 Task: Search one way flight ticket for 3 adults, 3 children in business from New York: John F. Kennedy International Airport (was New York International Airport) to Rock Springs: Southwest Wyoming Regional Airport (rock Springs Sweetwater County Airport) on 8-5-2023. Choice of flights is Emirates. Number of bags: 1 checked bag. Price is upto 74000. Outbound departure time preference is 6:00.
Action: Mouse moved to (408, 366)
Screenshot: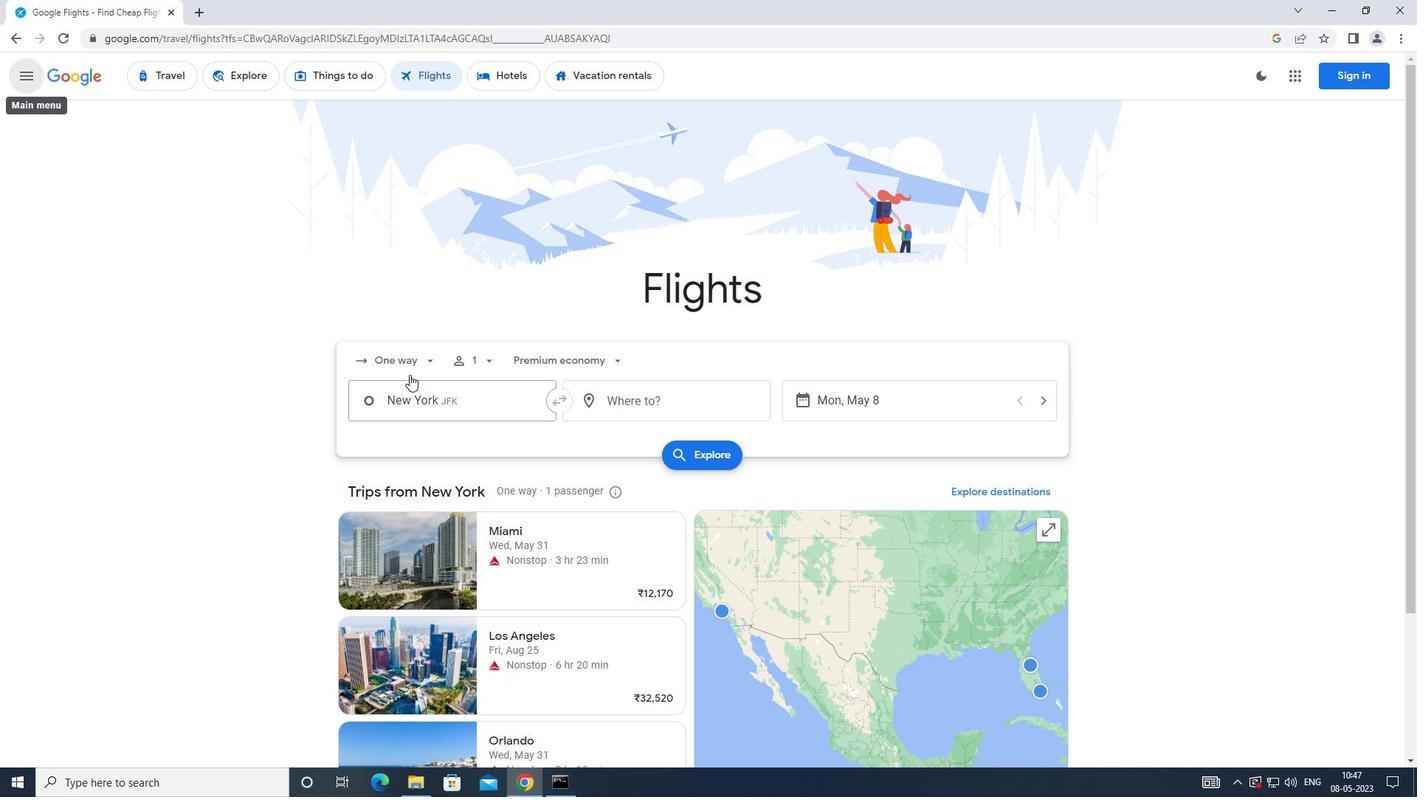 
Action: Mouse pressed left at (408, 366)
Screenshot: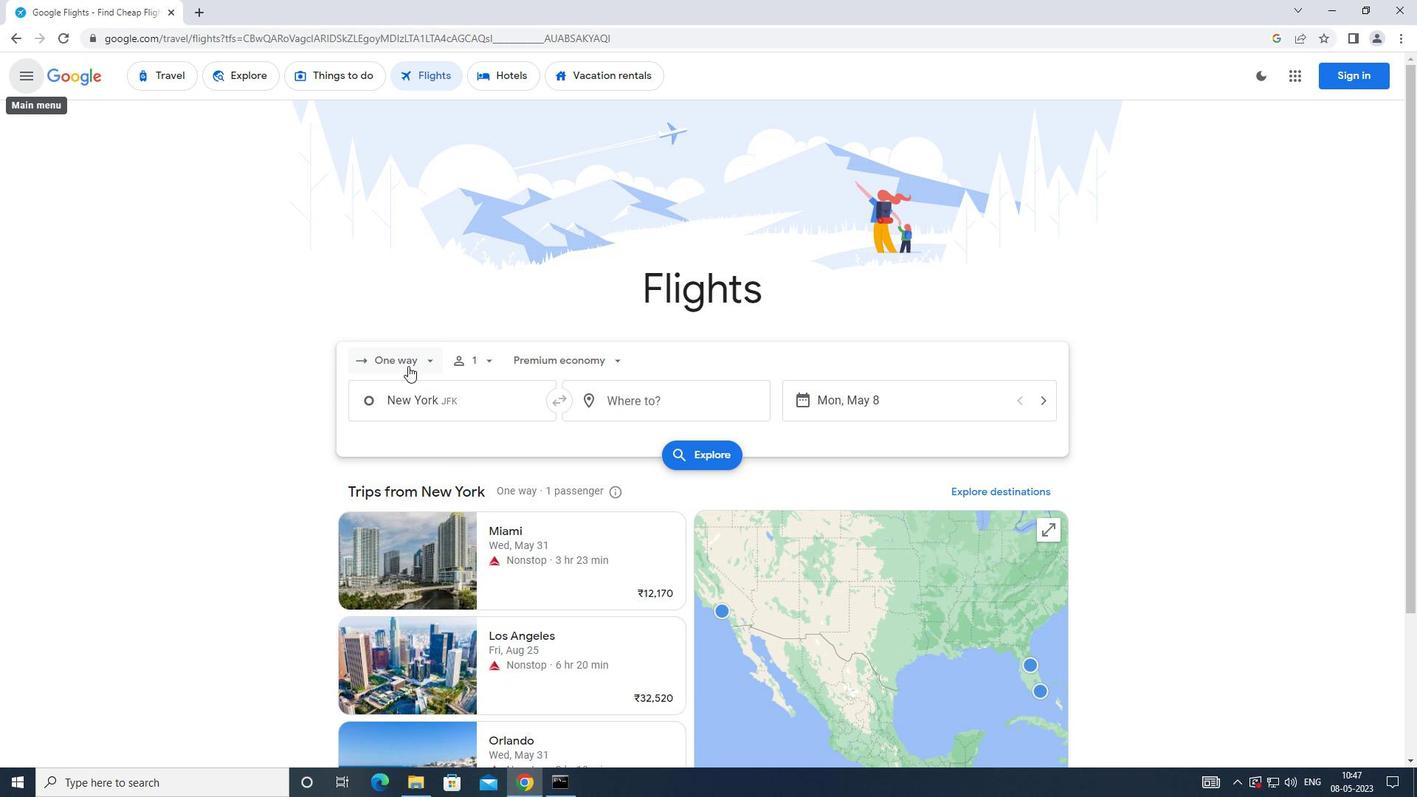 
Action: Mouse moved to (411, 420)
Screenshot: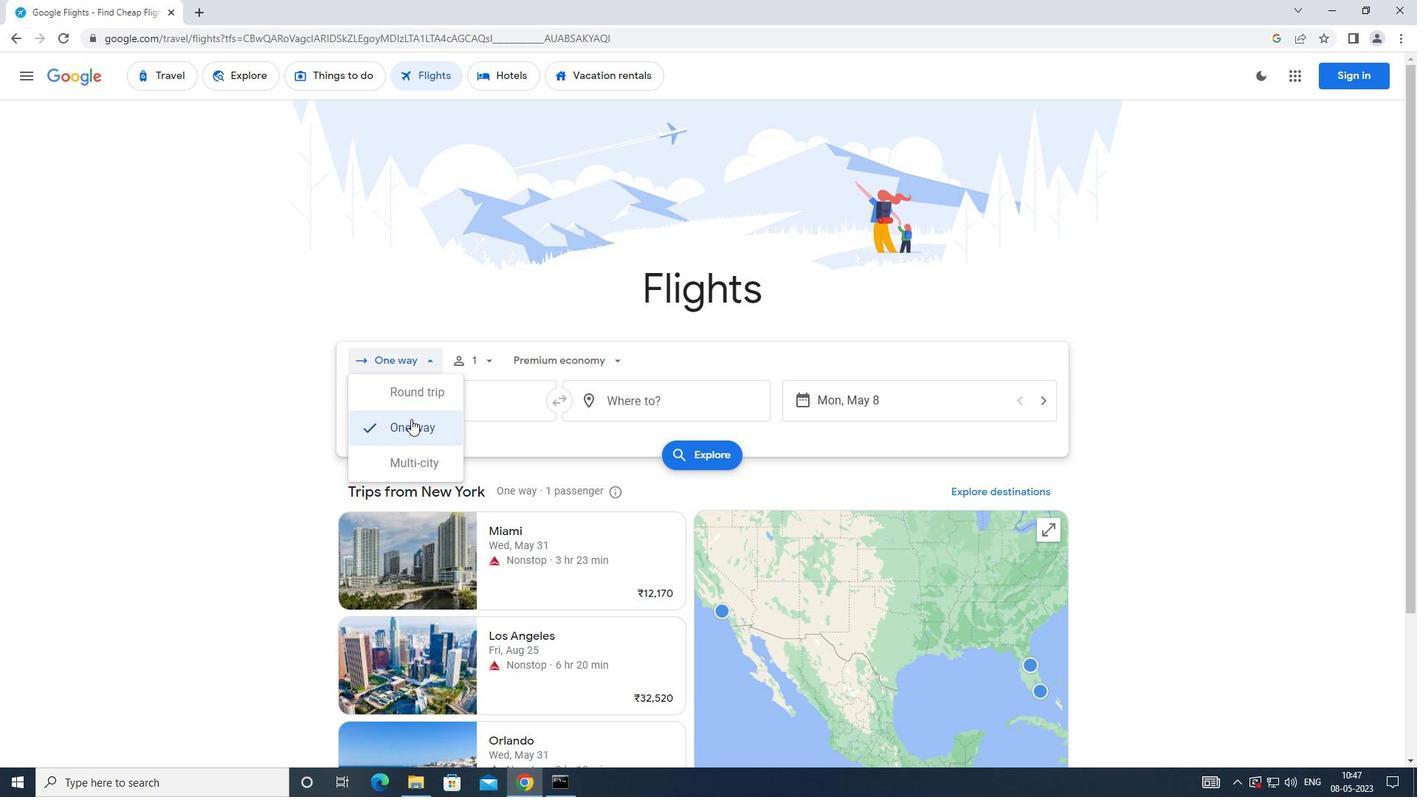 
Action: Mouse pressed left at (411, 420)
Screenshot: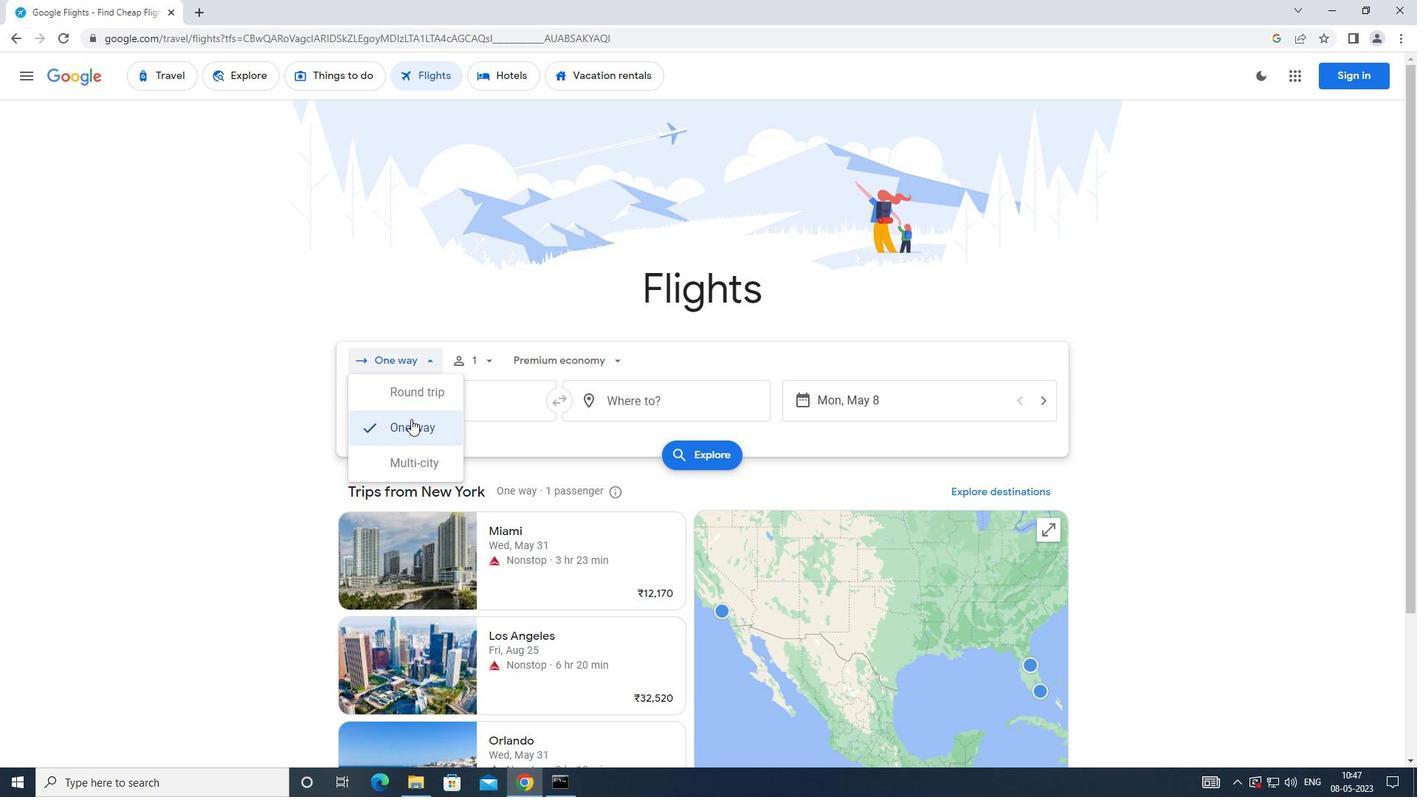
Action: Mouse moved to (497, 366)
Screenshot: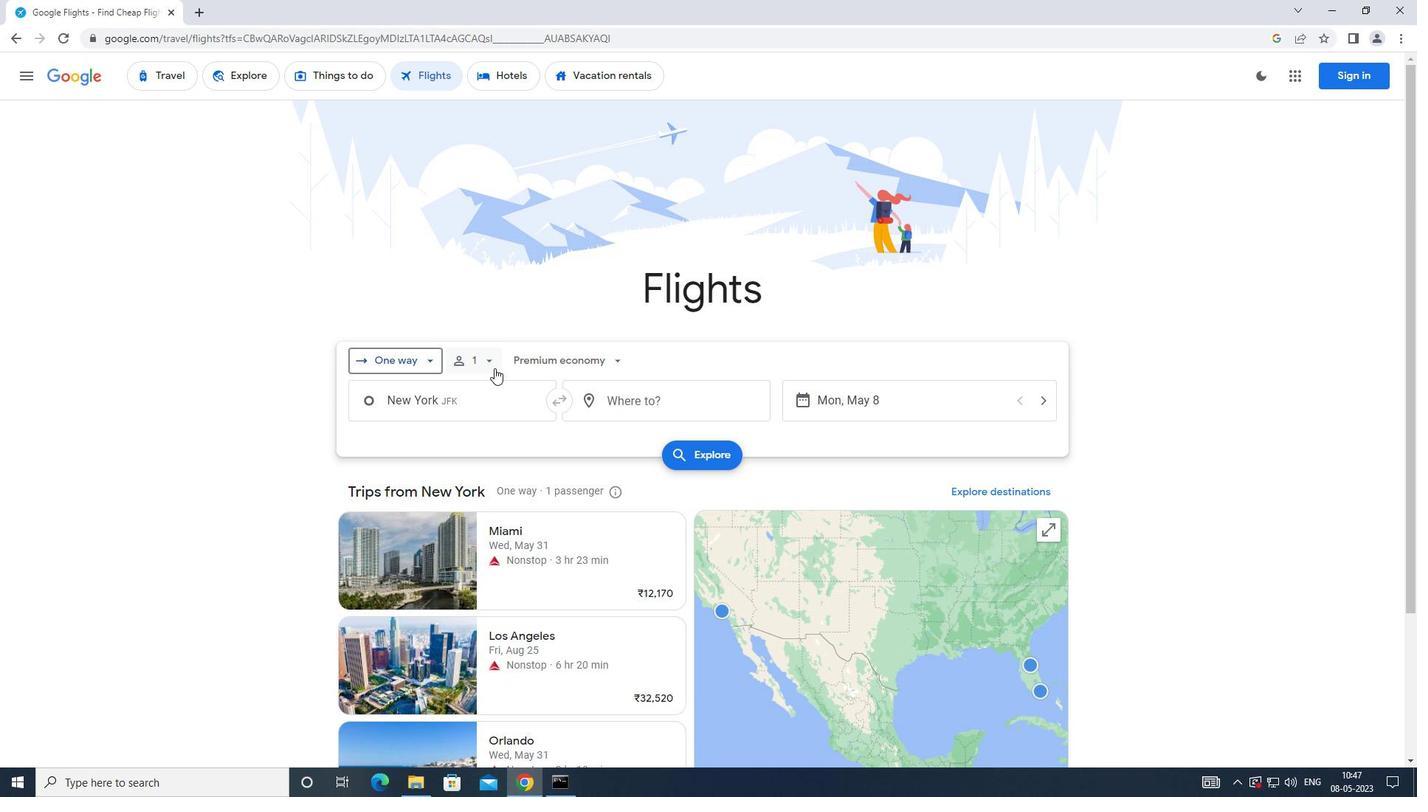 
Action: Mouse pressed left at (497, 366)
Screenshot: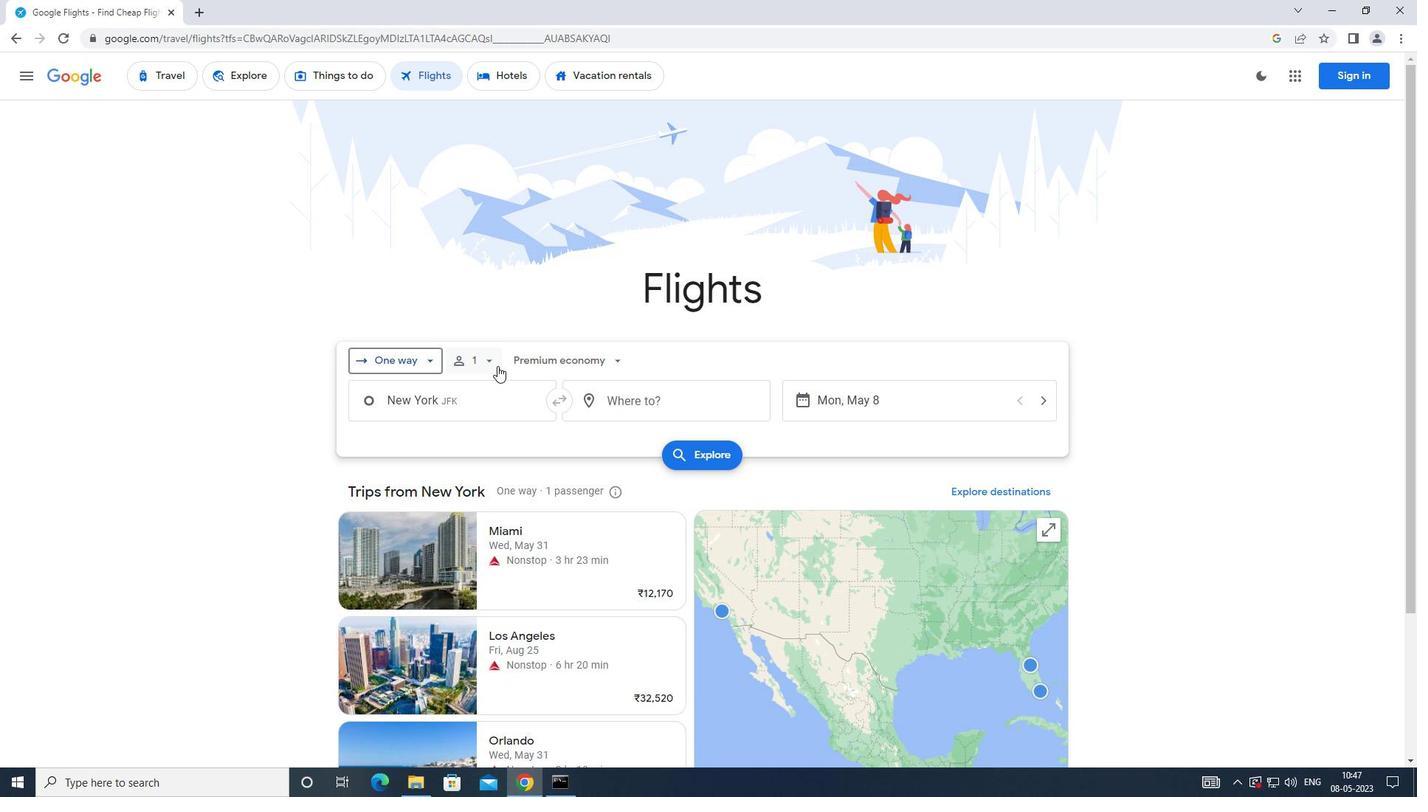 
Action: Mouse moved to (604, 398)
Screenshot: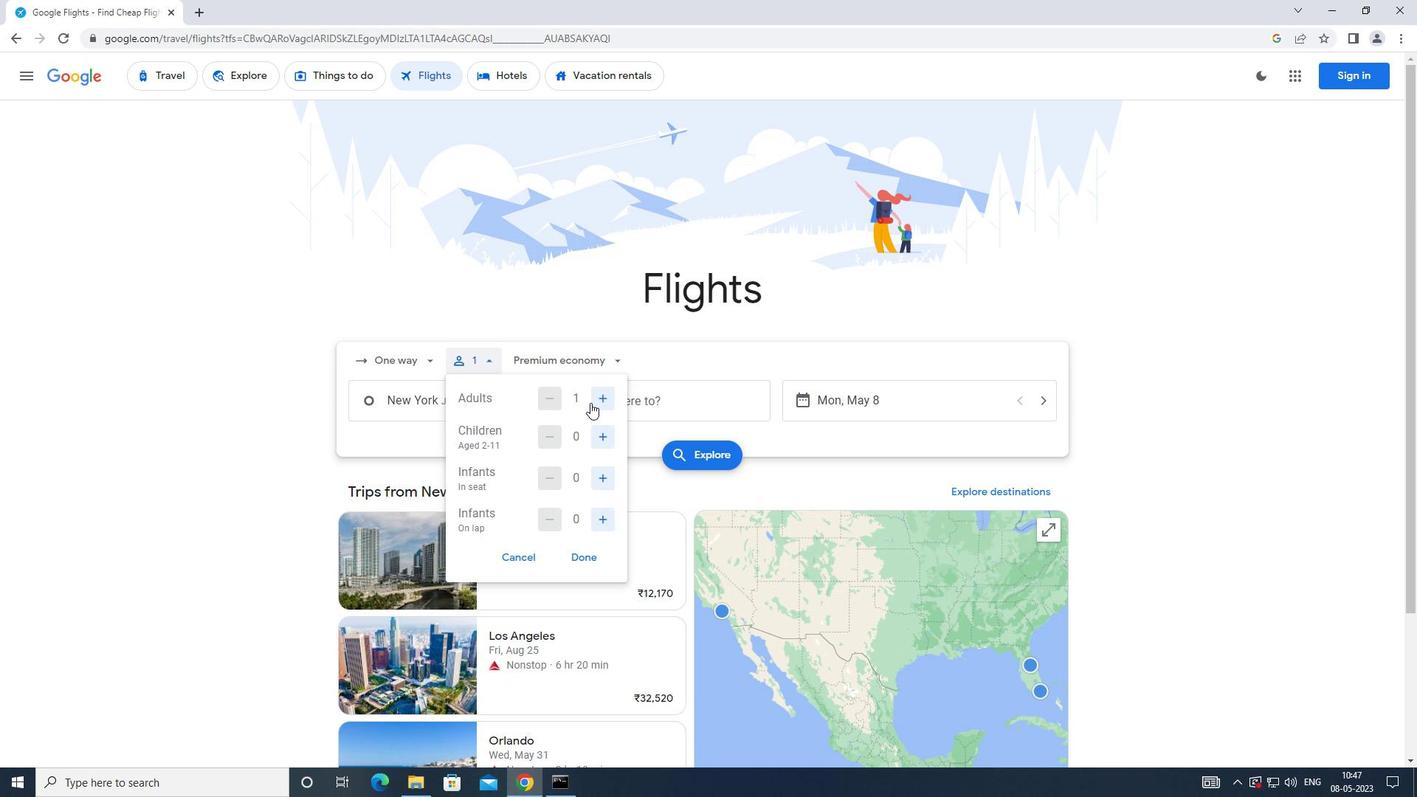 
Action: Mouse pressed left at (604, 398)
Screenshot: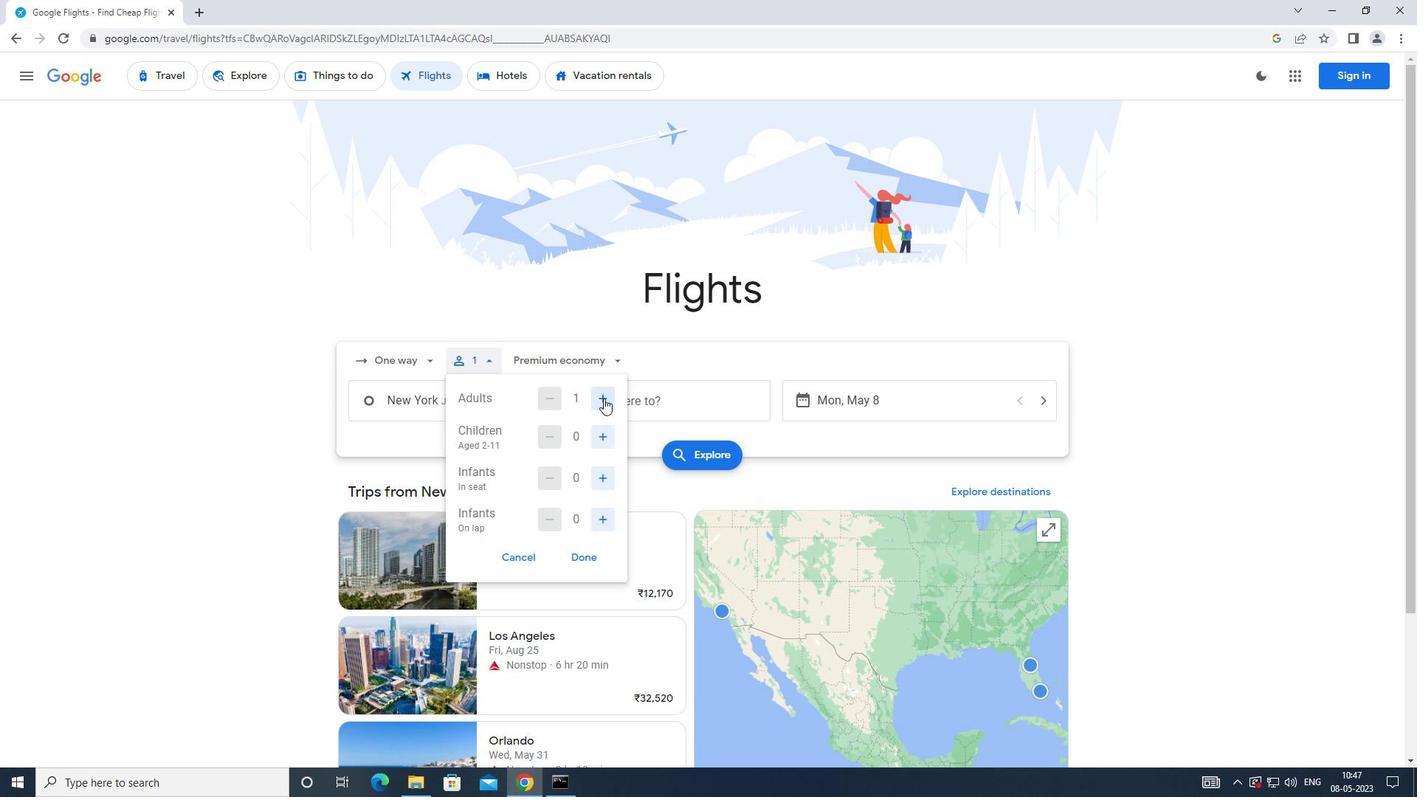 
Action: Mouse pressed left at (604, 398)
Screenshot: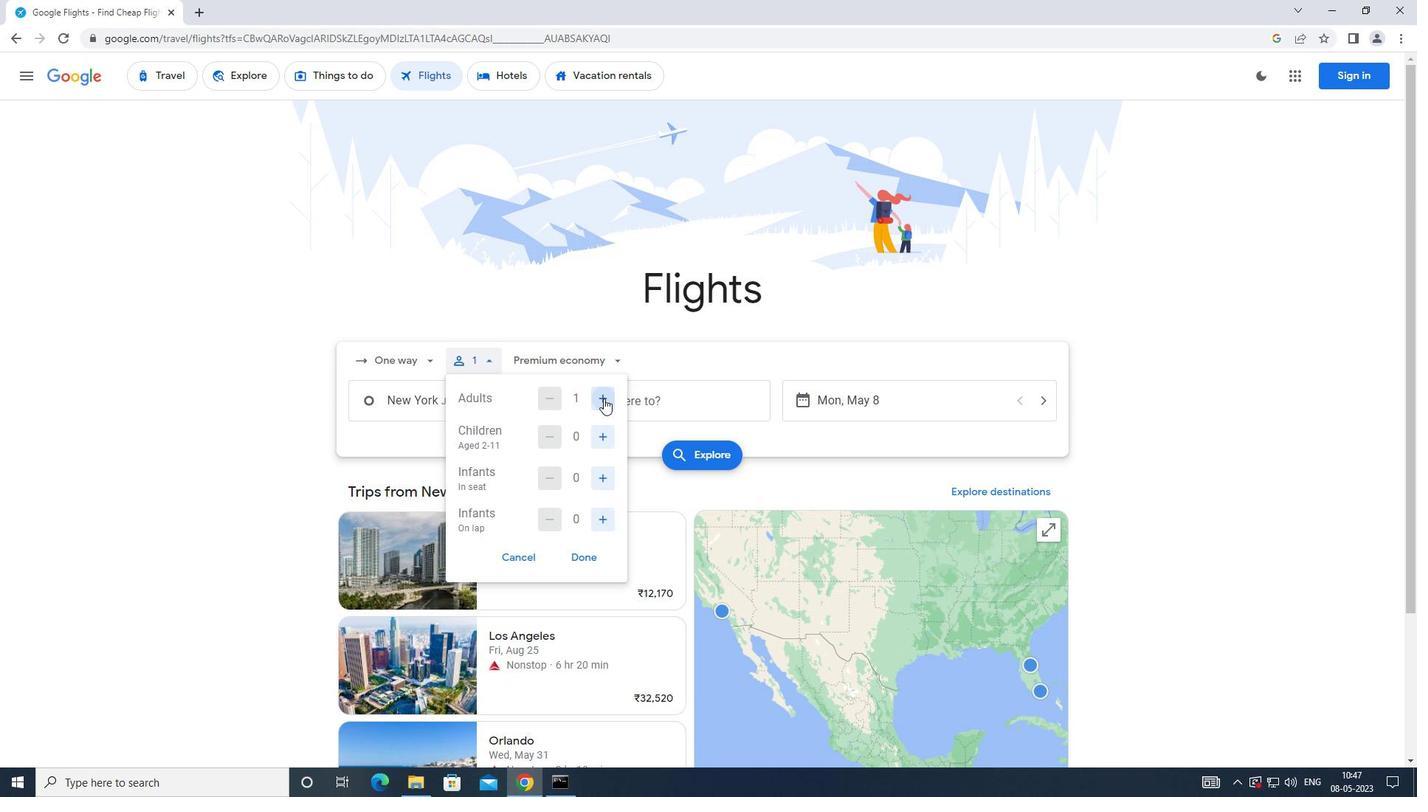 
Action: Mouse moved to (607, 430)
Screenshot: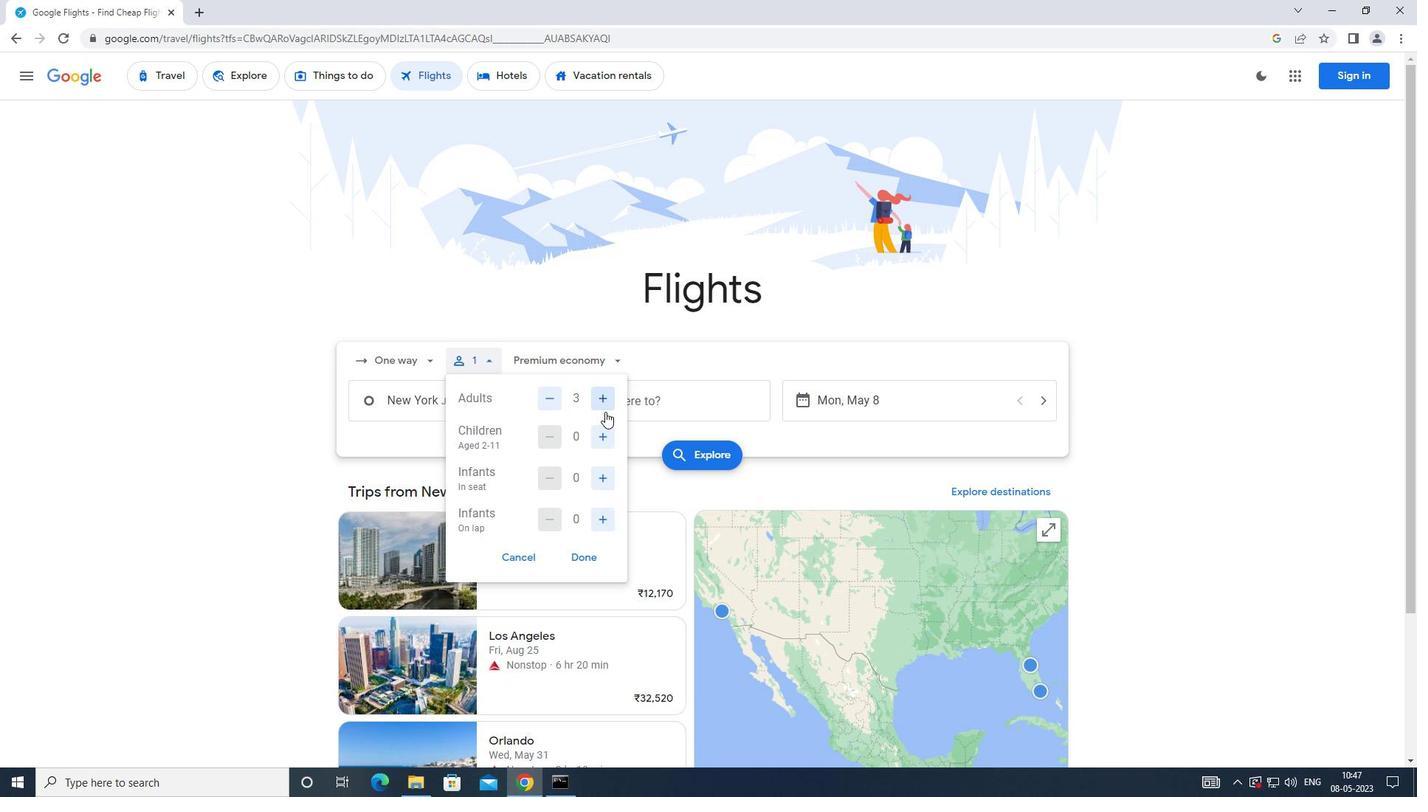 
Action: Mouse pressed left at (607, 430)
Screenshot: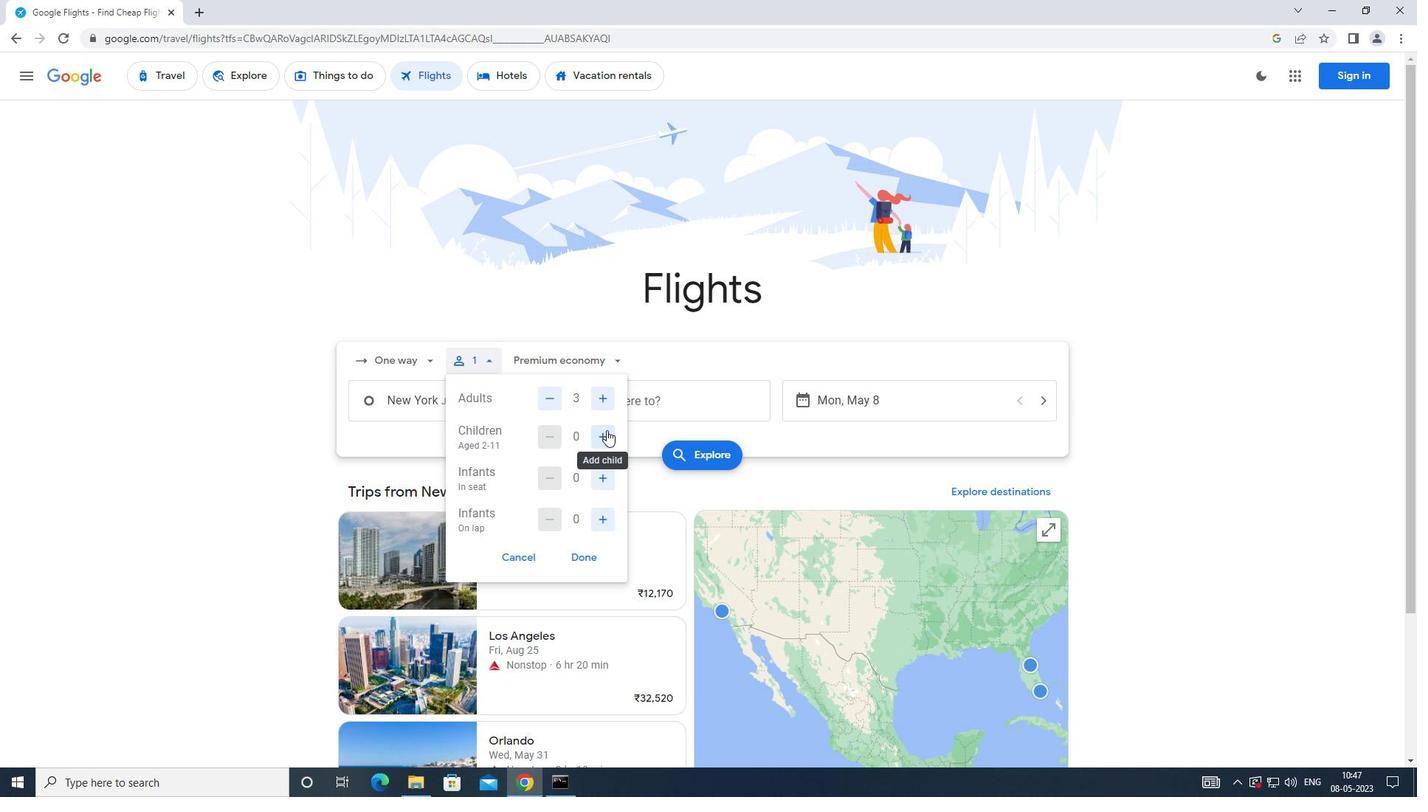 
Action: Mouse pressed left at (607, 430)
Screenshot: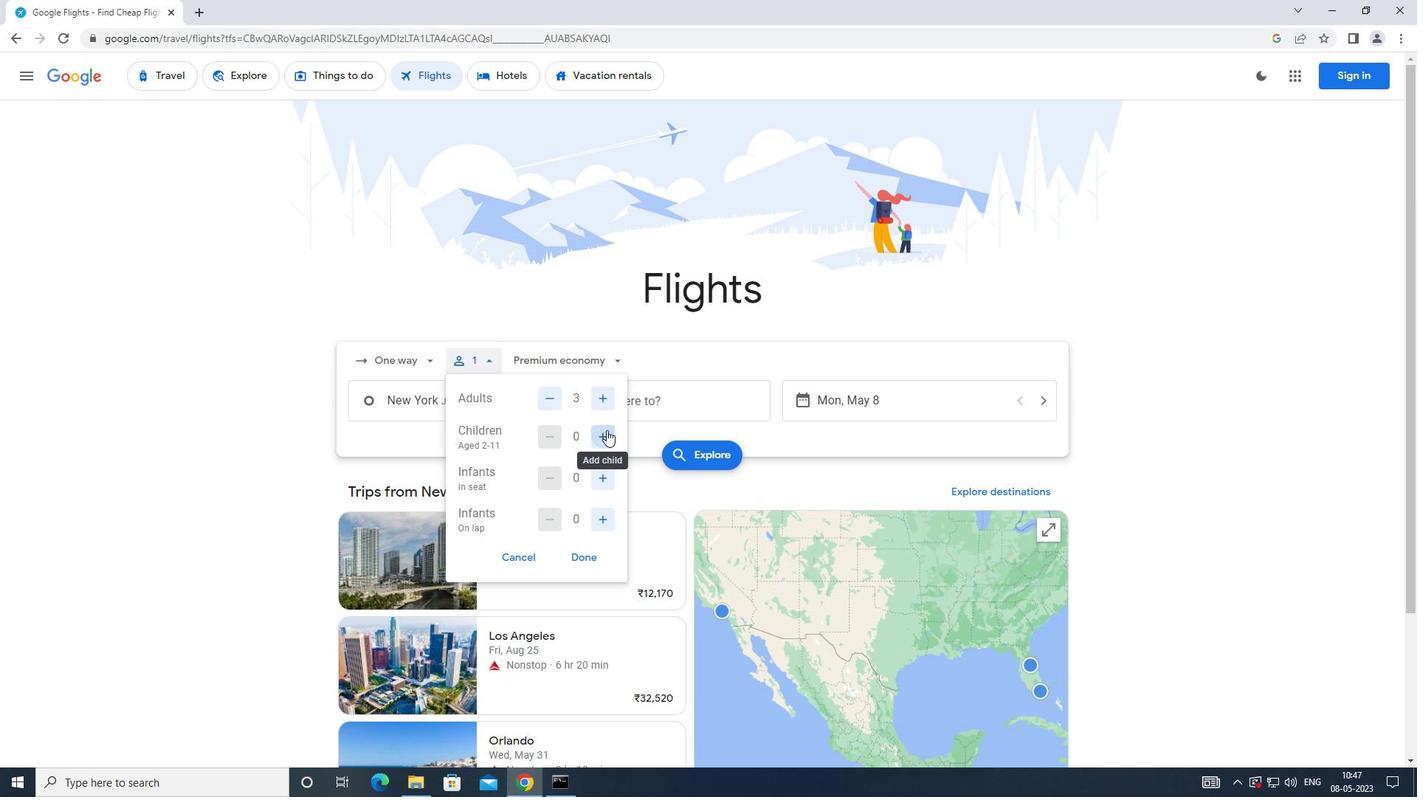 
Action: Mouse pressed left at (607, 430)
Screenshot: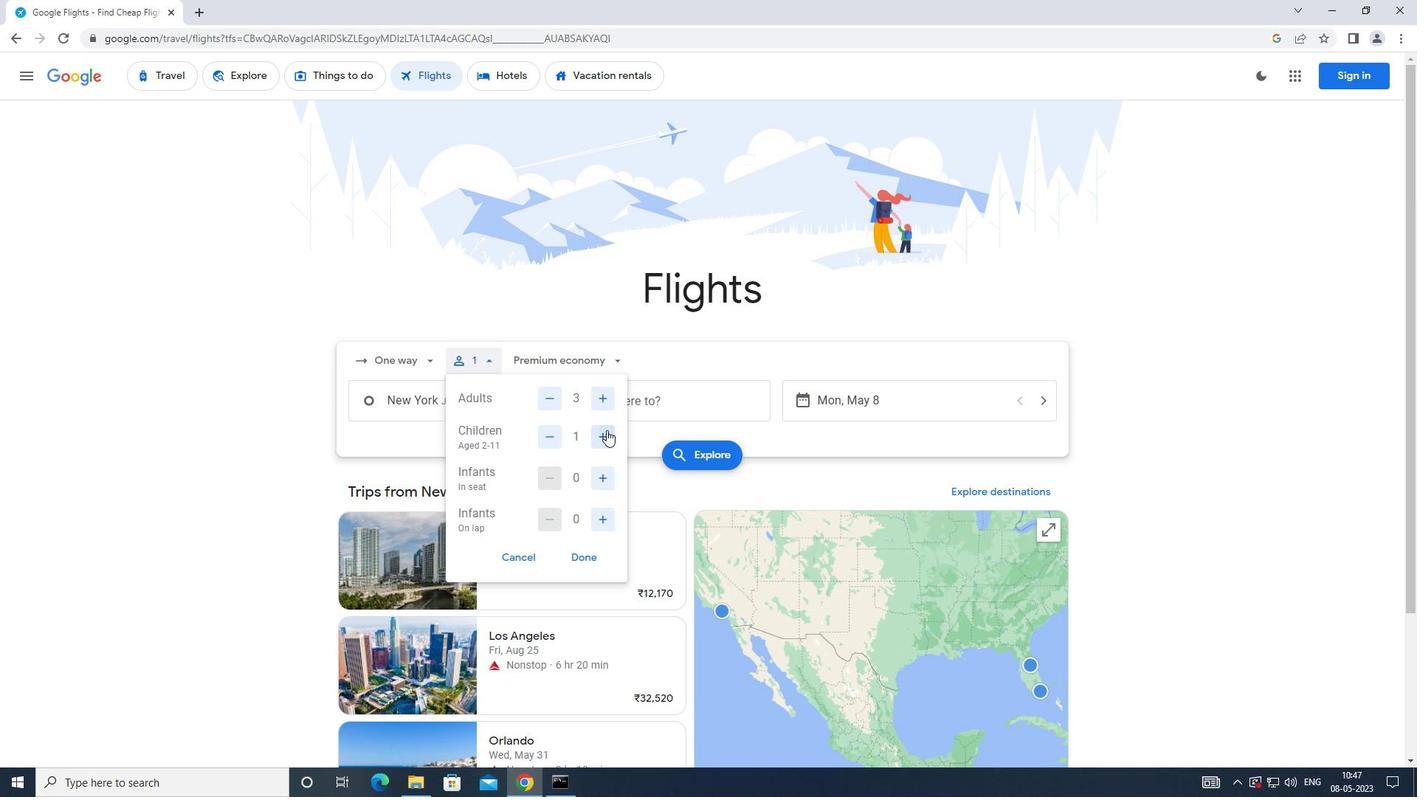 
Action: Mouse moved to (587, 554)
Screenshot: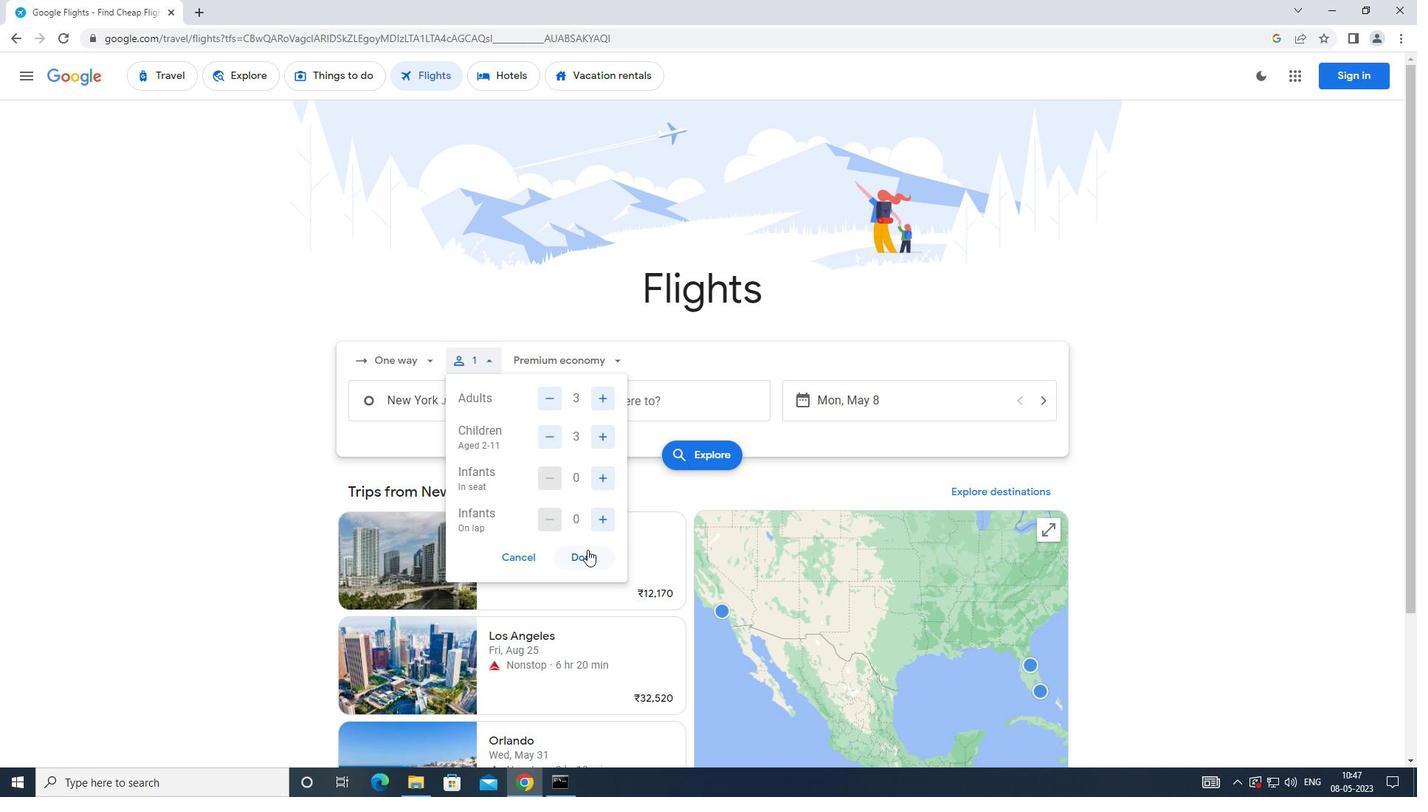 
Action: Mouse pressed left at (587, 554)
Screenshot: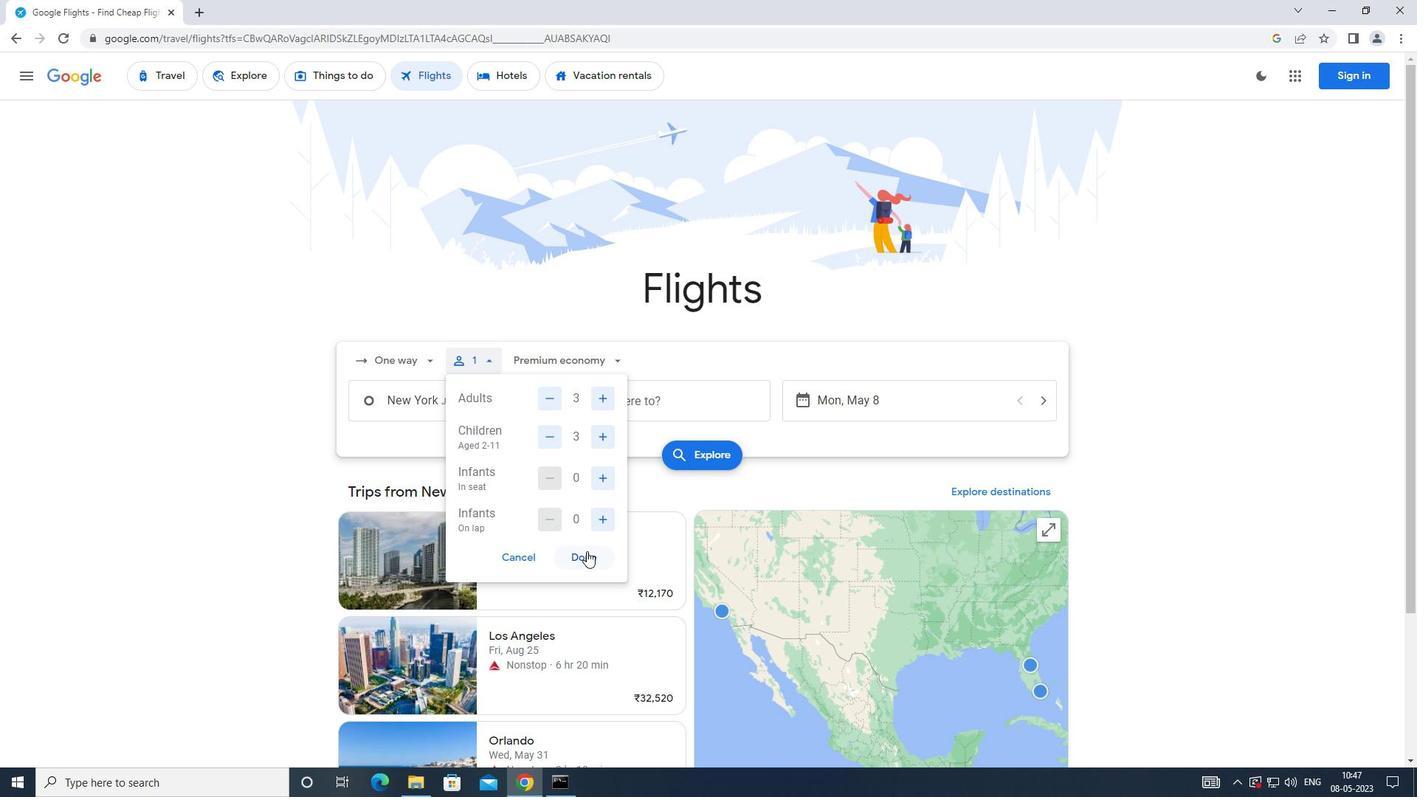 
Action: Mouse moved to (567, 367)
Screenshot: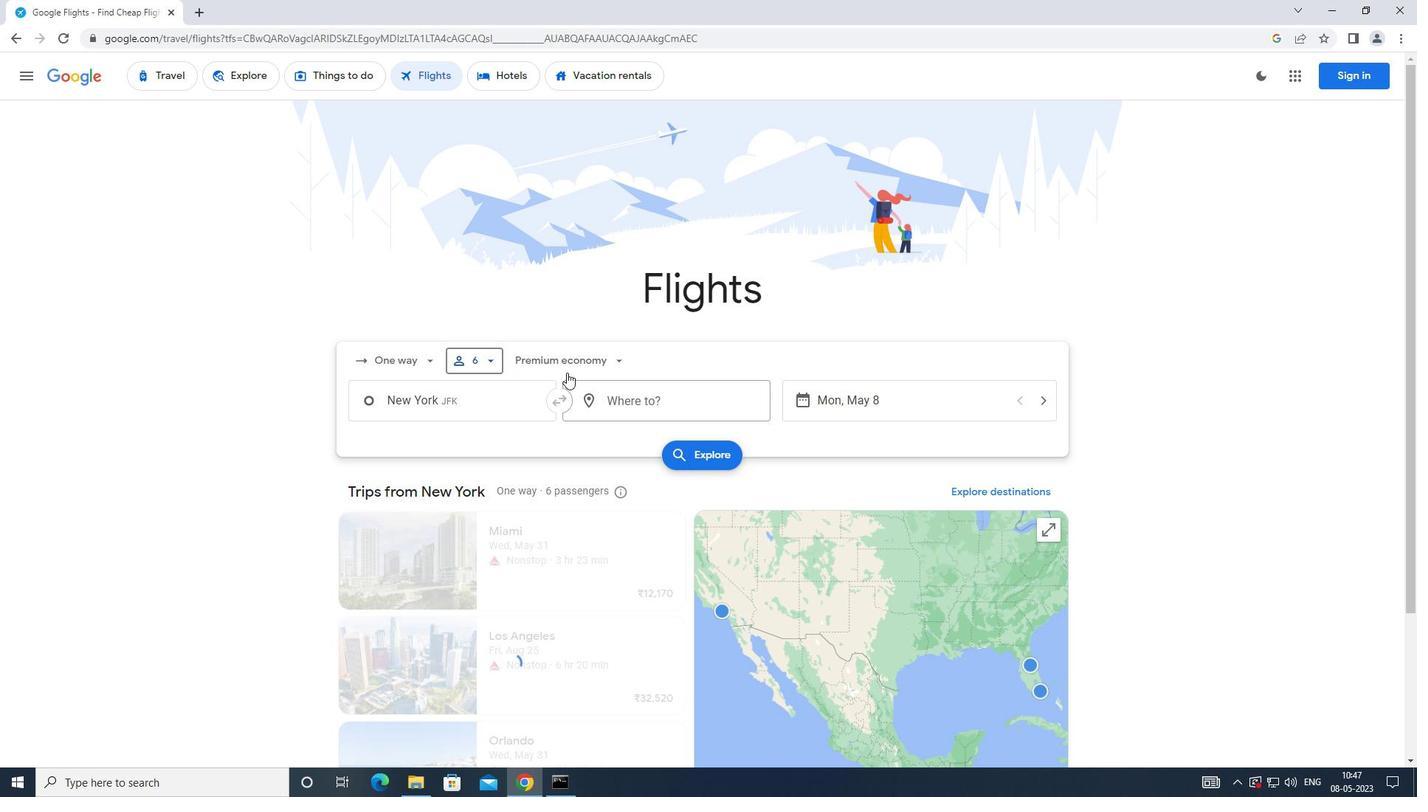 
Action: Mouse pressed left at (567, 367)
Screenshot: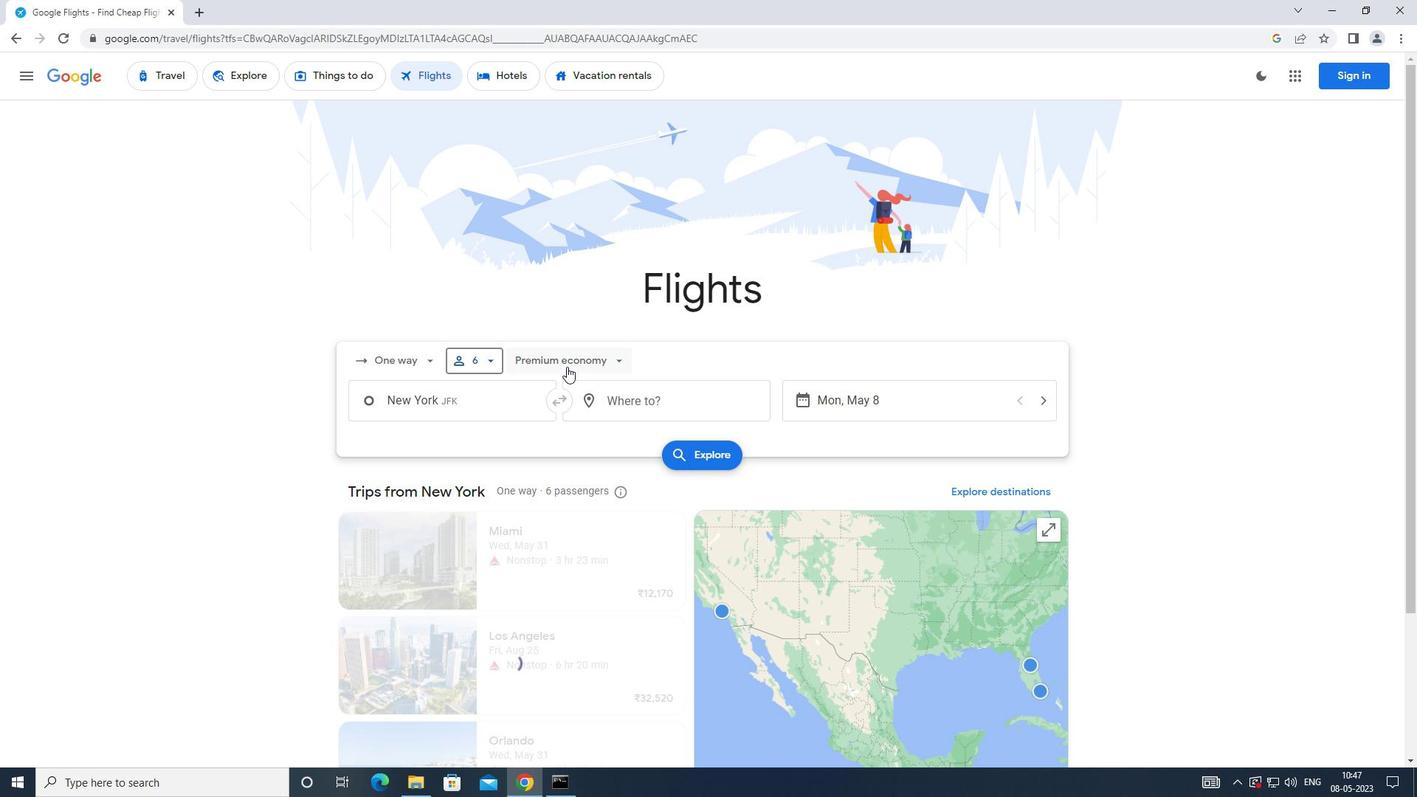 
Action: Mouse moved to (596, 457)
Screenshot: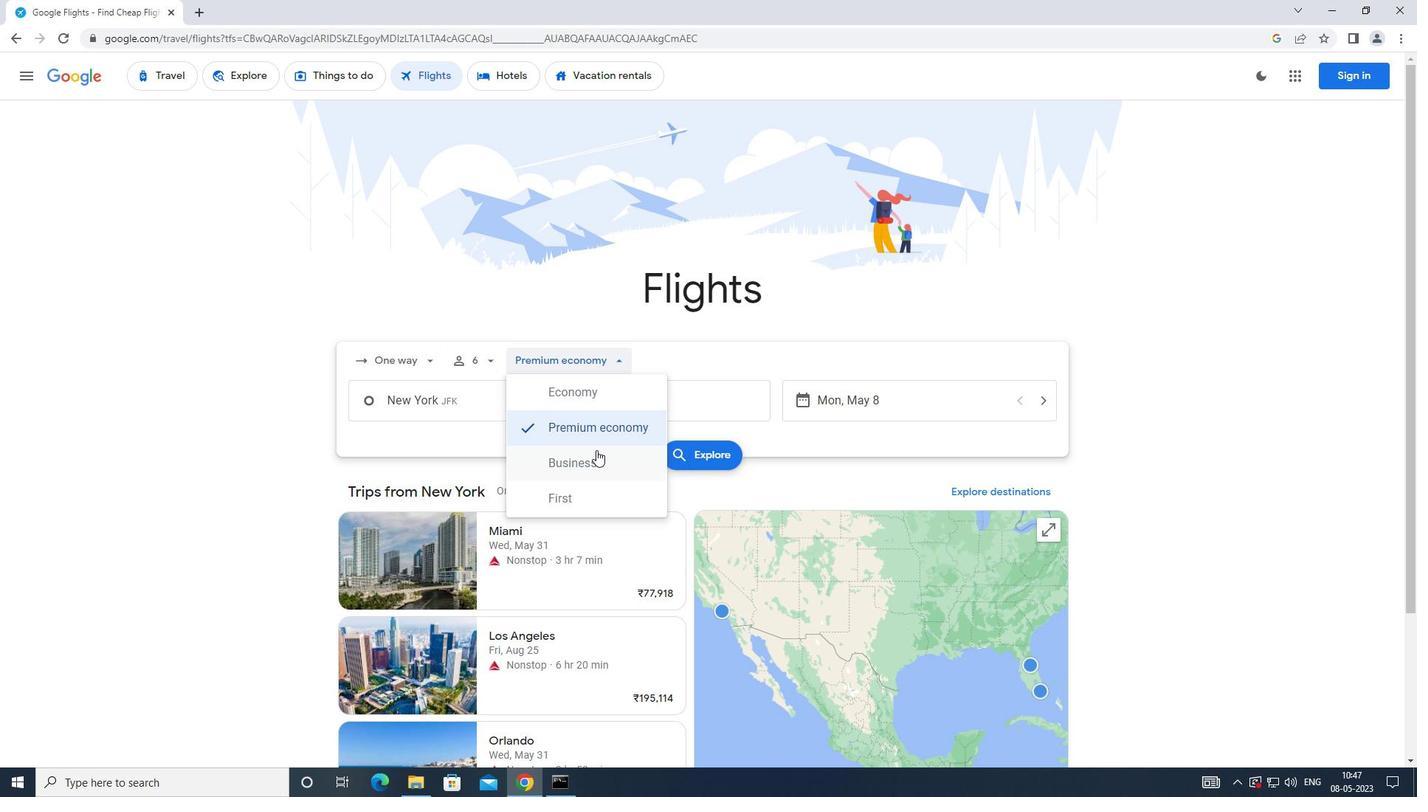 
Action: Mouse pressed left at (596, 457)
Screenshot: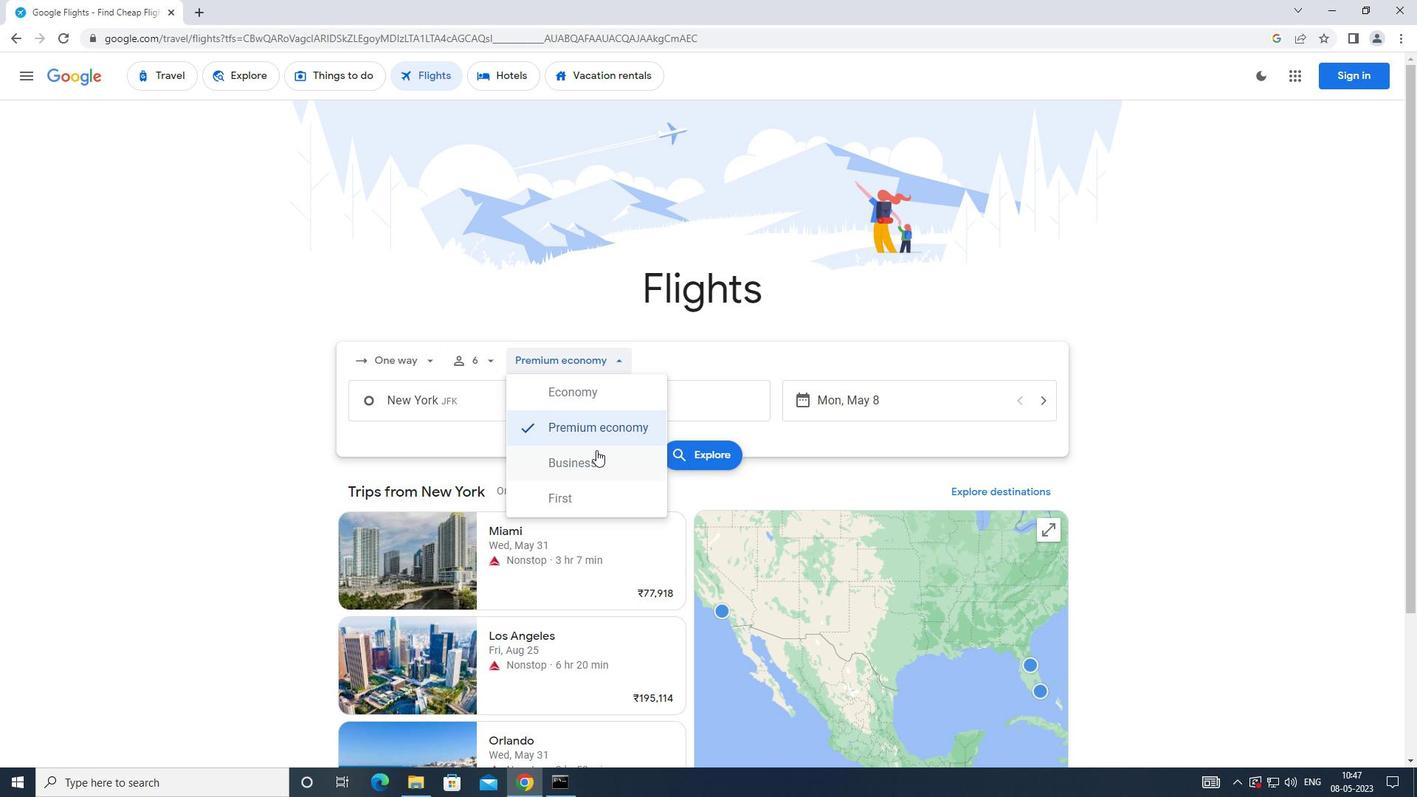
Action: Mouse moved to (455, 409)
Screenshot: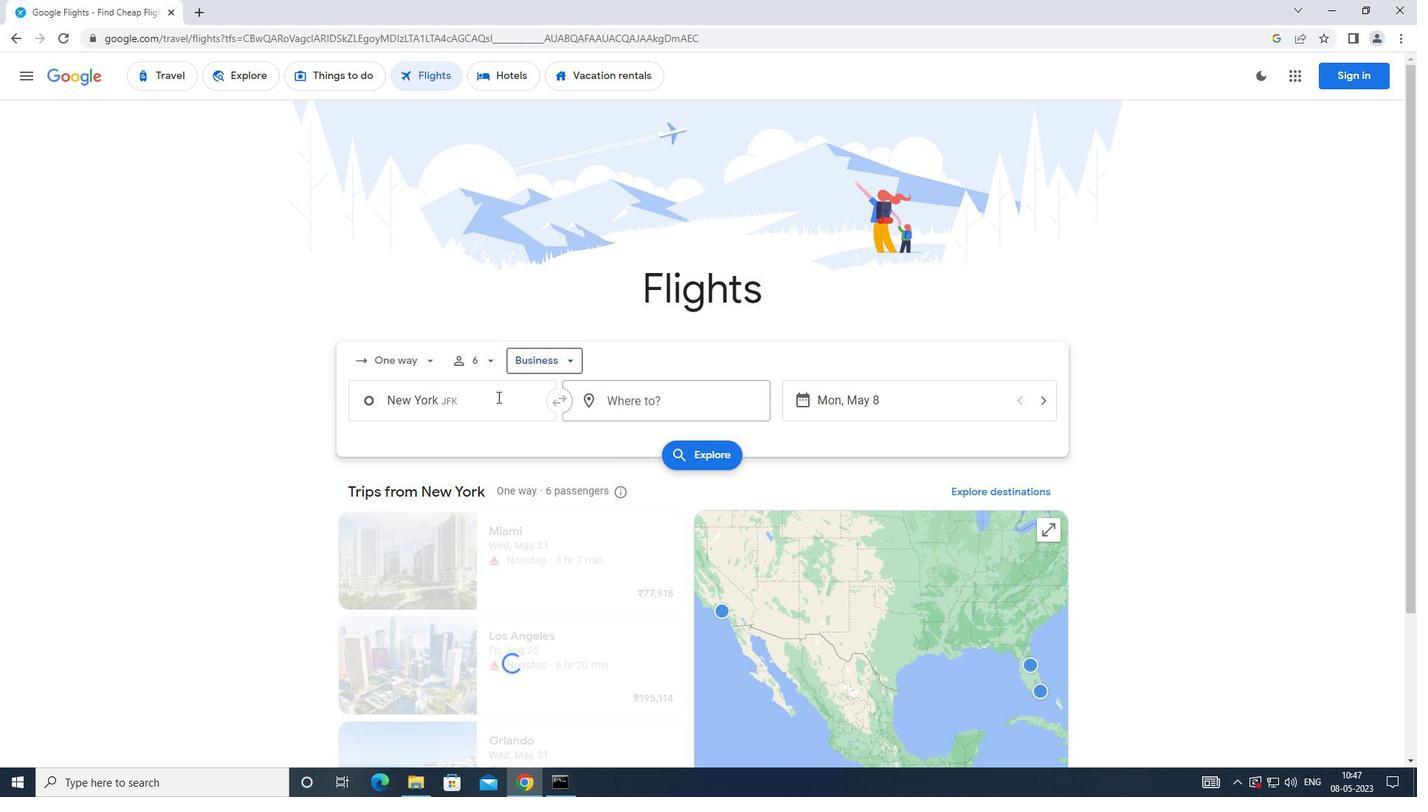 
Action: Mouse pressed left at (455, 409)
Screenshot: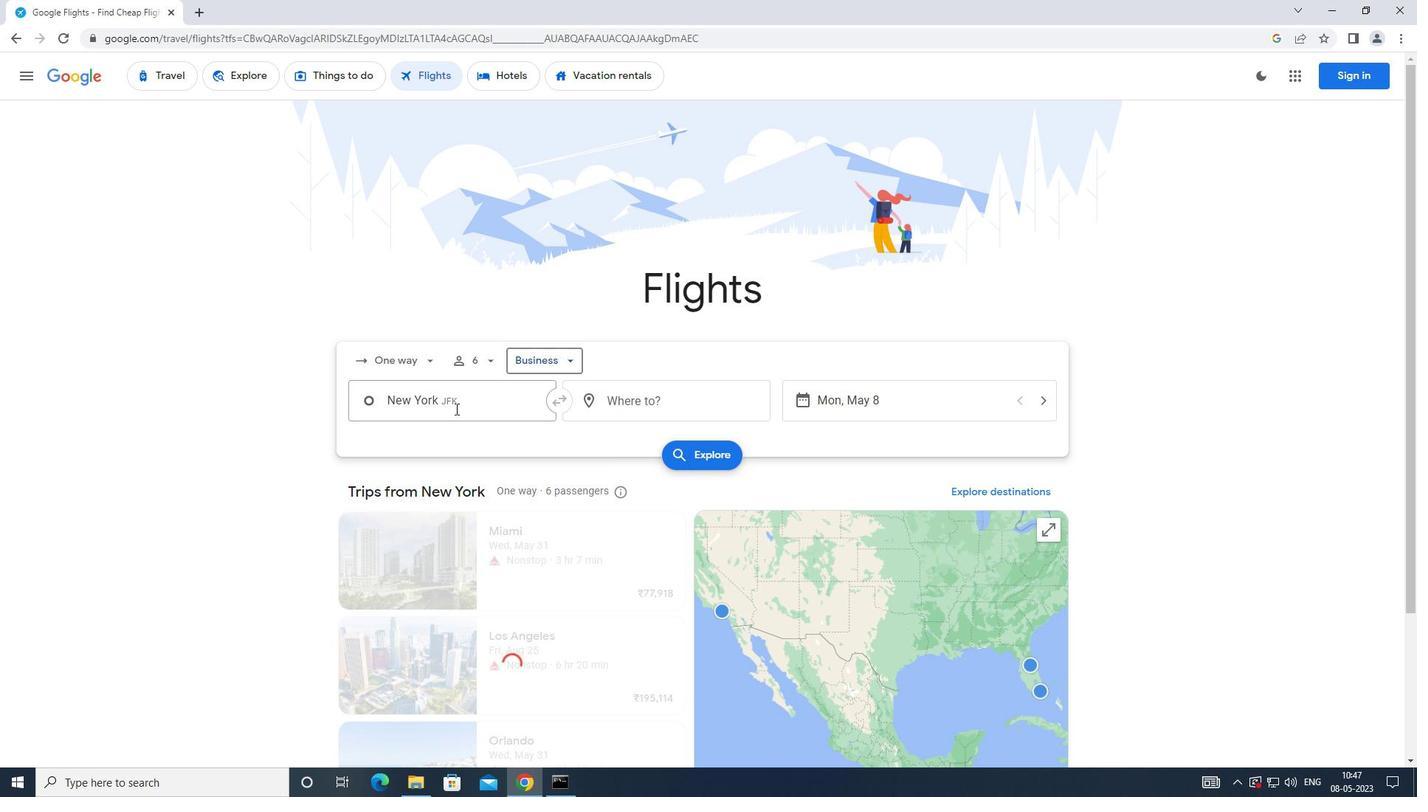 
Action: Mouse moved to (455, 473)
Screenshot: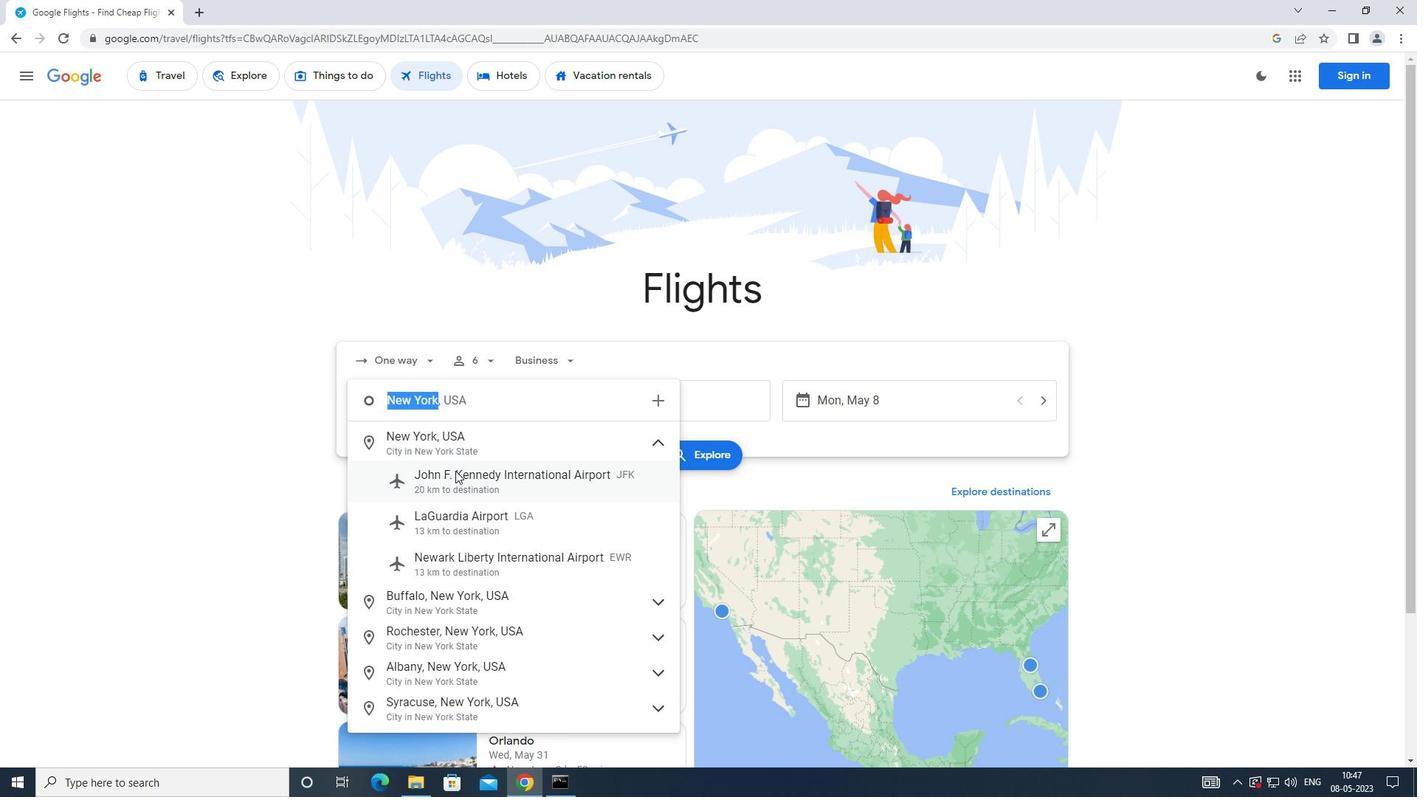 
Action: Mouse pressed left at (455, 473)
Screenshot: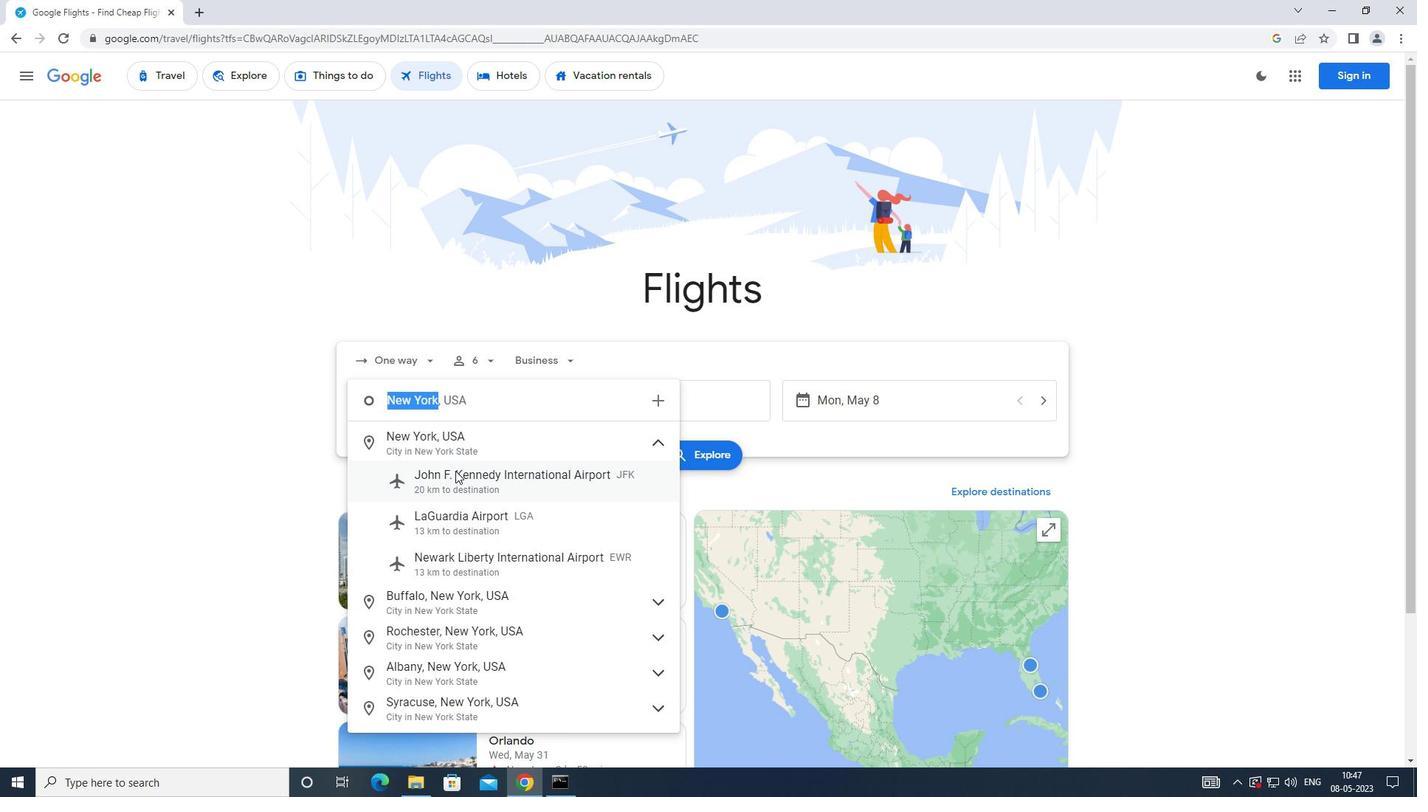 
Action: Mouse moved to (590, 395)
Screenshot: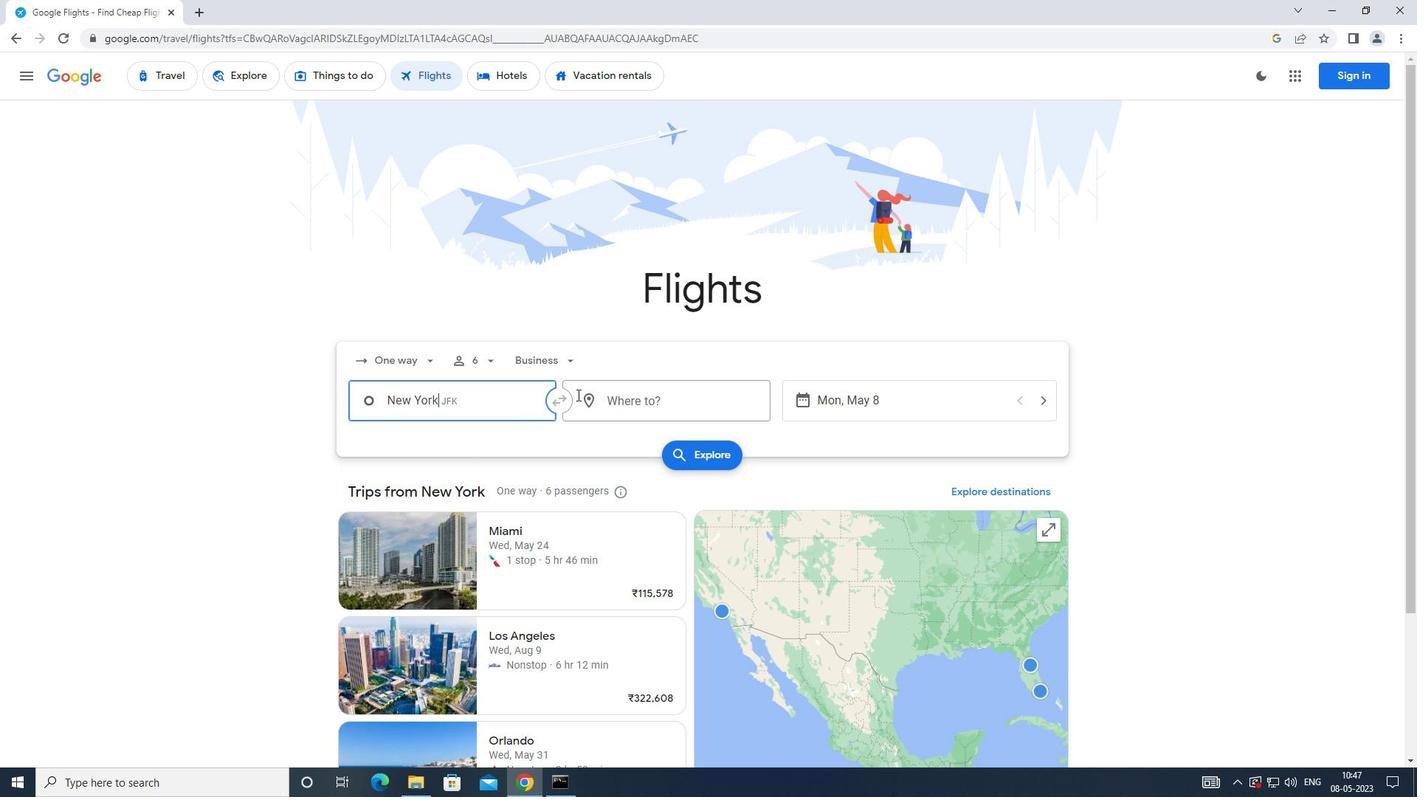
Action: Mouse pressed left at (590, 395)
Screenshot: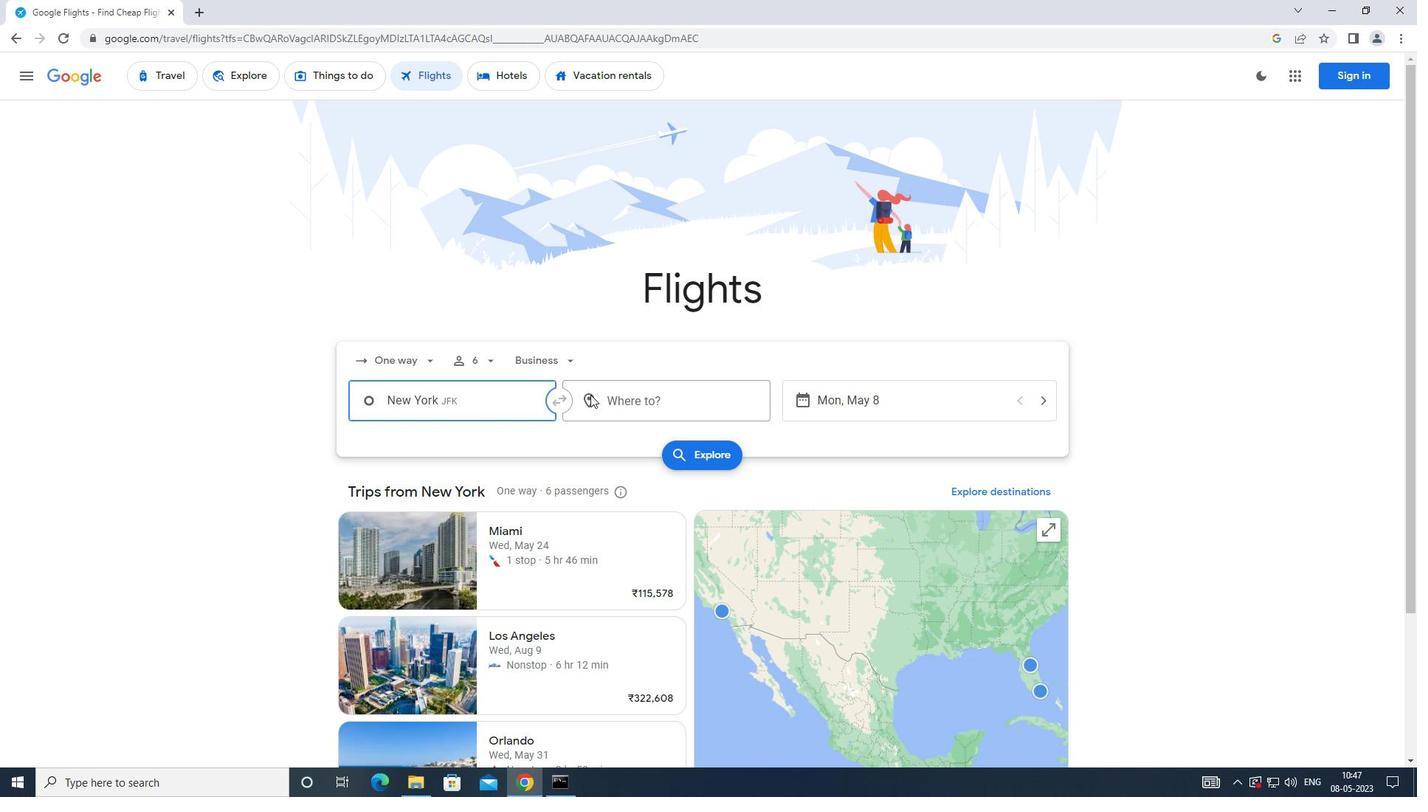 
Action: Mouse moved to (587, 399)
Screenshot: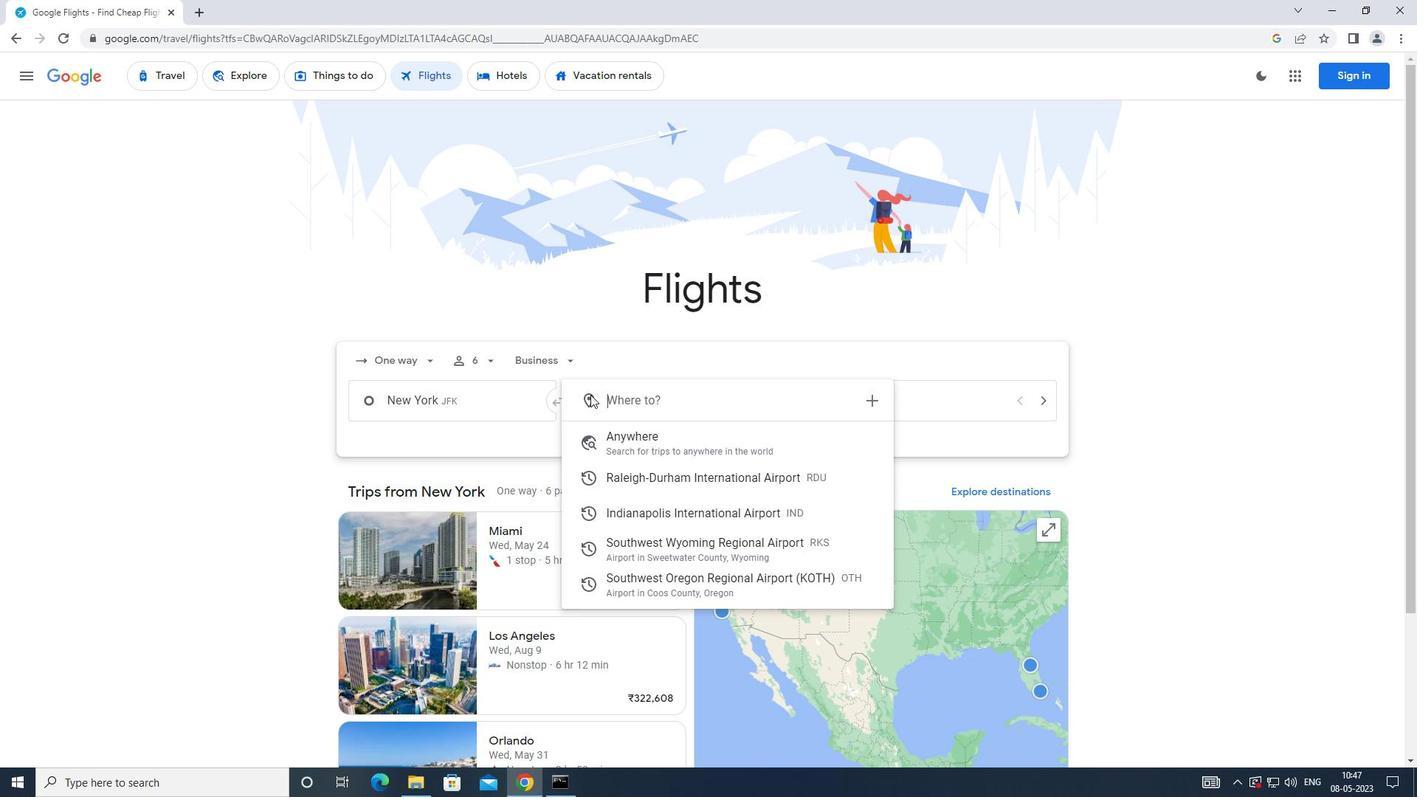 
Action: Key pressed <Key.caps_lock>s<Key.caps_lock>outhwest
Screenshot: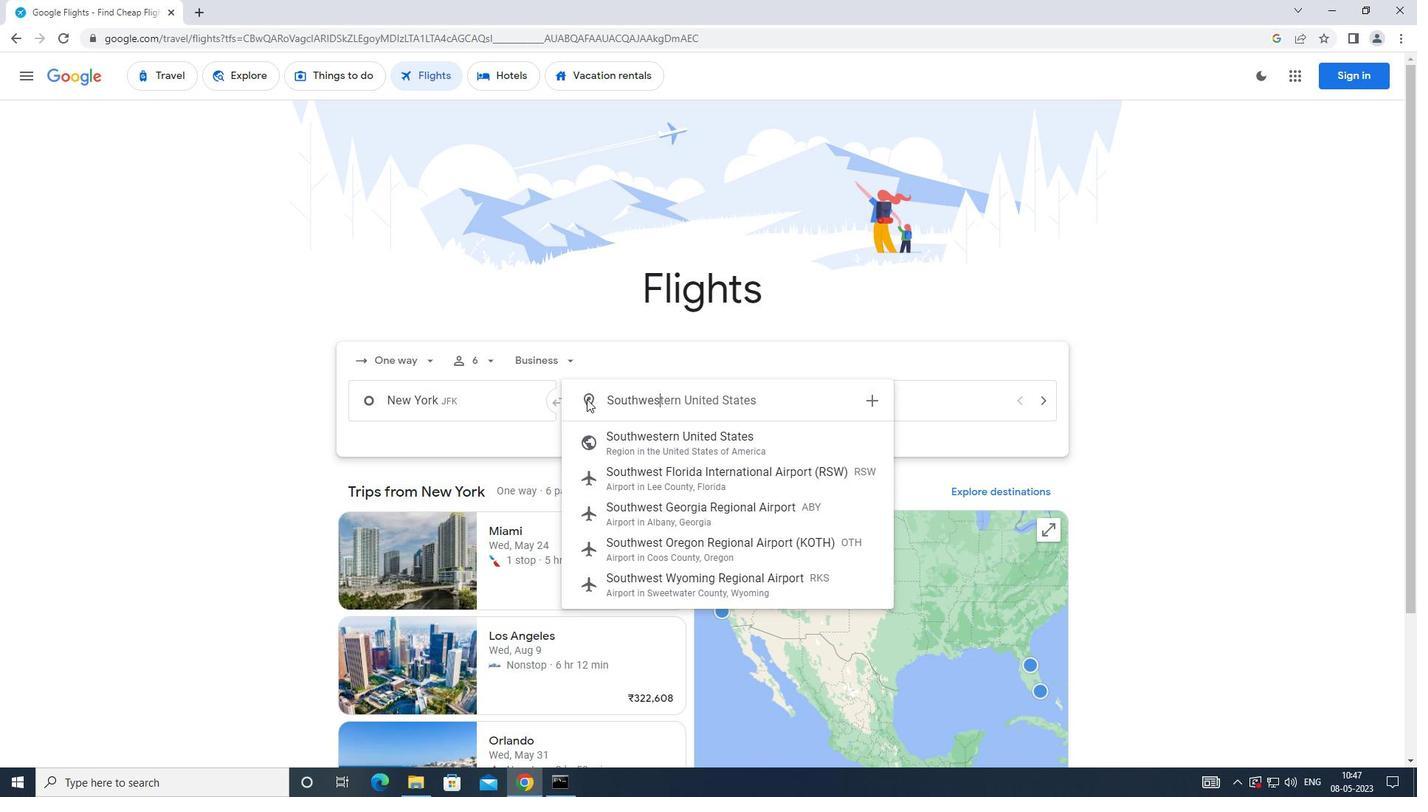 
Action: Mouse moved to (619, 576)
Screenshot: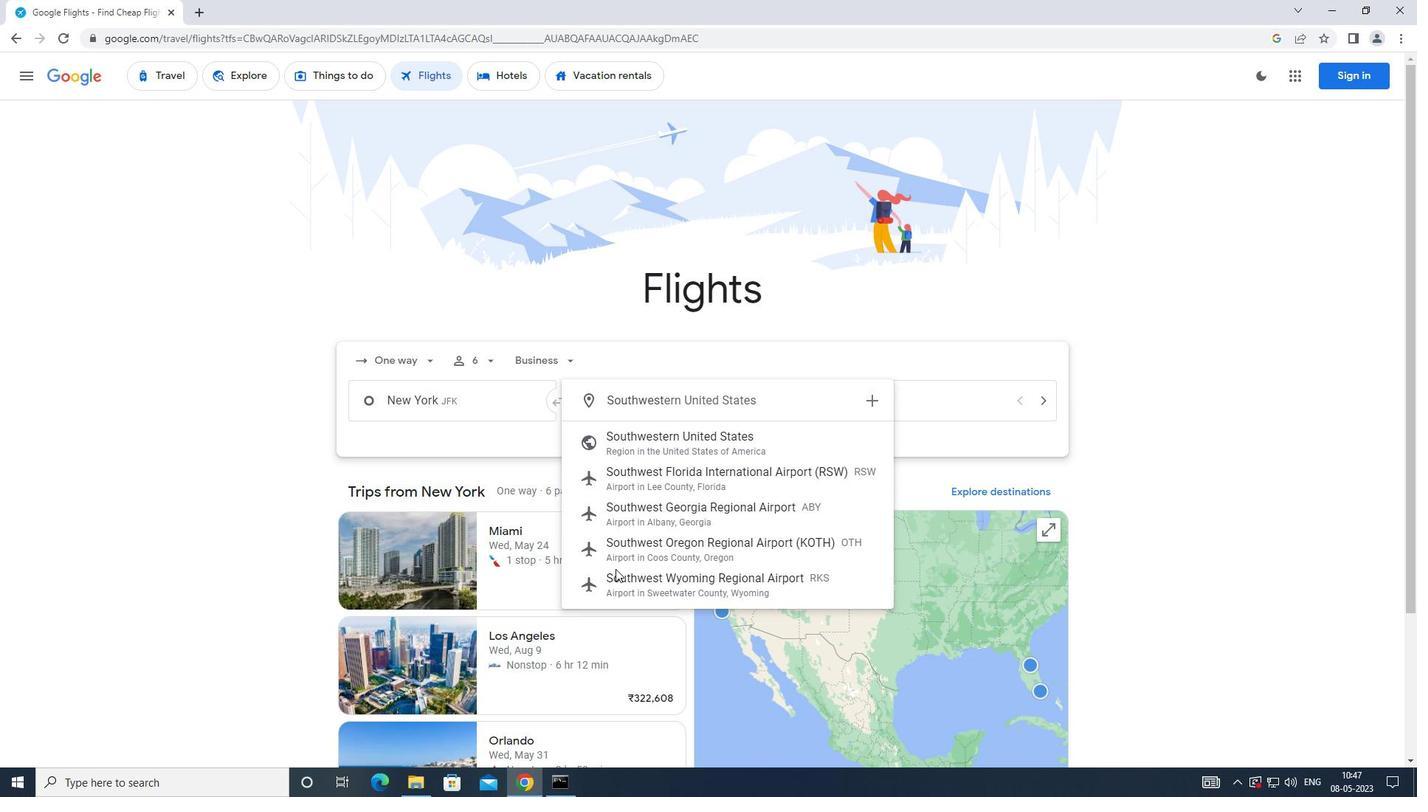 
Action: Mouse pressed left at (619, 576)
Screenshot: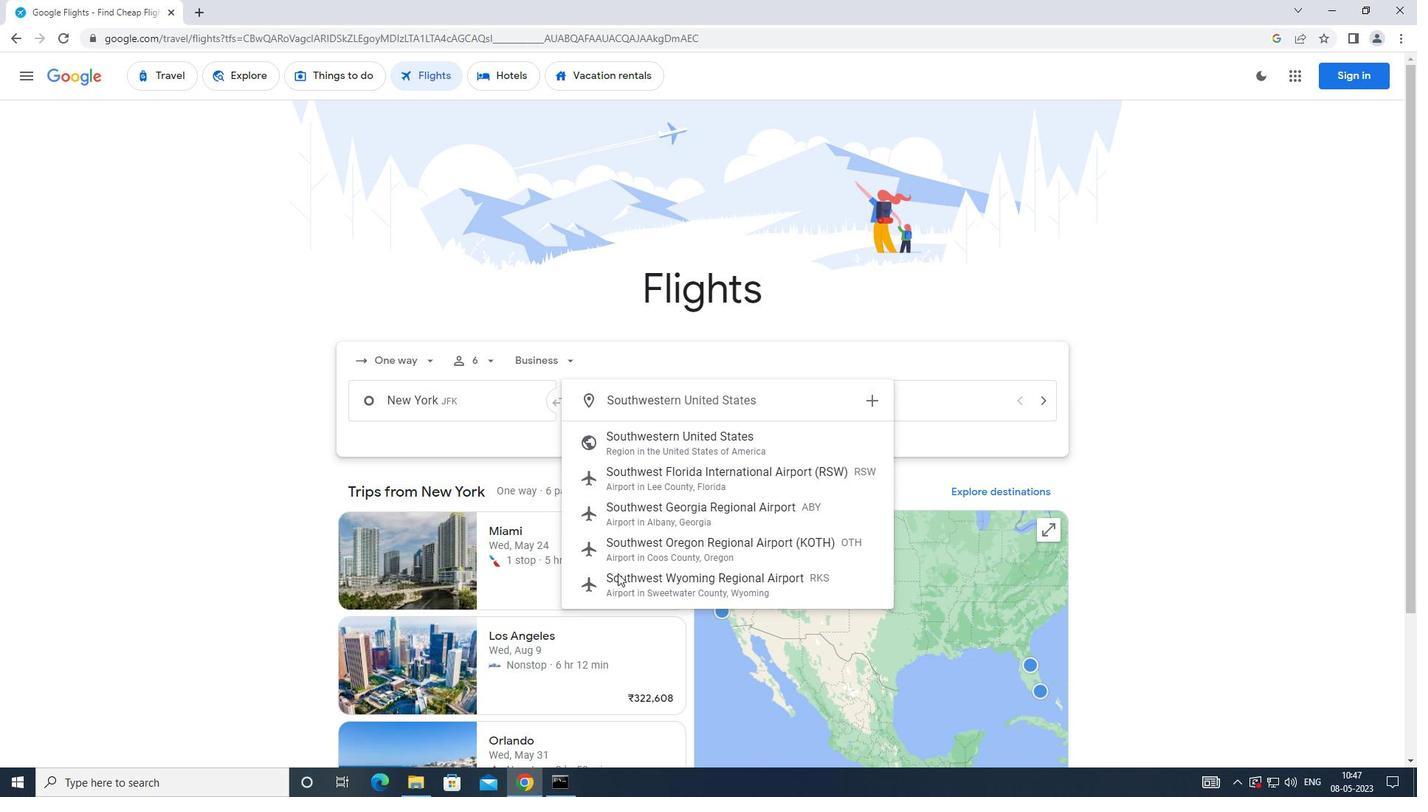 
Action: Mouse moved to (850, 408)
Screenshot: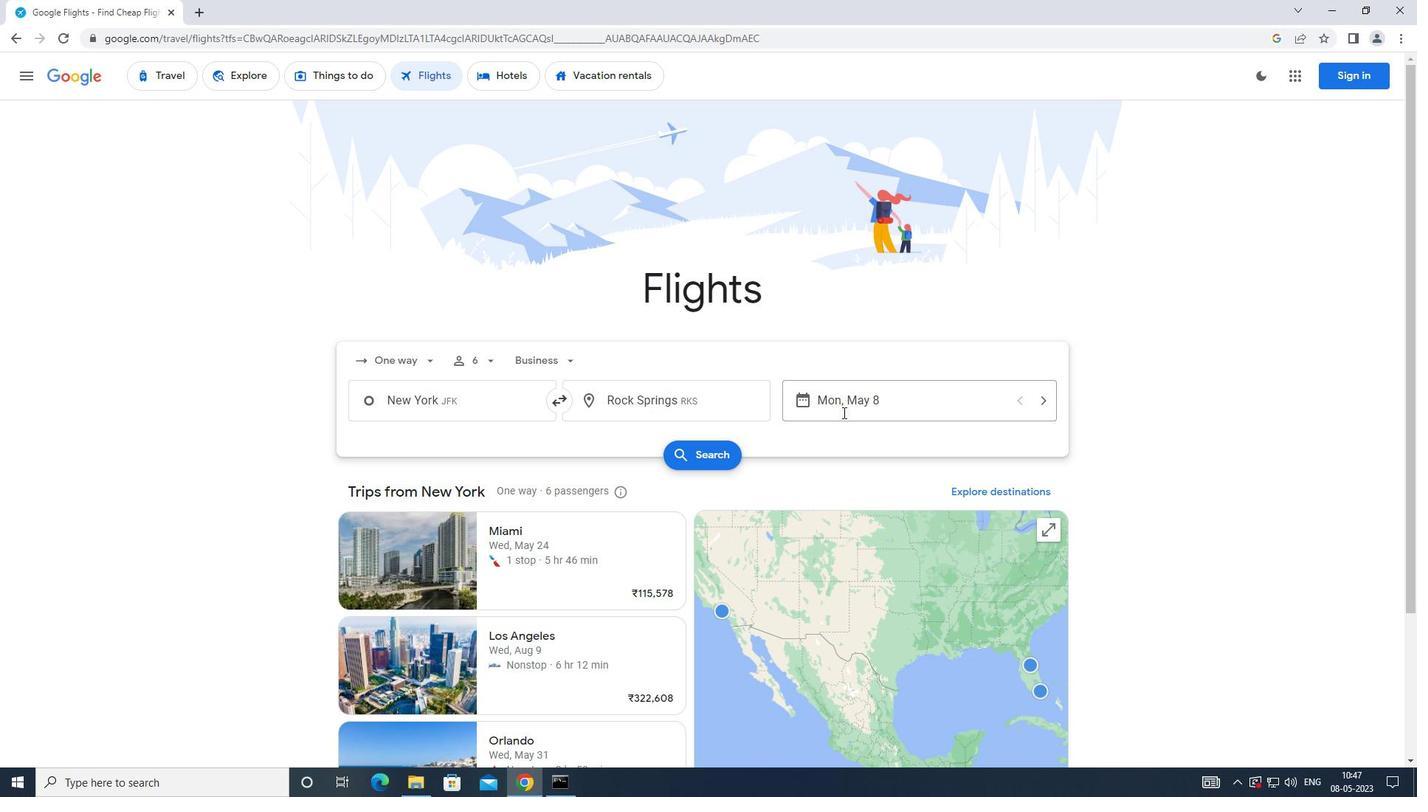 
Action: Mouse pressed left at (850, 408)
Screenshot: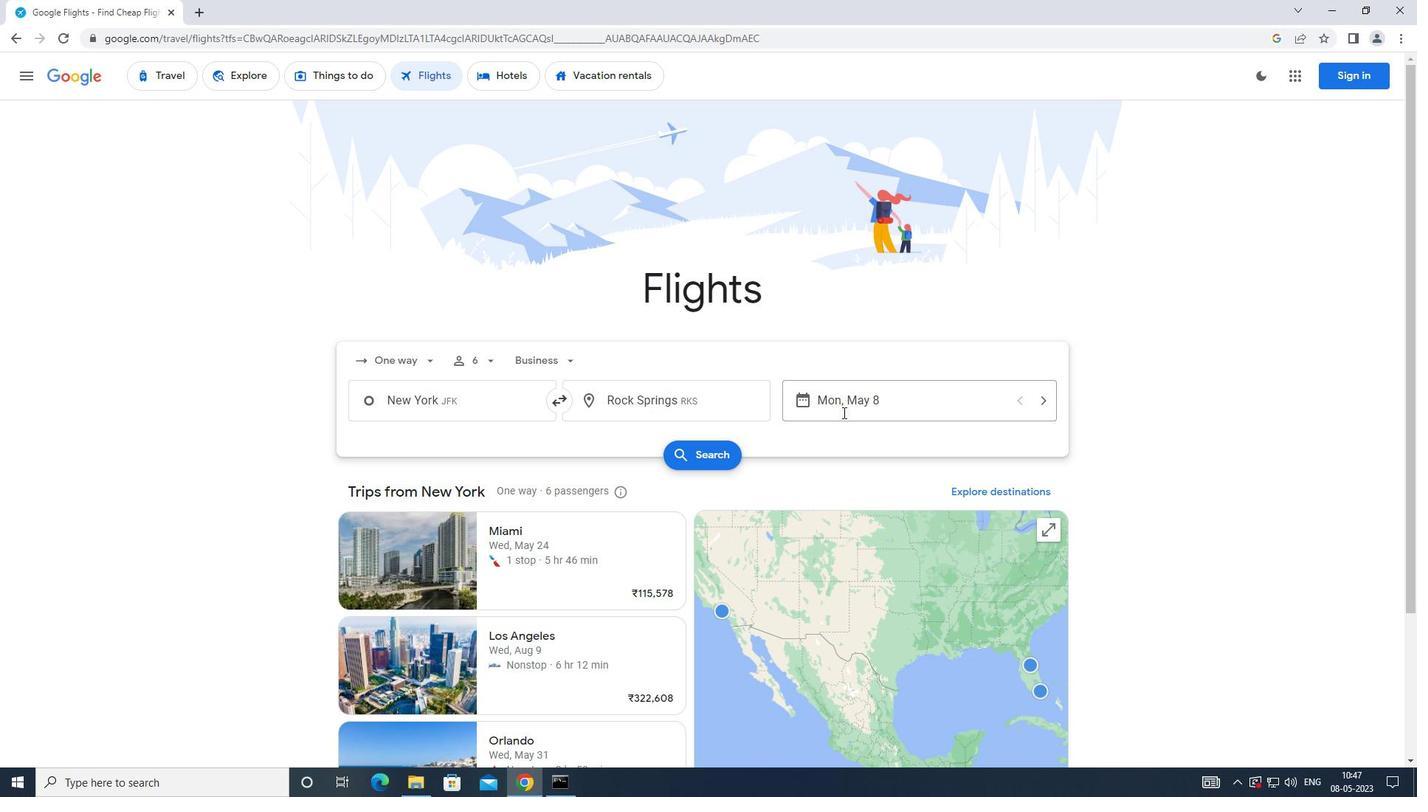 
Action: Mouse moved to (562, 528)
Screenshot: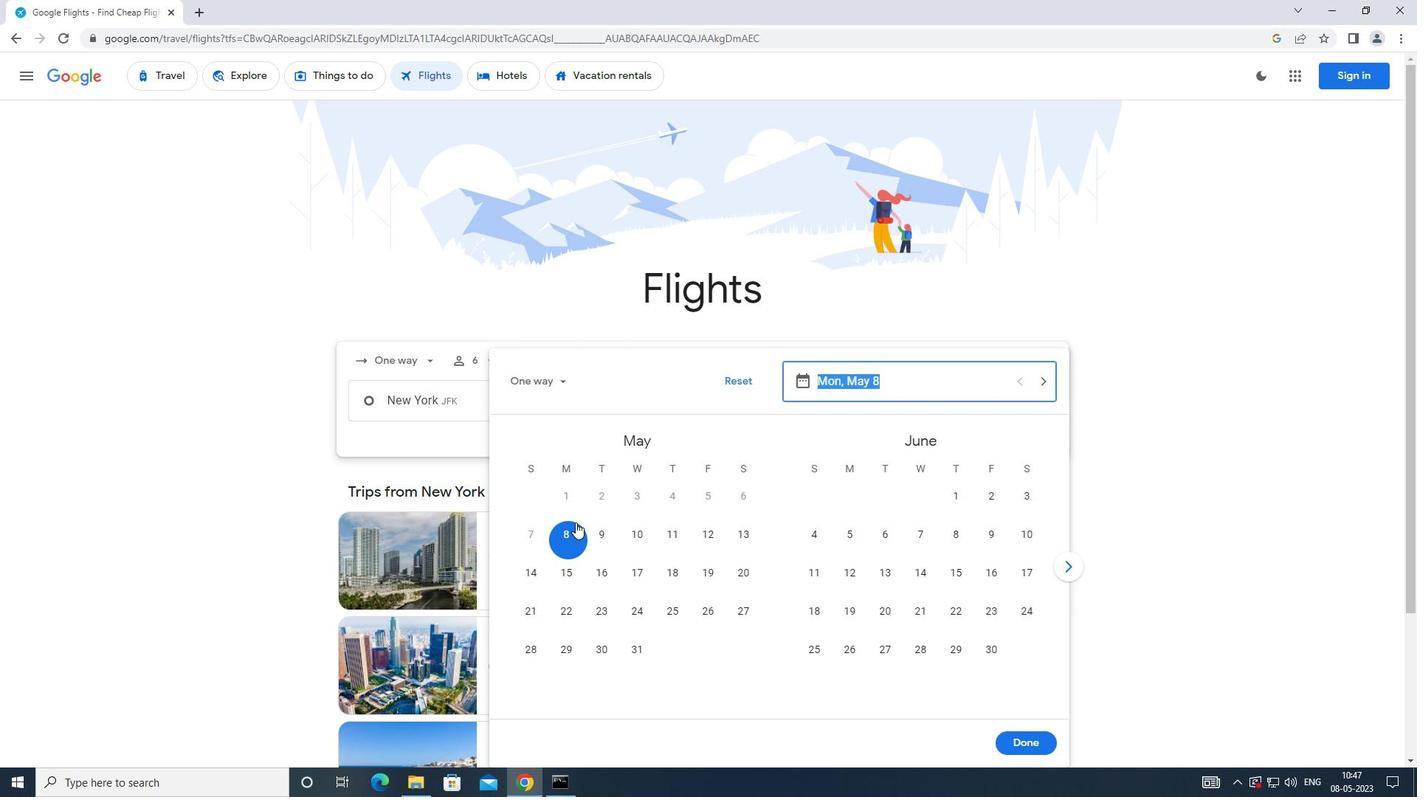 
Action: Mouse pressed left at (562, 528)
Screenshot: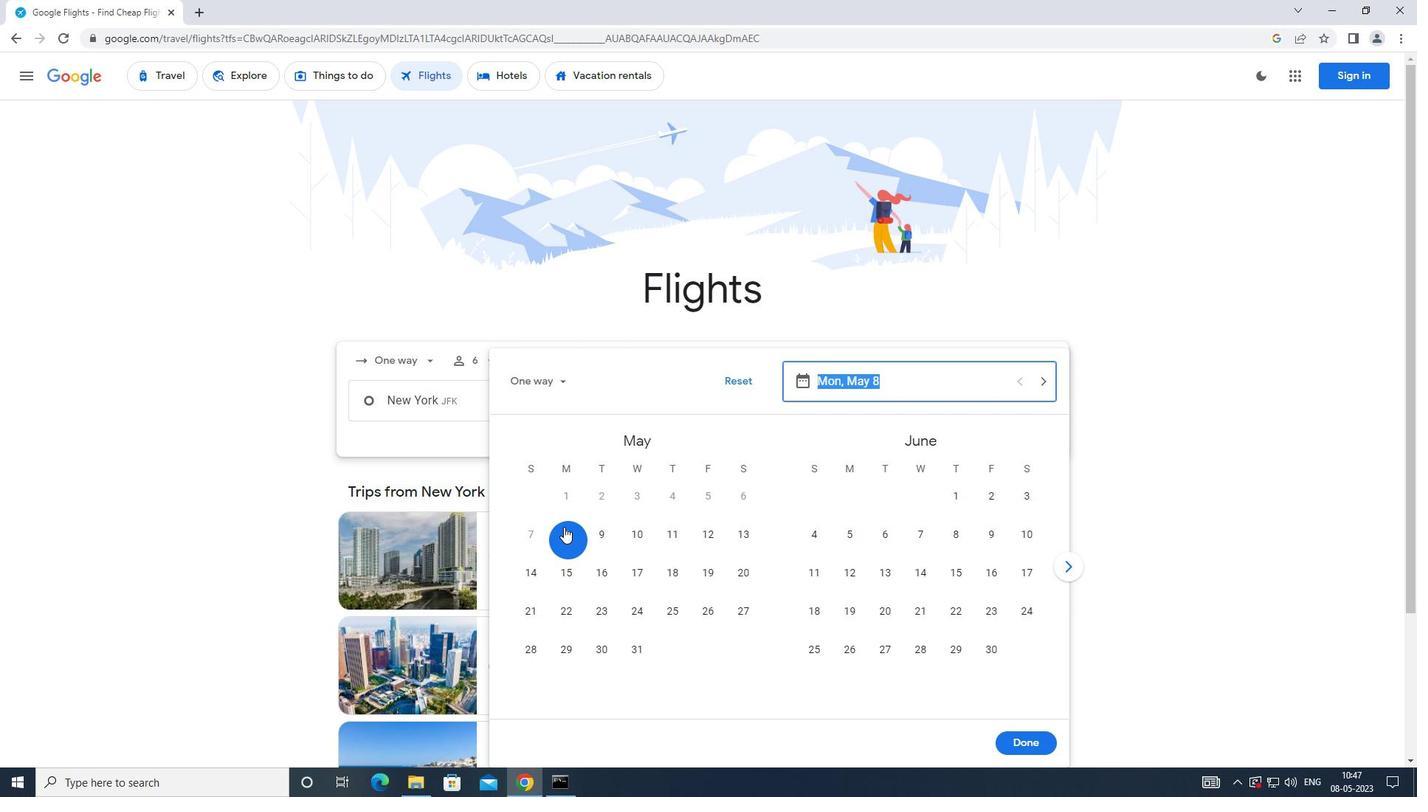 
Action: Mouse moved to (1039, 747)
Screenshot: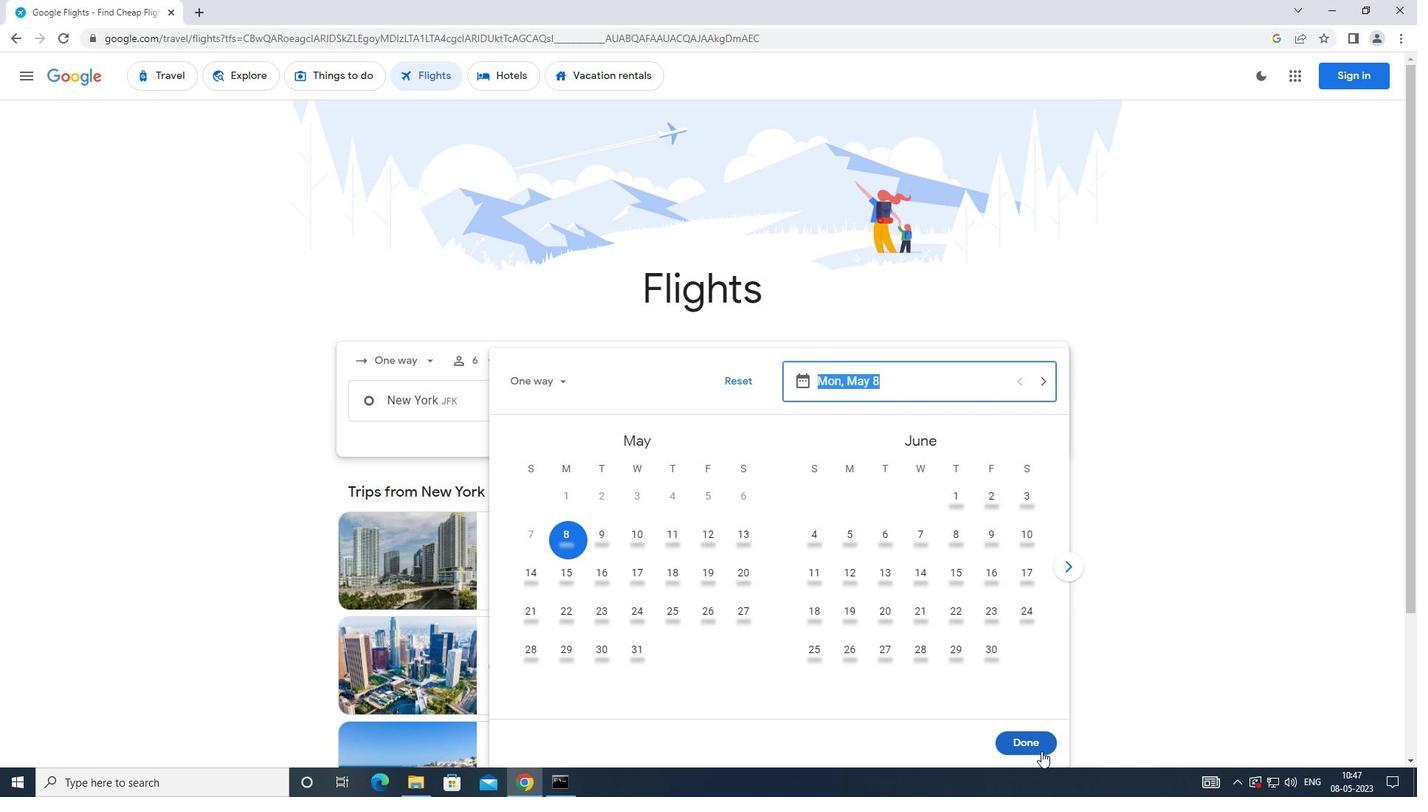
Action: Mouse pressed left at (1039, 747)
Screenshot: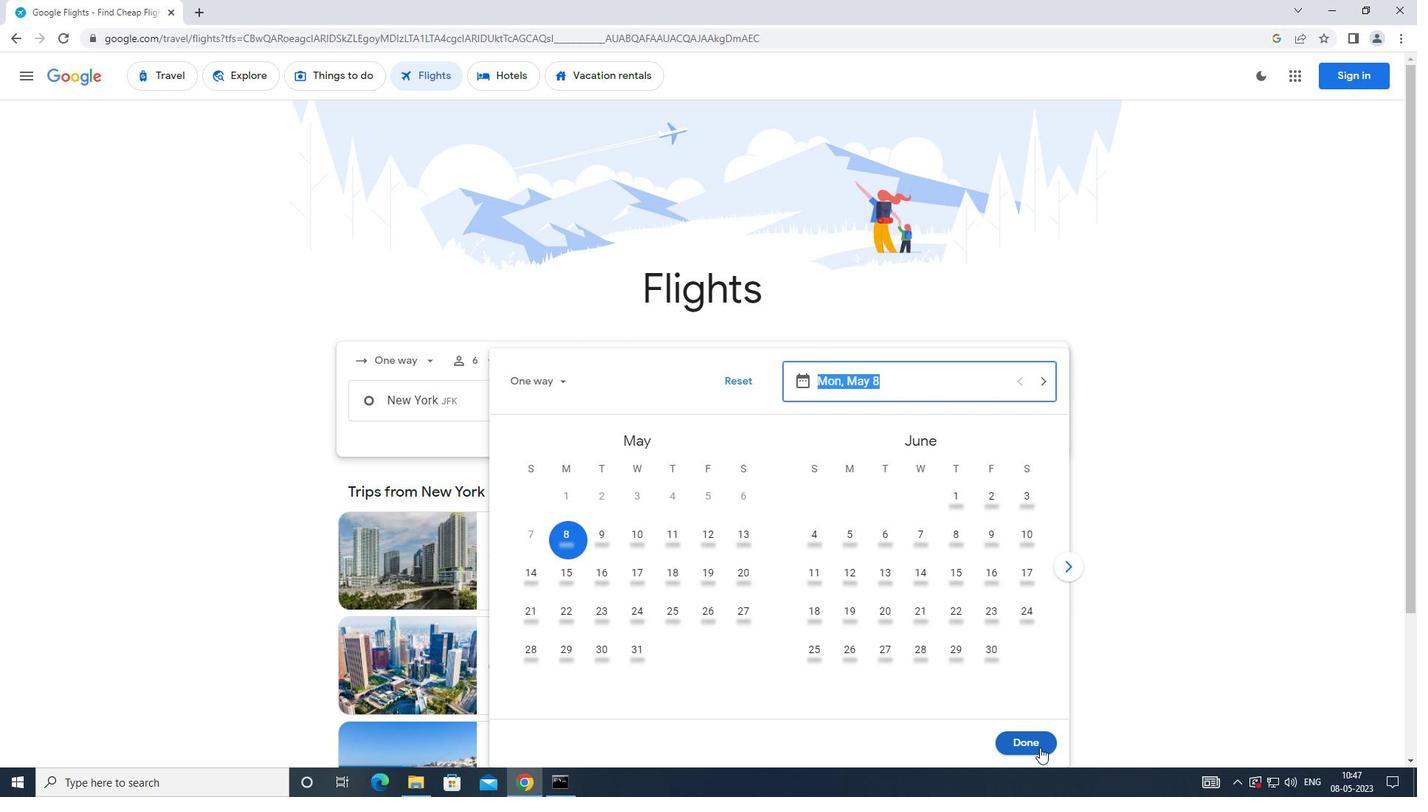 
Action: Mouse moved to (694, 465)
Screenshot: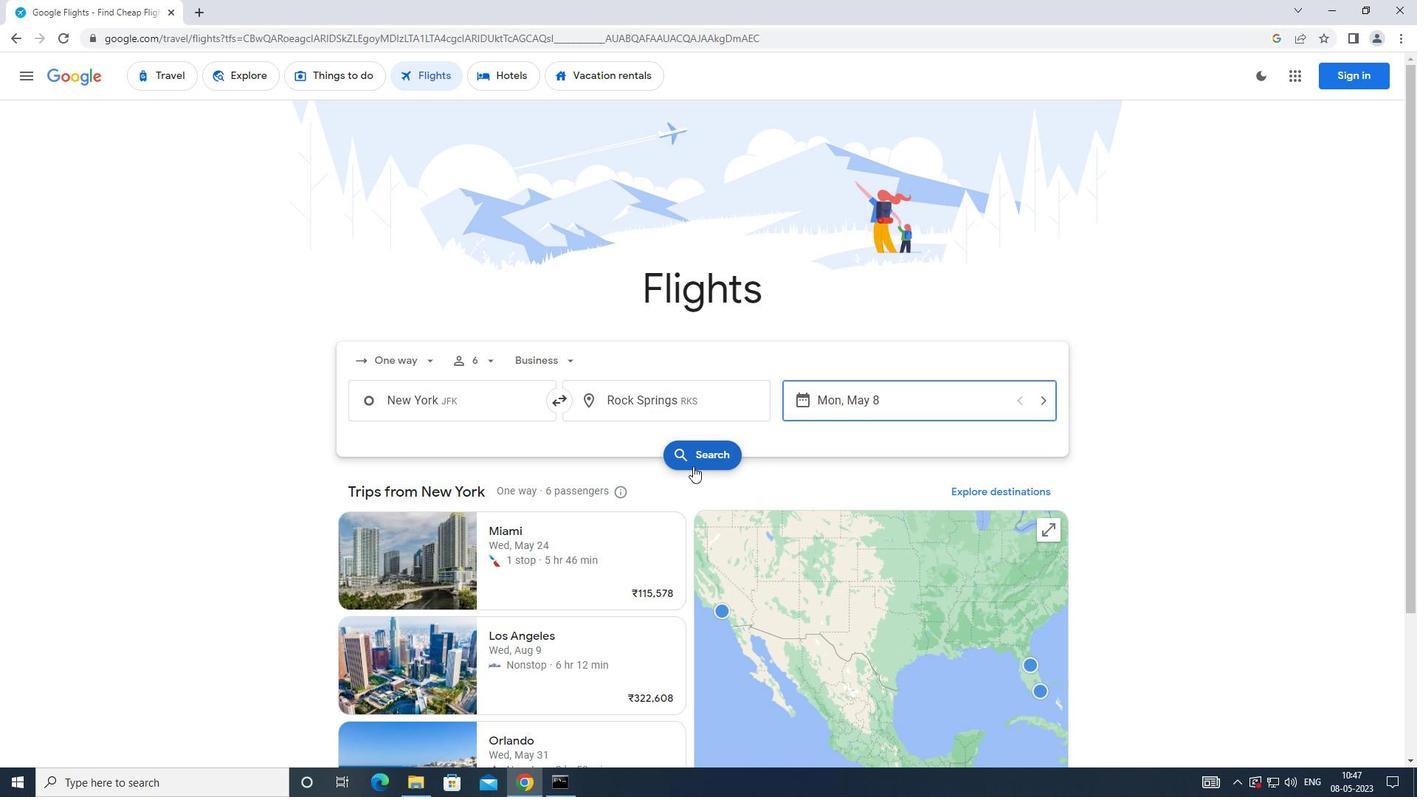 
Action: Mouse pressed left at (694, 465)
Screenshot: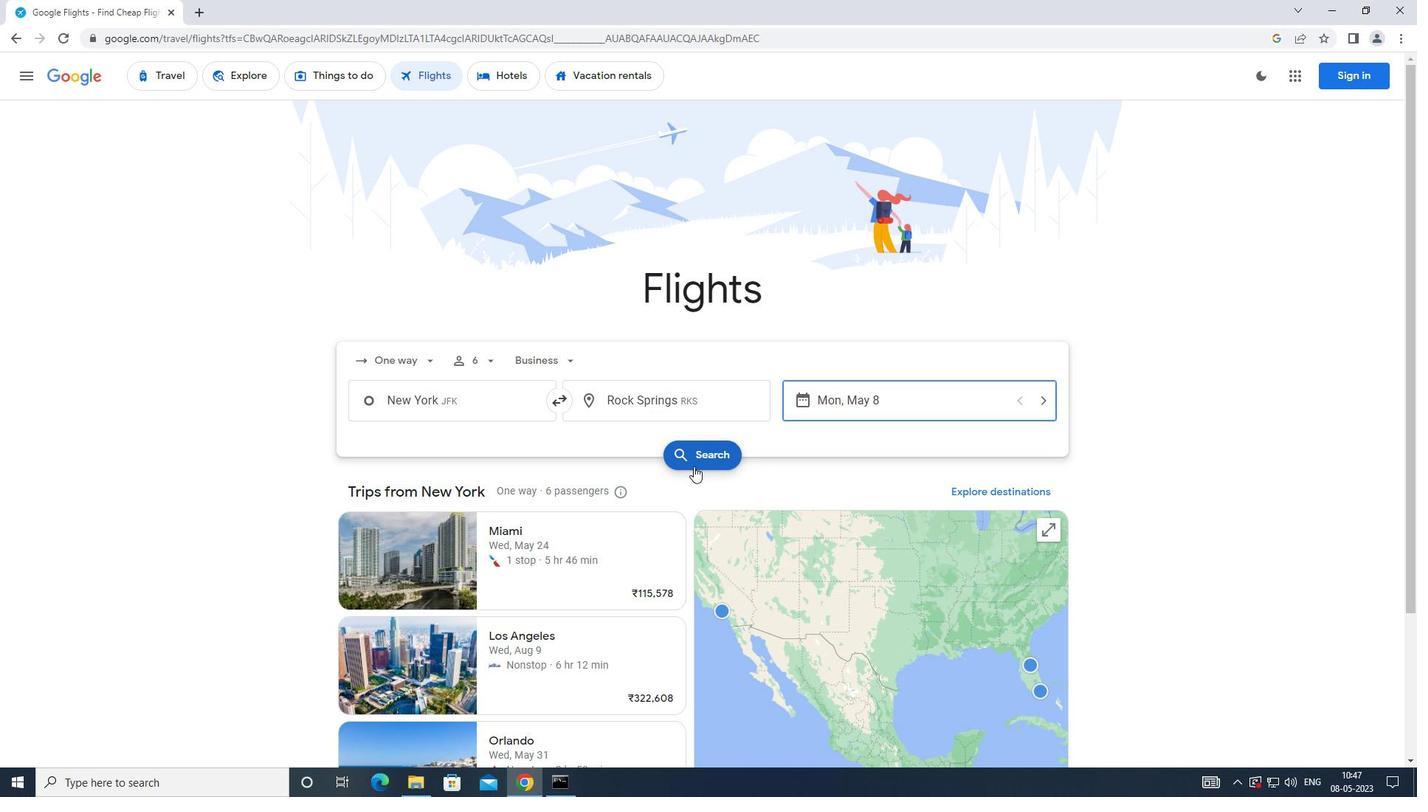
Action: Mouse moved to (367, 216)
Screenshot: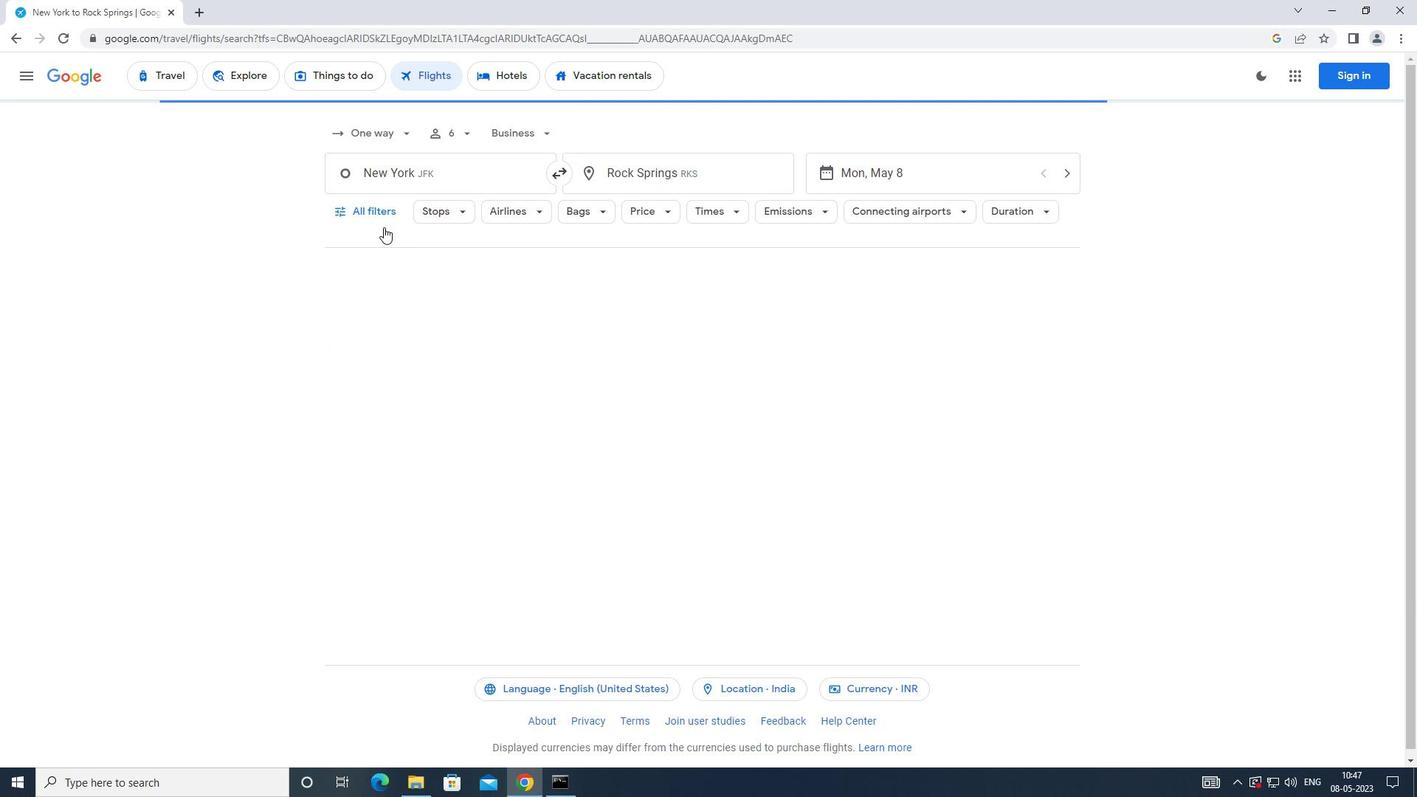 
Action: Mouse pressed left at (367, 216)
Screenshot: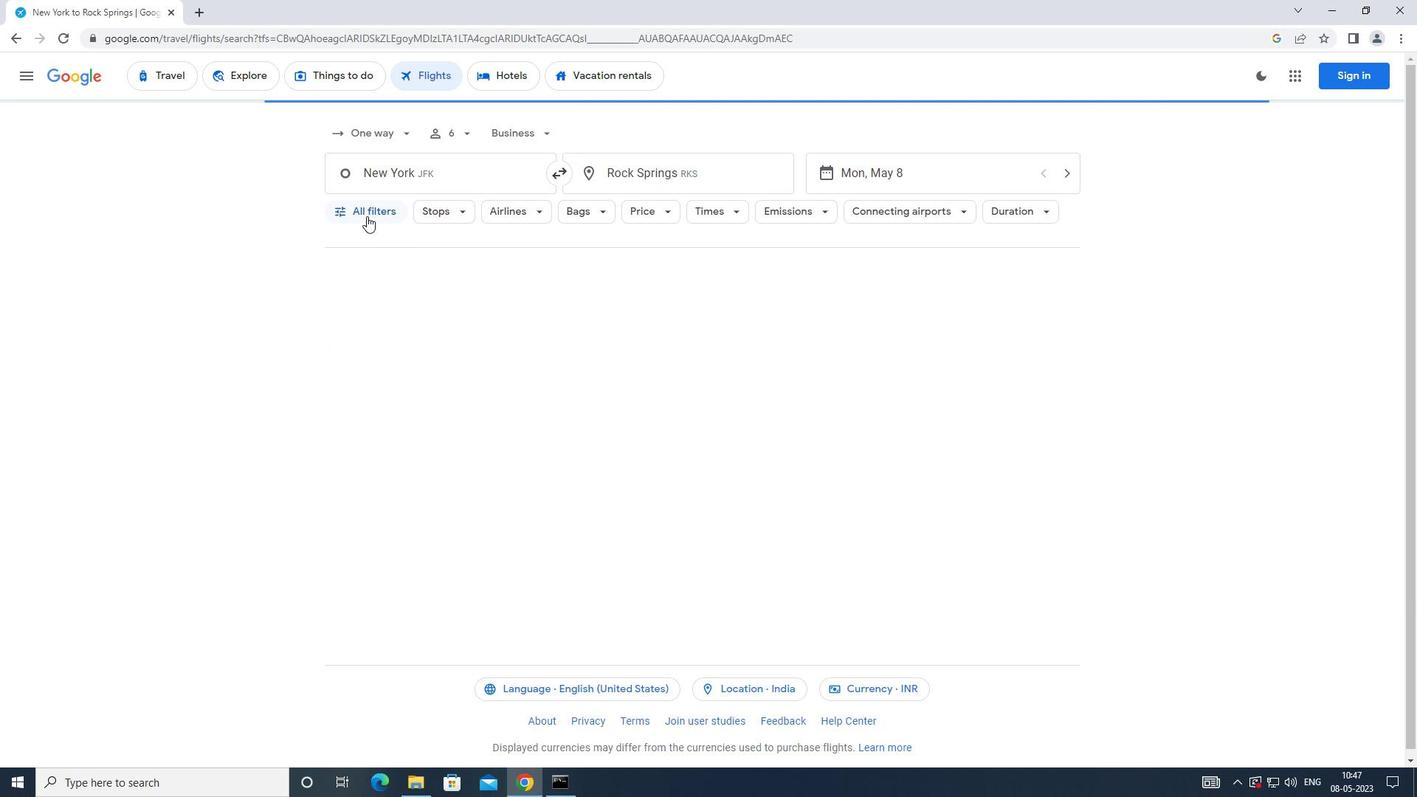 
Action: Mouse moved to (545, 525)
Screenshot: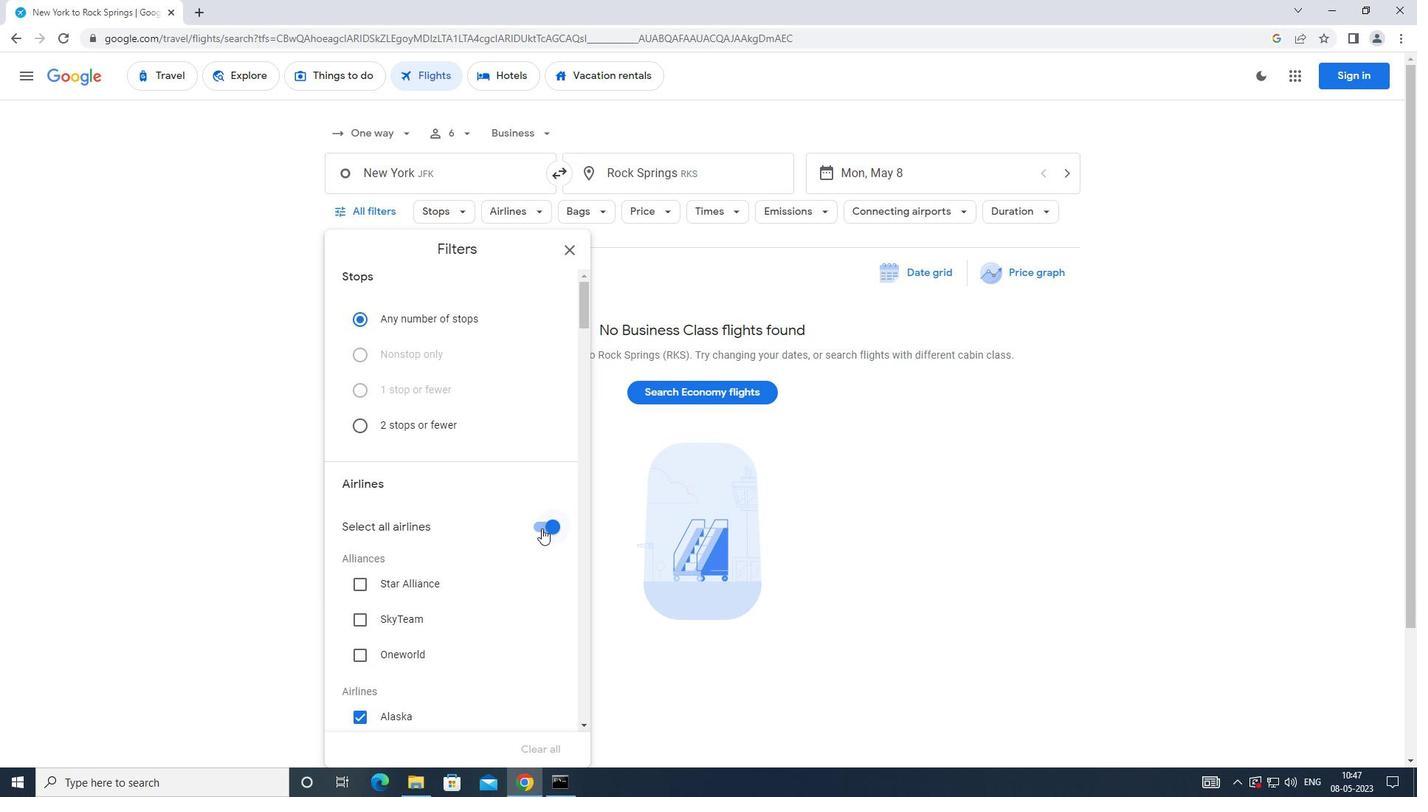 
Action: Mouse pressed left at (545, 525)
Screenshot: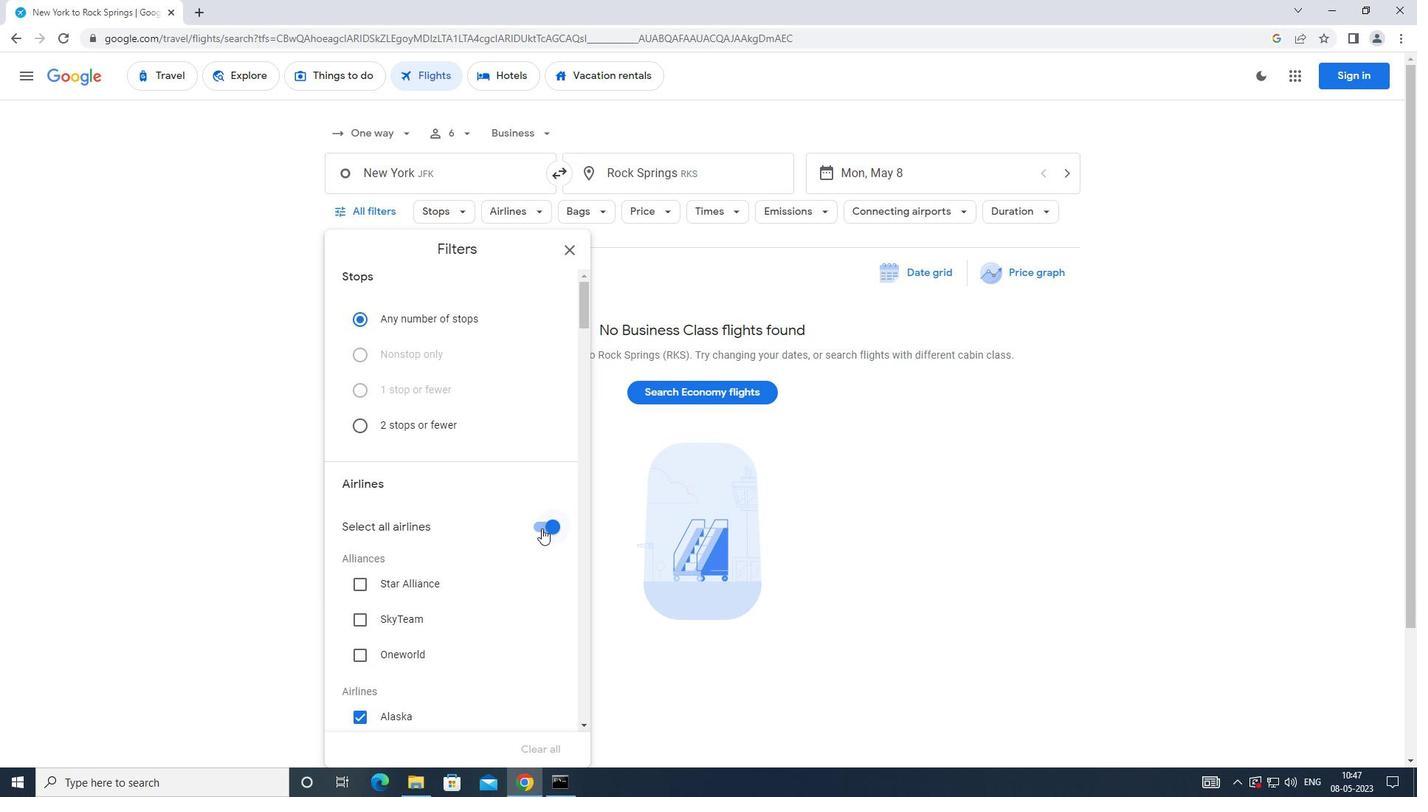 
Action: Mouse moved to (567, 568)
Screenshot: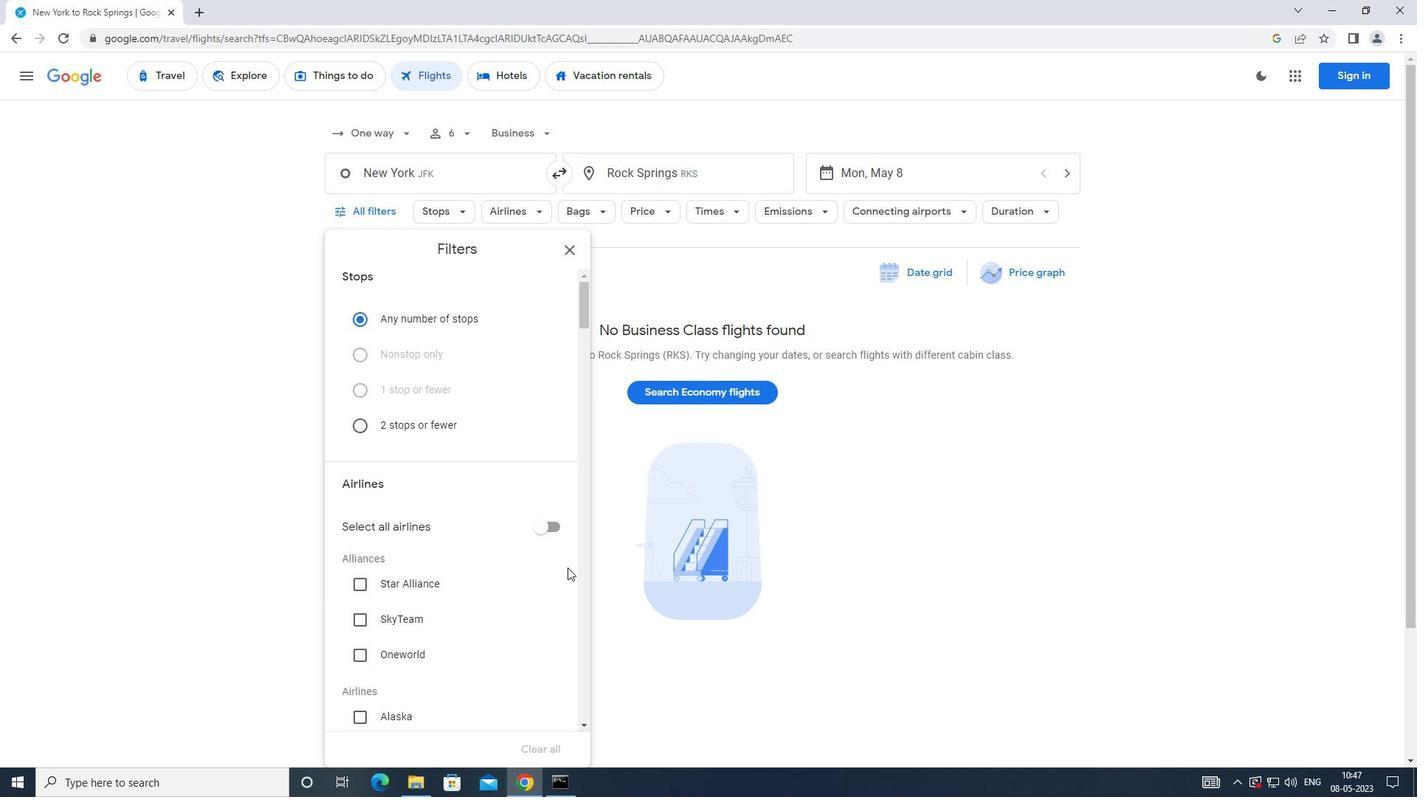 
Action: Mouse scrolled (567, 567) with delta (0, 0)
Screenshot: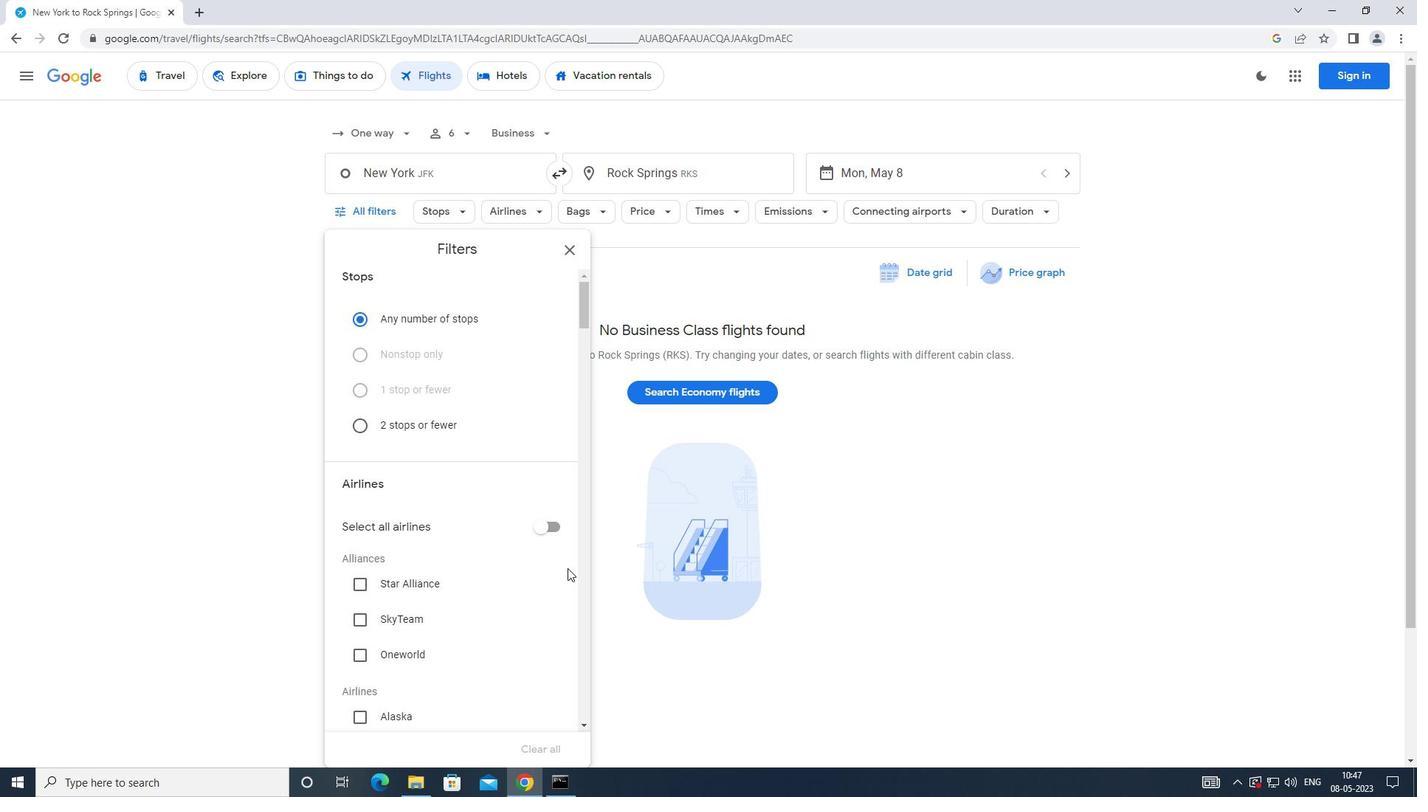 
Action: Mouse scrolled (567, 567) with delta (0, 0)
Screenshot: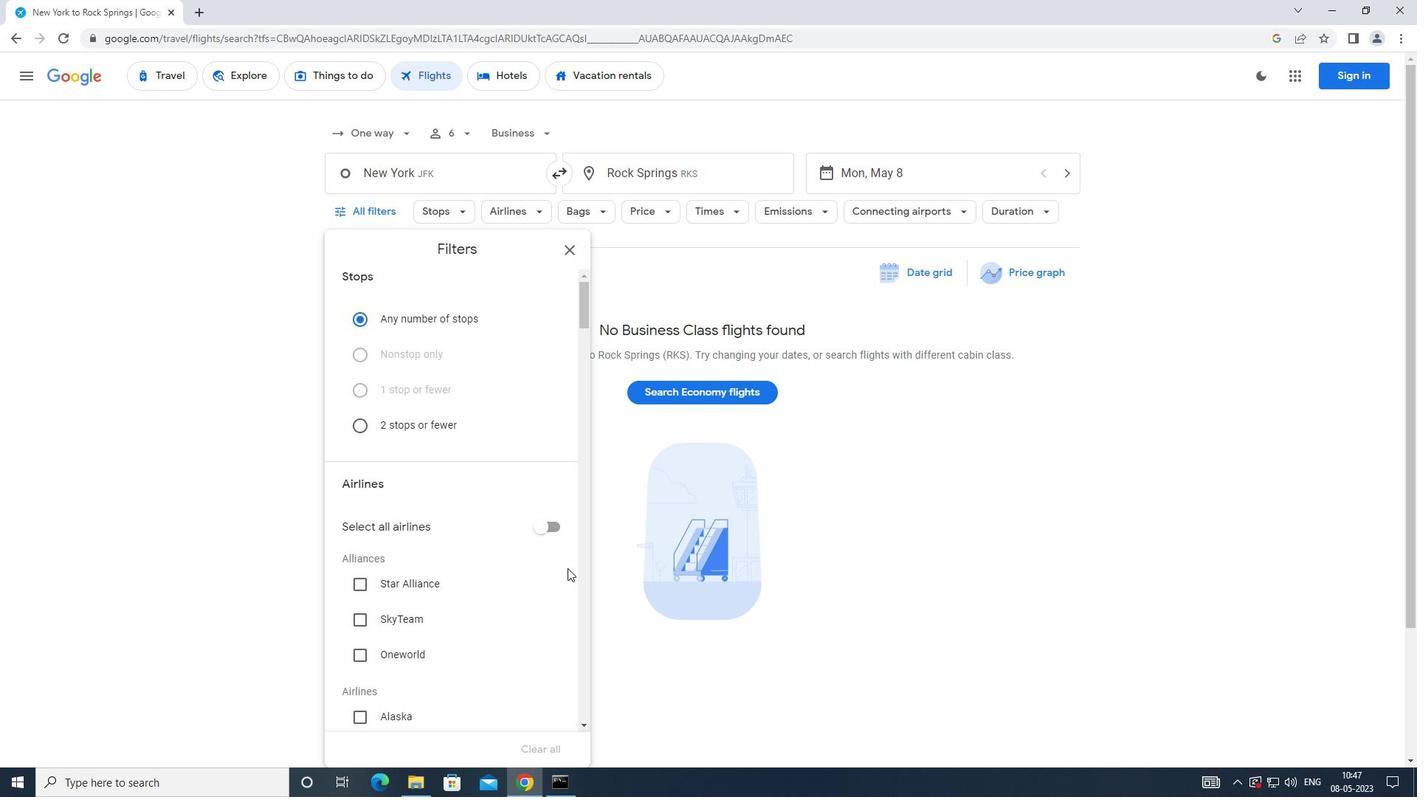 
Action: Mouse scrolled (567, 567) with delta (0, 0)
Screenshot: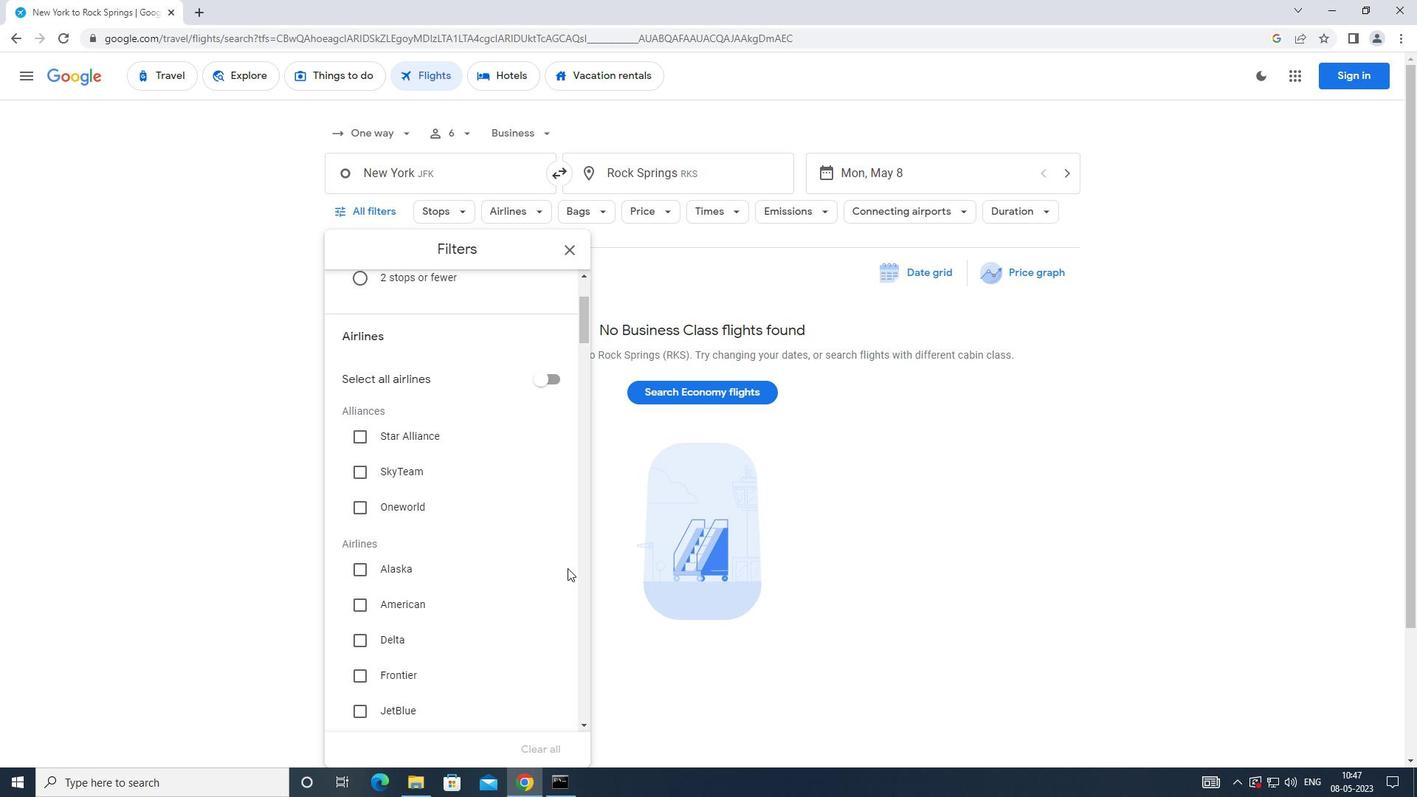 
Action: Mouse scrolled (567, 567) with delta (0, 0)
Screenshot: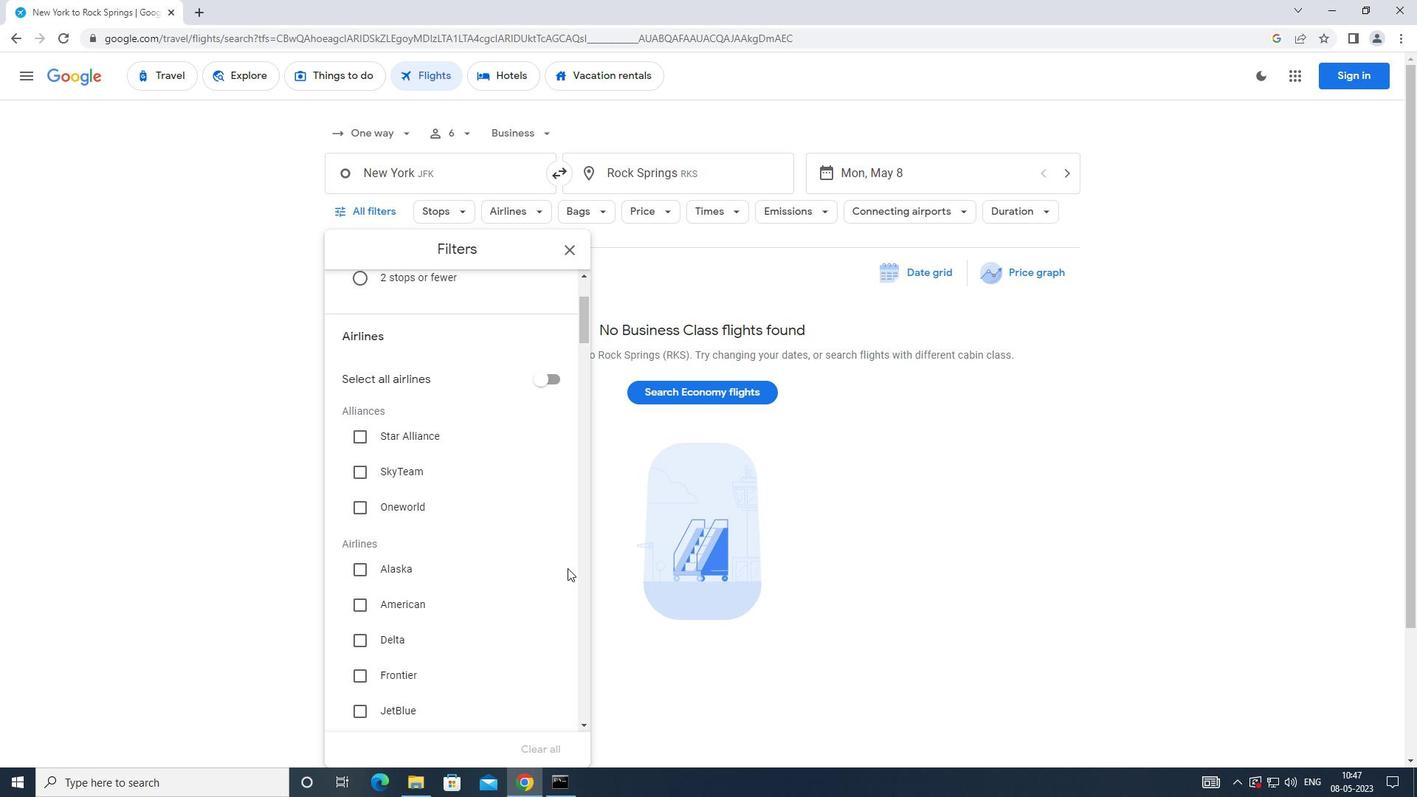 
Action: Mouse scrolled (567, 567) with delta (0, 0)
Screenshot: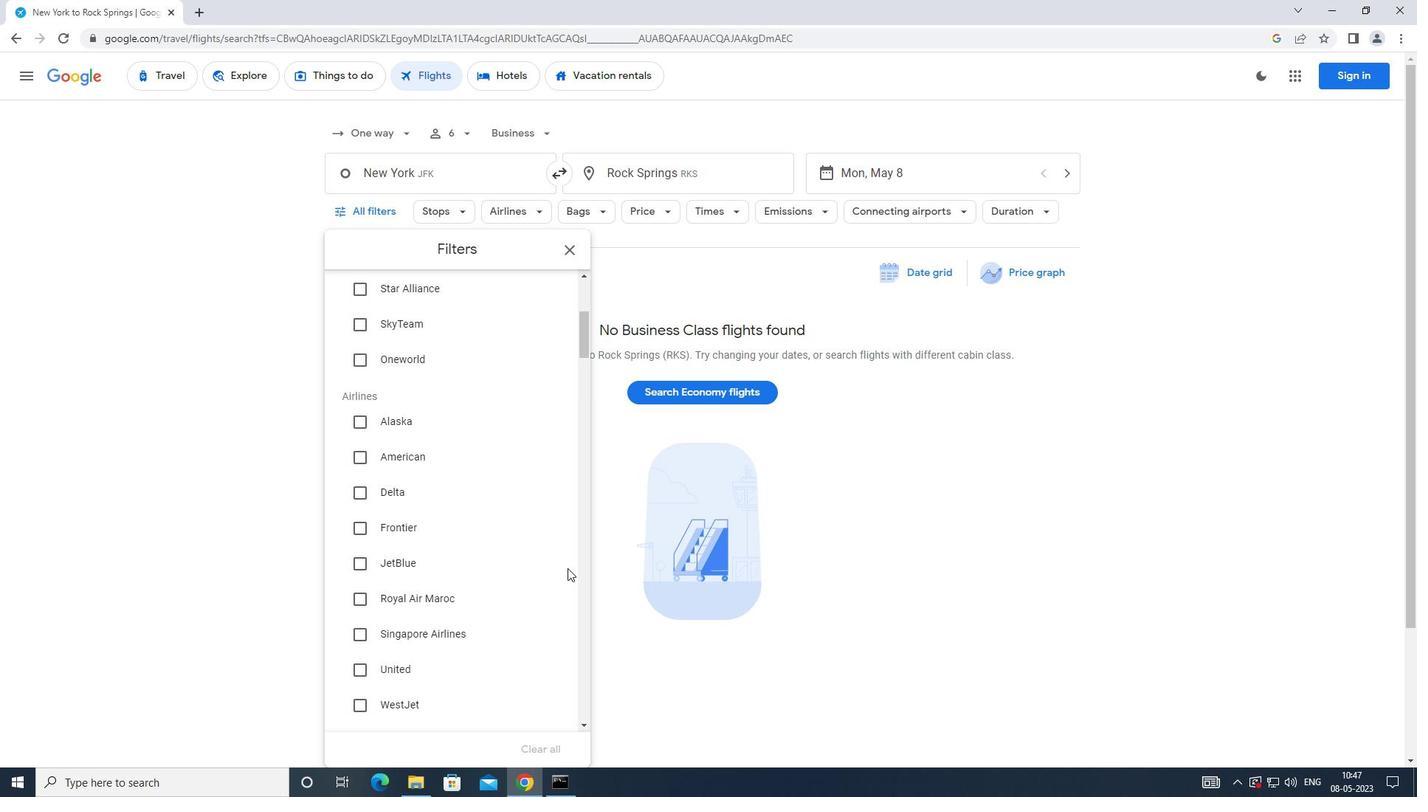 
Action: Mouse moved to (498, 528)
Screenshot: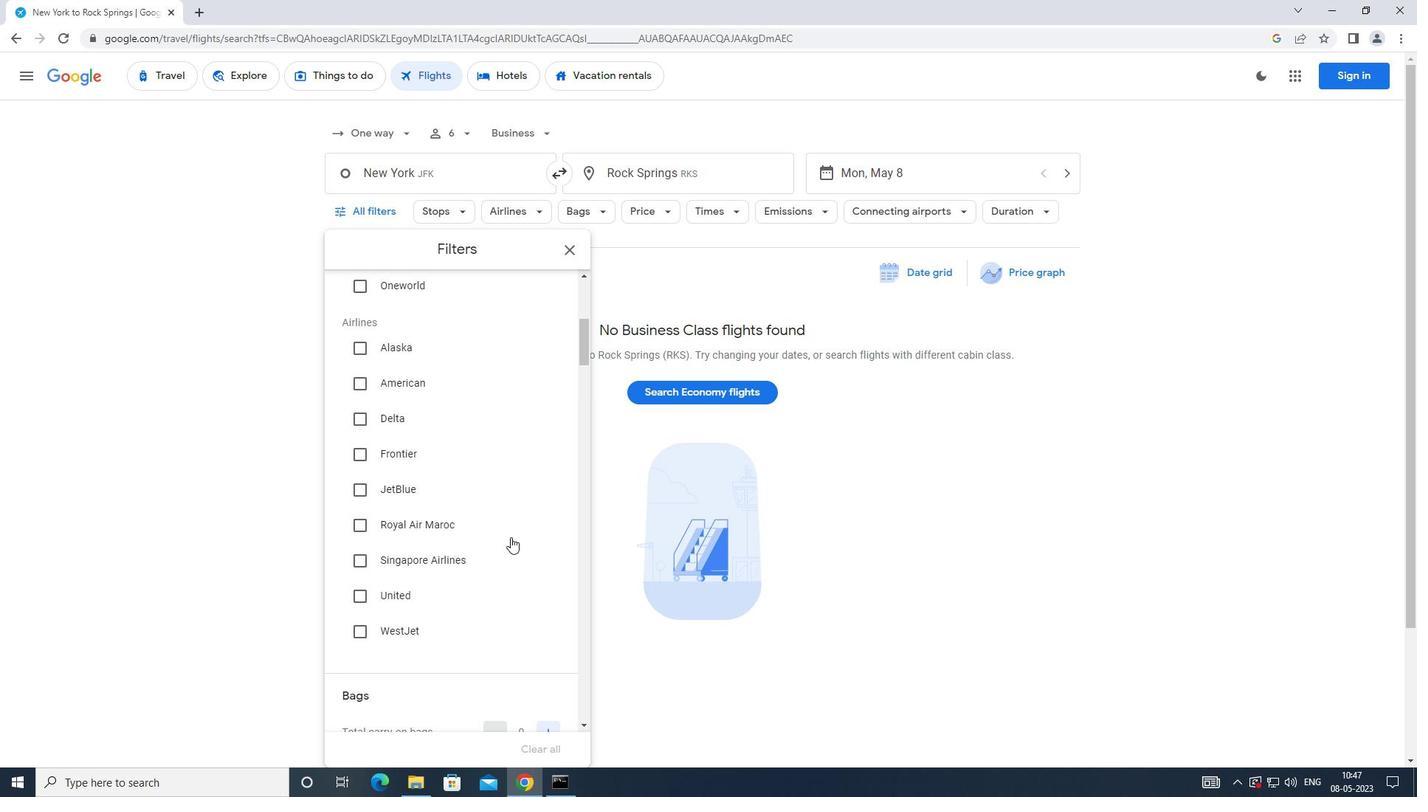 
Action: Mouse scrolled (498, 527) with delta (0, 0)
Screenshot: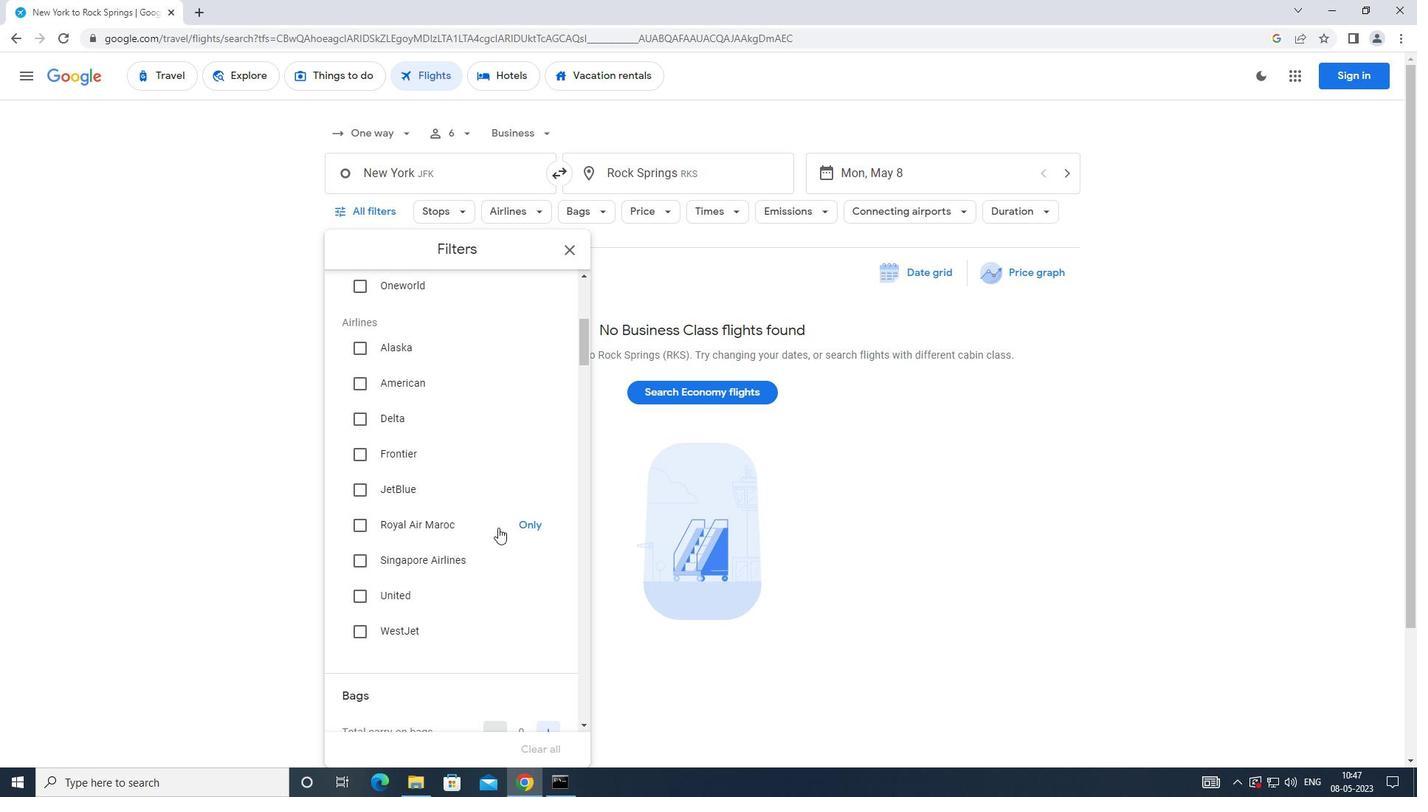 
Action: Mouse scrolled (498, 527) with delta (0, 0)
Screenshot: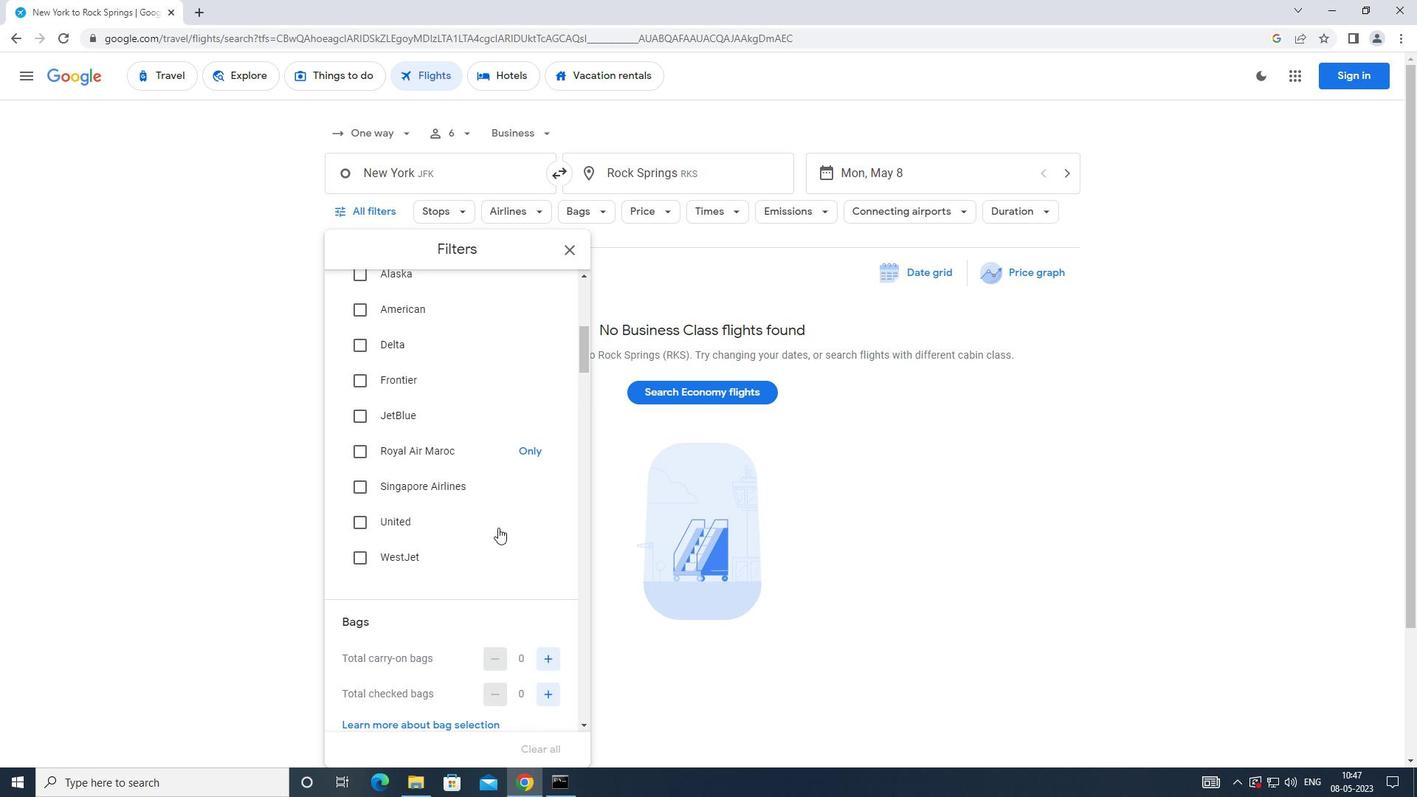 
Action: Mouse scrolled (498, 527) with delta (0, 0)
Screenshot: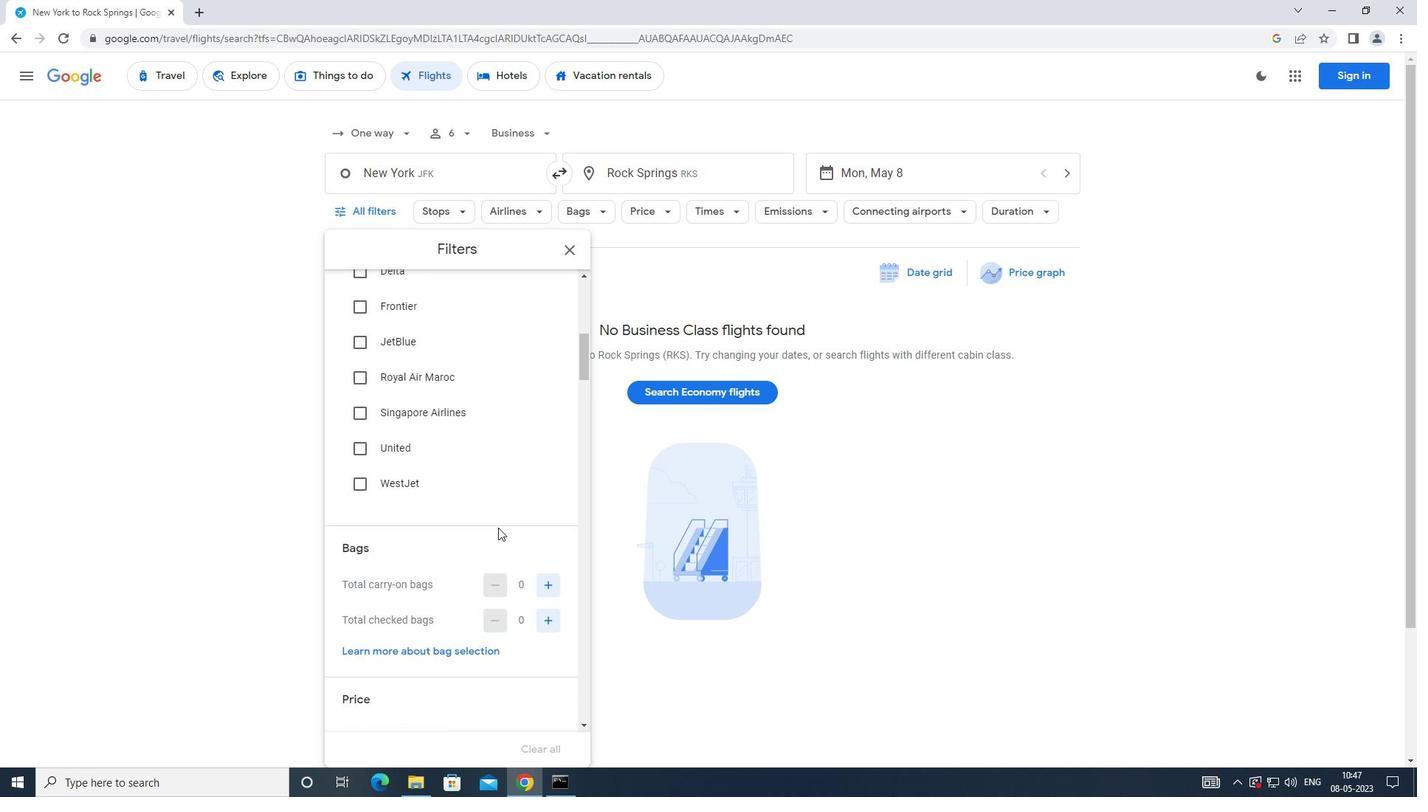 
Action: Mouse moved to (547, 552)
Screenshot: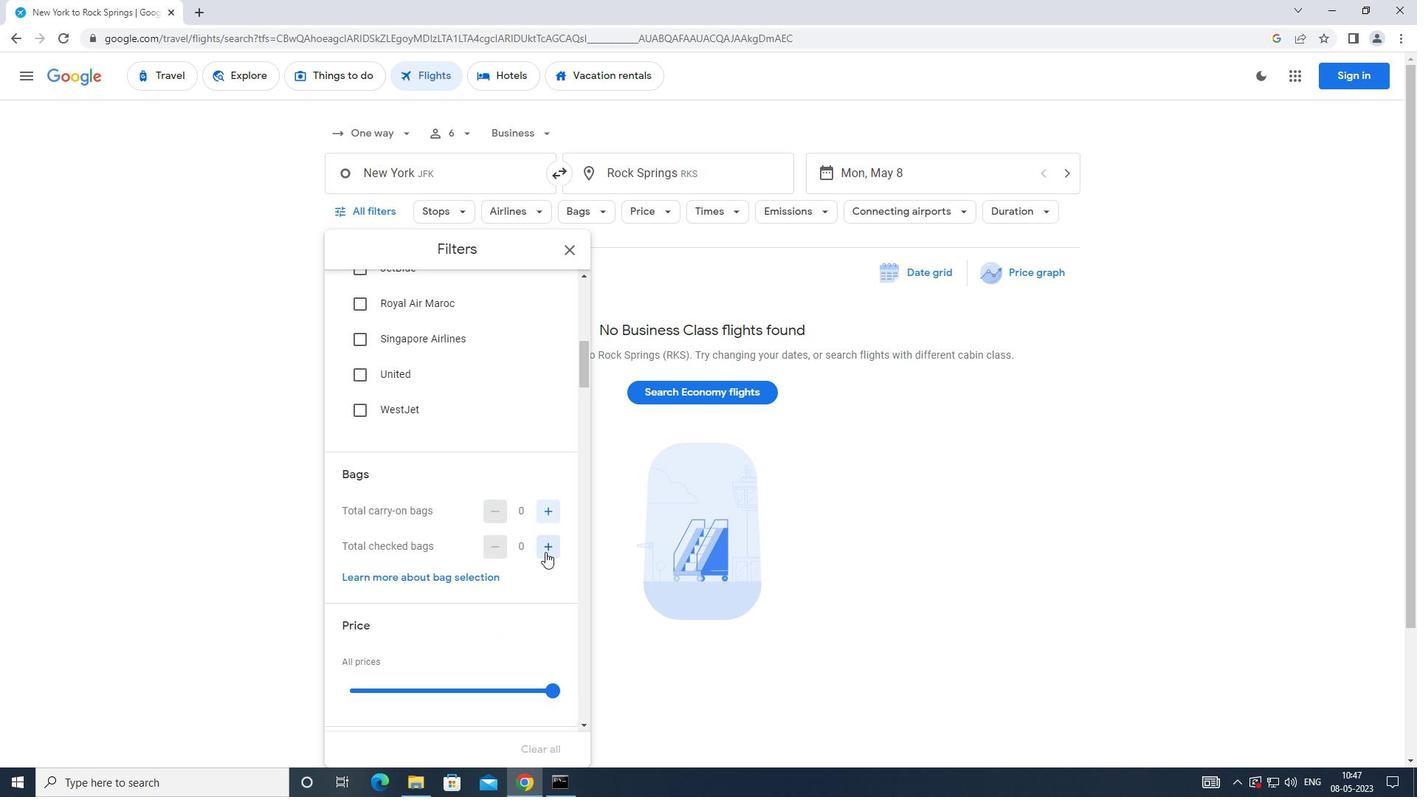 
Action: Mouse pressed left at (547, 552)
Screenshot: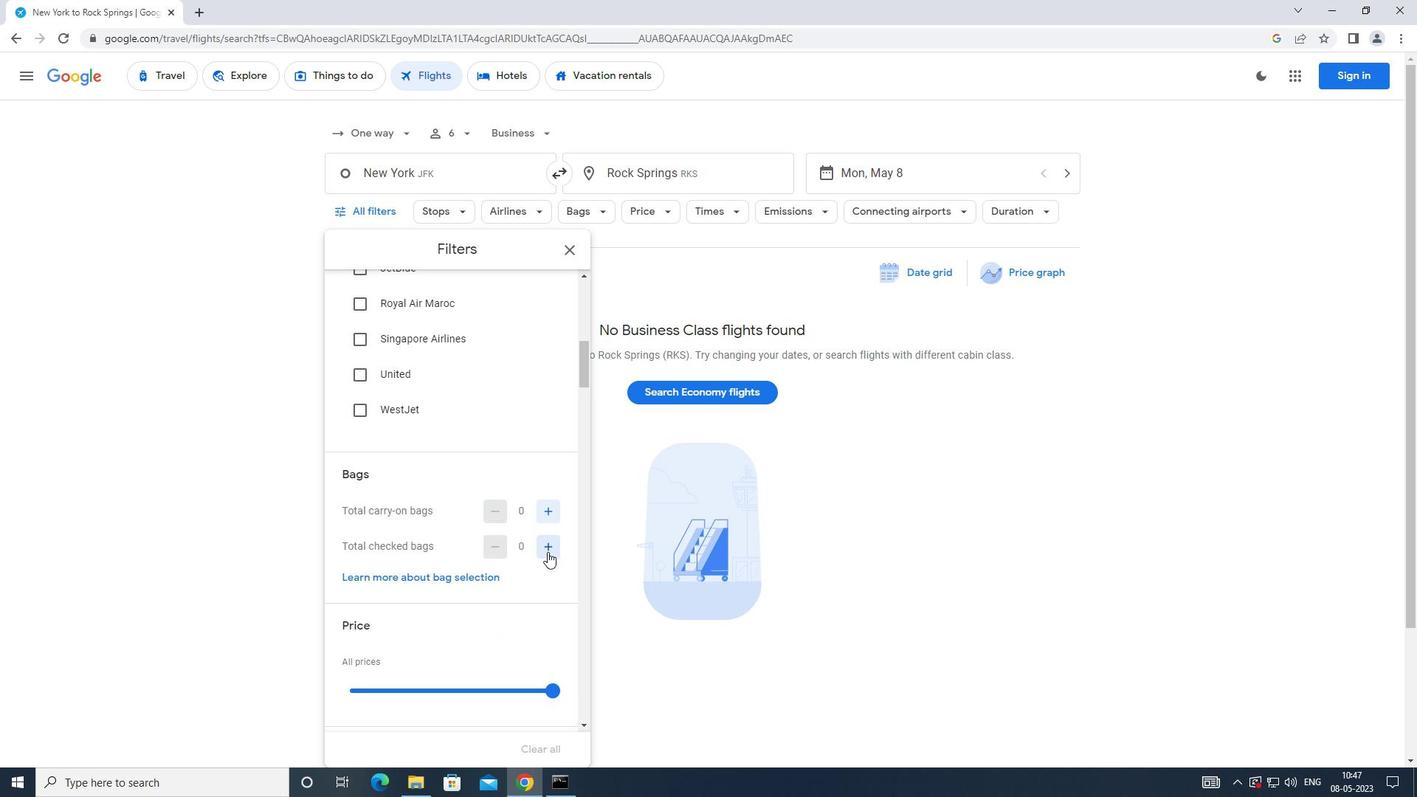 
Action: Mouse moved to (539, 536)
Screenshot: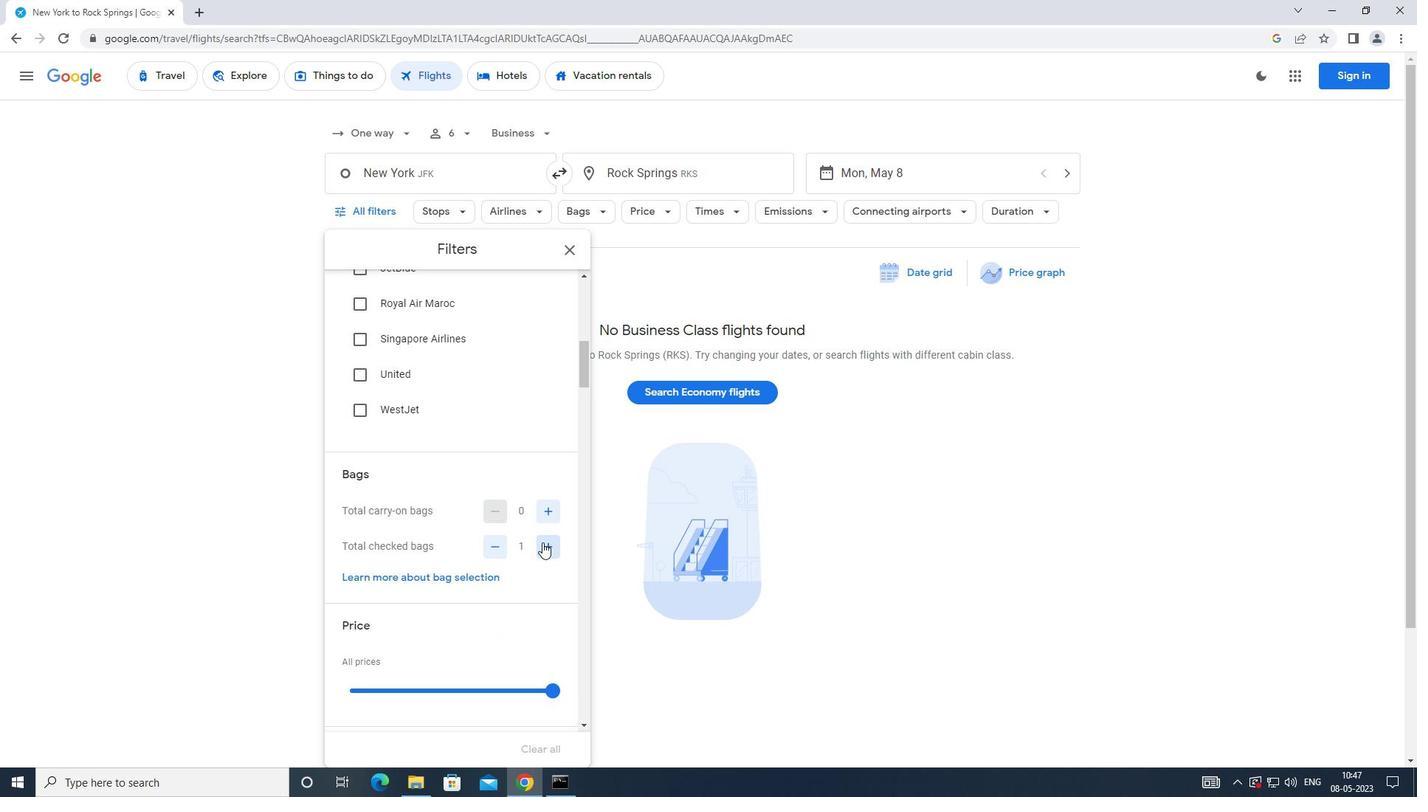 
Action: Mouse scrolled (539, 536) with delta (0, 0)
Screenshot: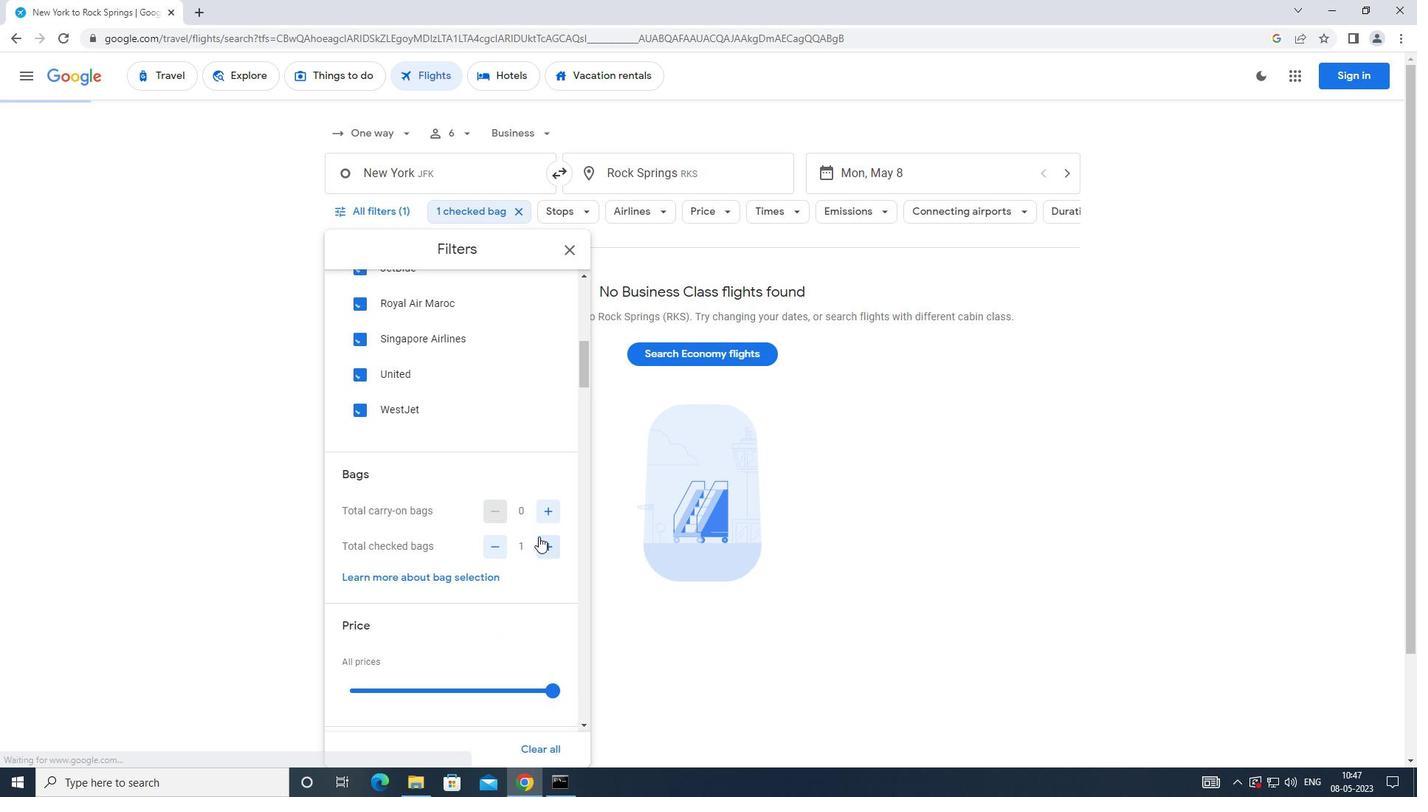 
Action: Mouse scrolled (539, 536) with delta (0, 0)
Screenshot: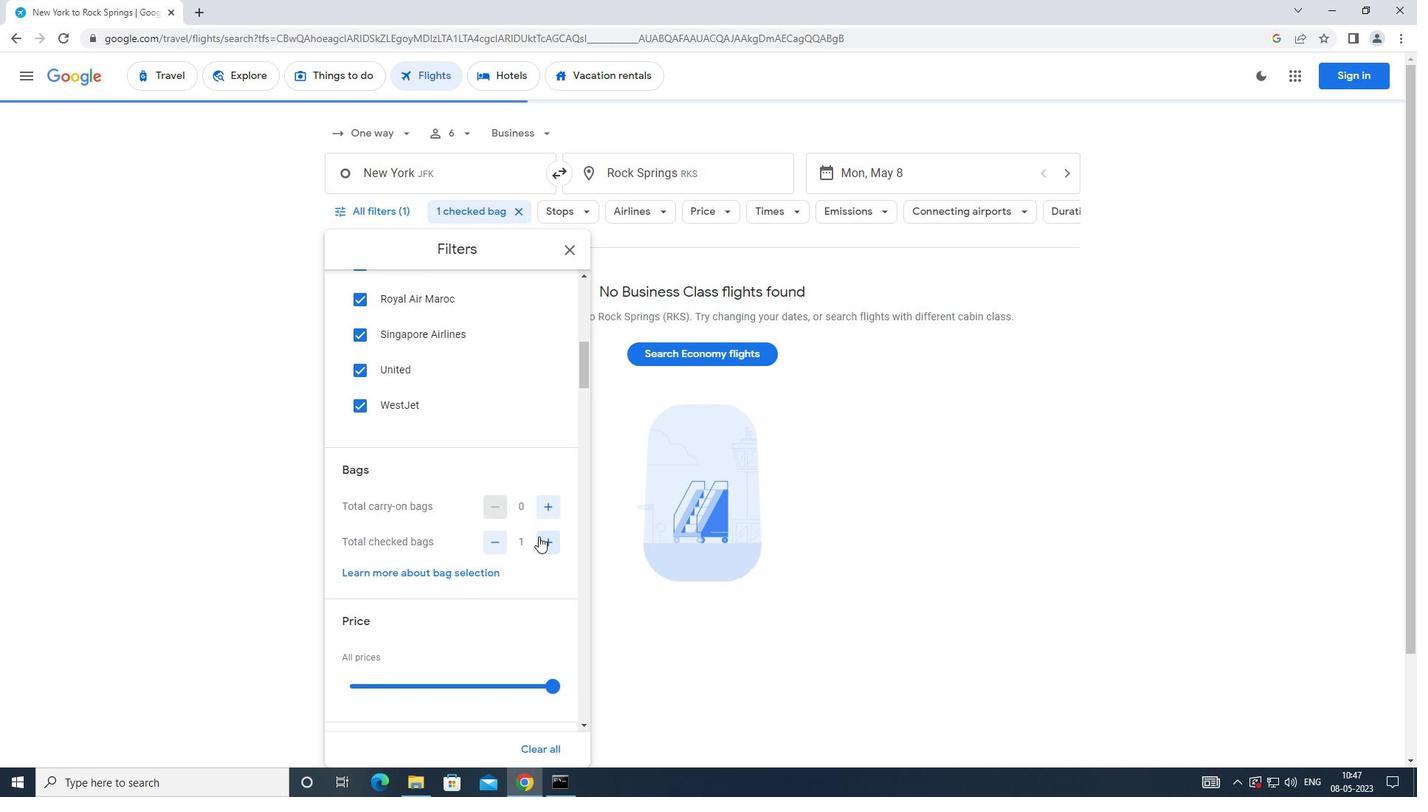
Action: Mouse moved to (549, 542)
Screenshot: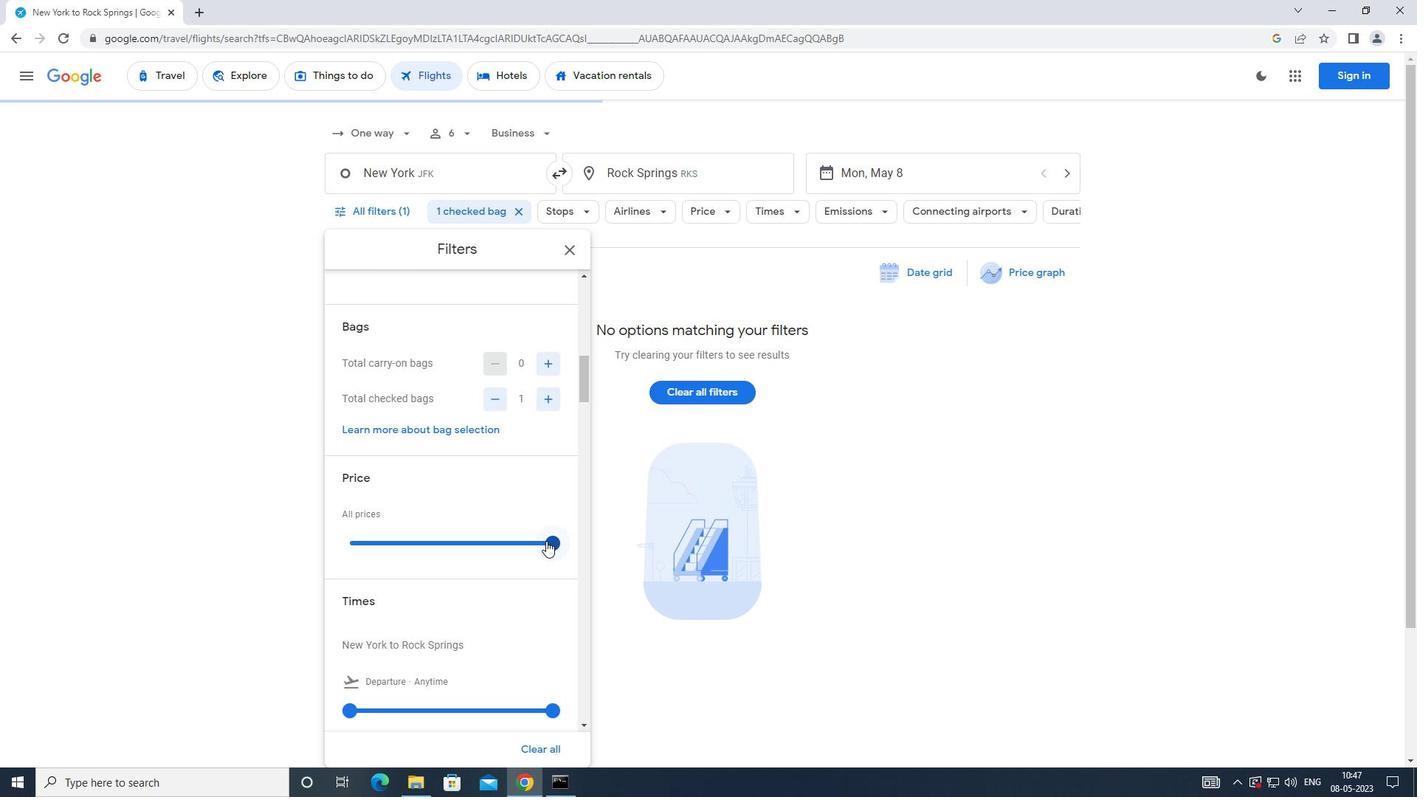 
Action: Mouse pressed left at (549, 542)
Screenshot: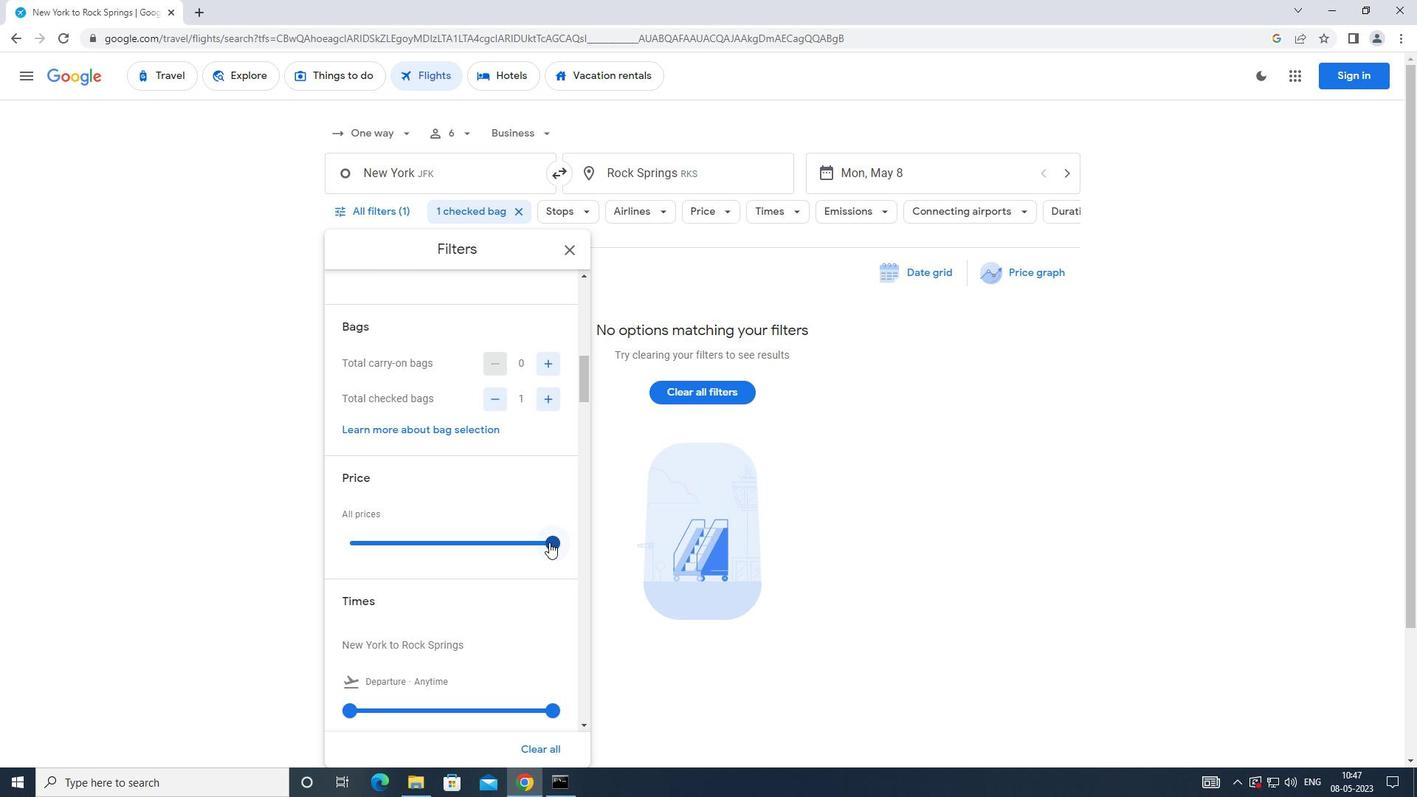 
Action: Mouse moved to (520, 542)
Screenshot: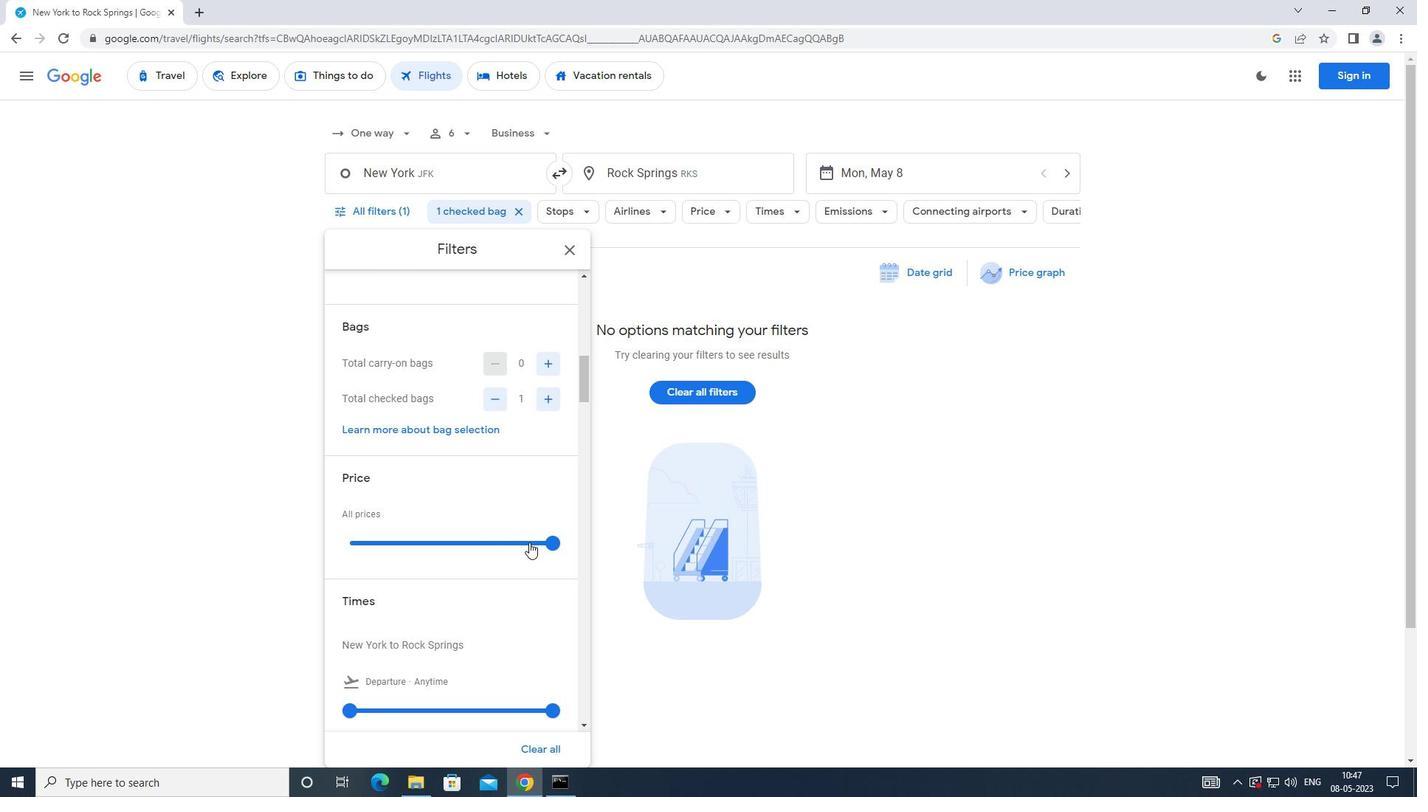 
Action: Mouse scrolled (520, 541) with delta (0, 0)
Screenshot: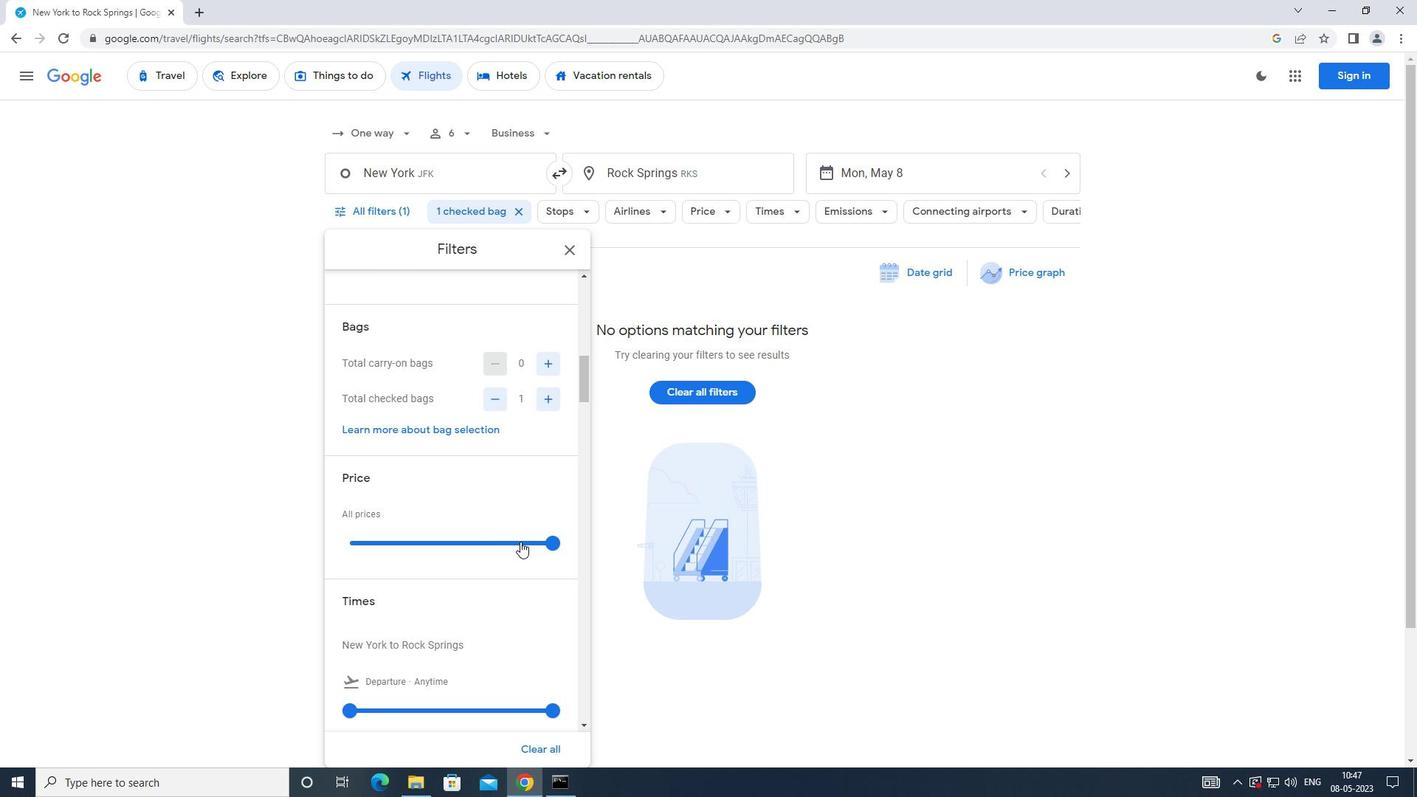 
Action: Mouse scrolled (520, 541) with delta (0, 0)
Screenshot: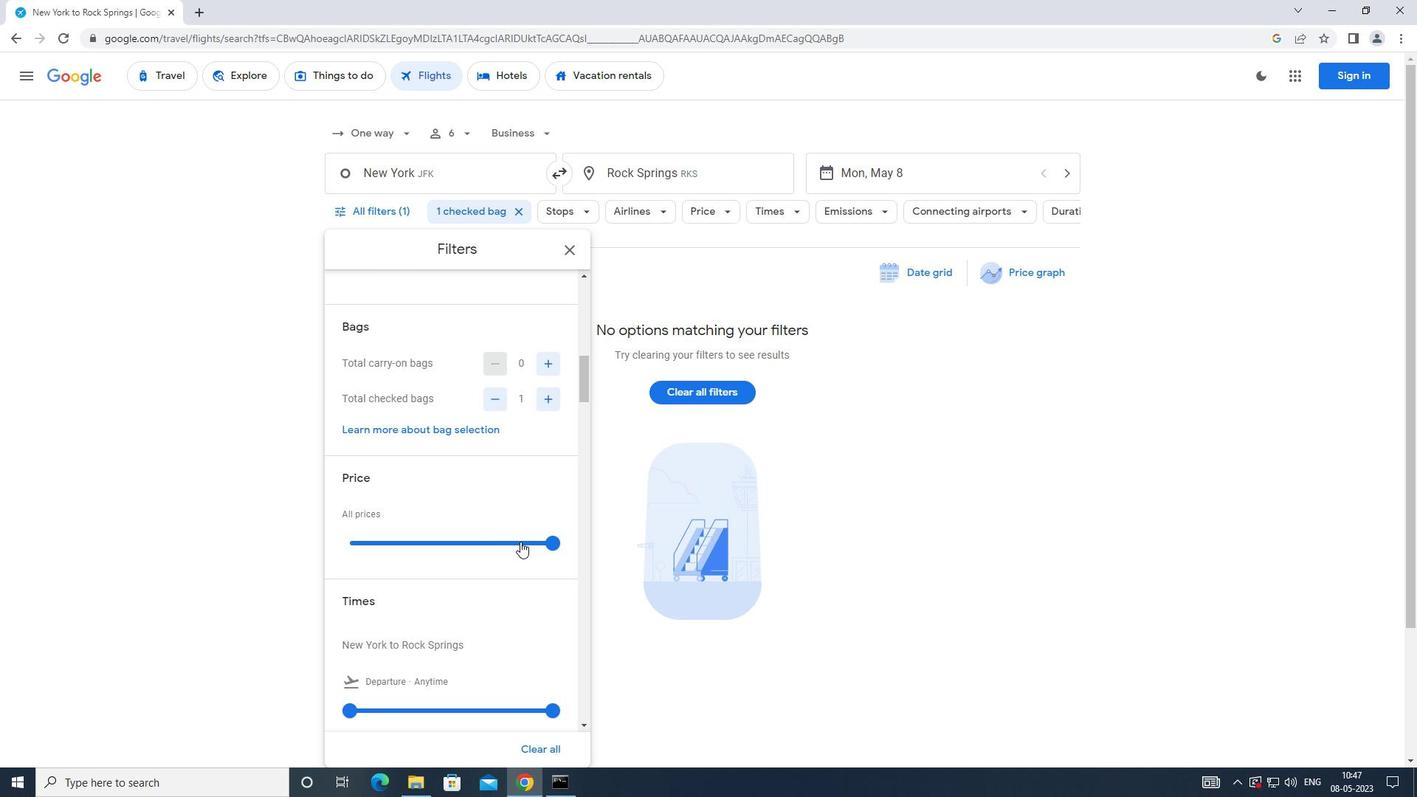 
Action: Mouse moved to (347, 561)
Screenshot: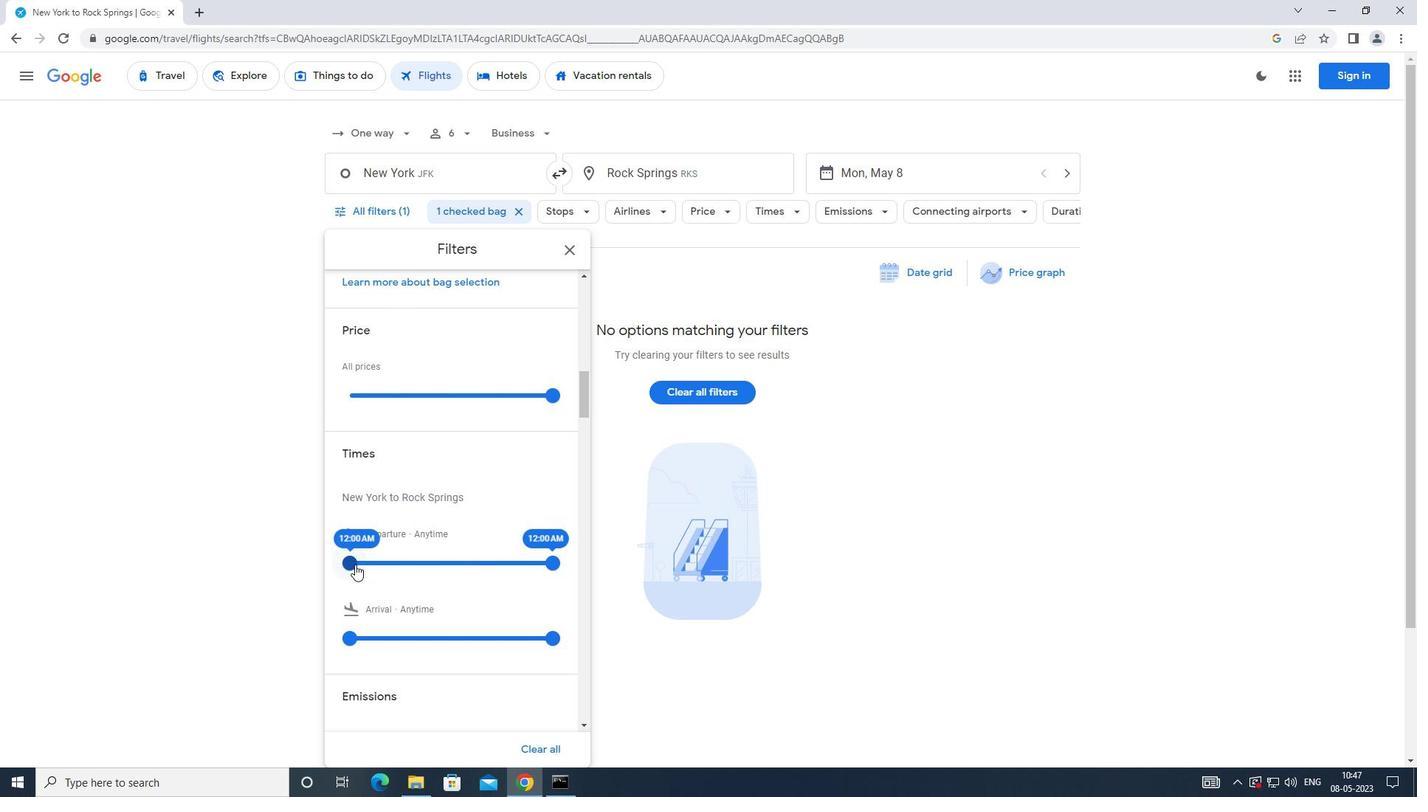 
Action: Mouse pressed left at (347, 561)
Screenshot: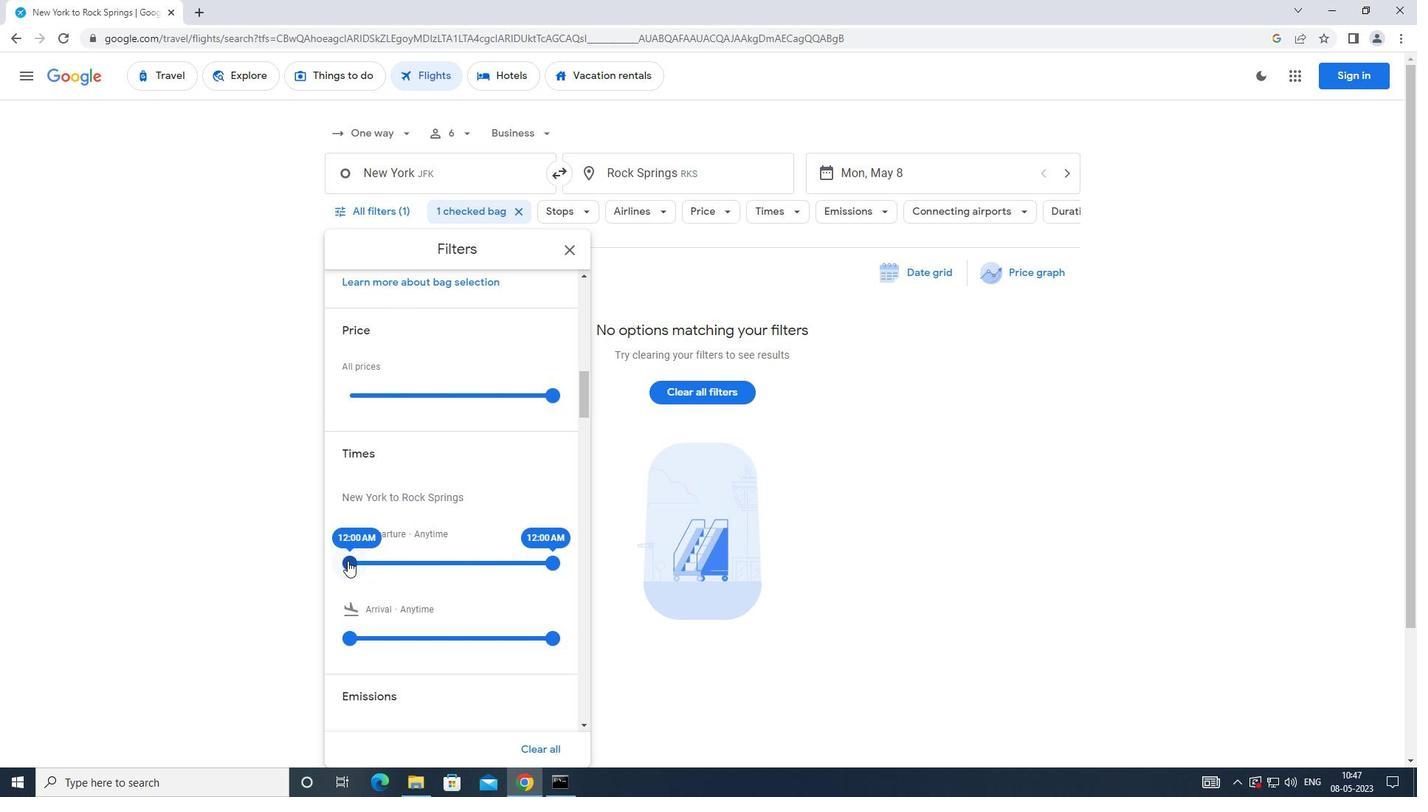 
Action: Mouse moved to (556, 566)
Screenshot: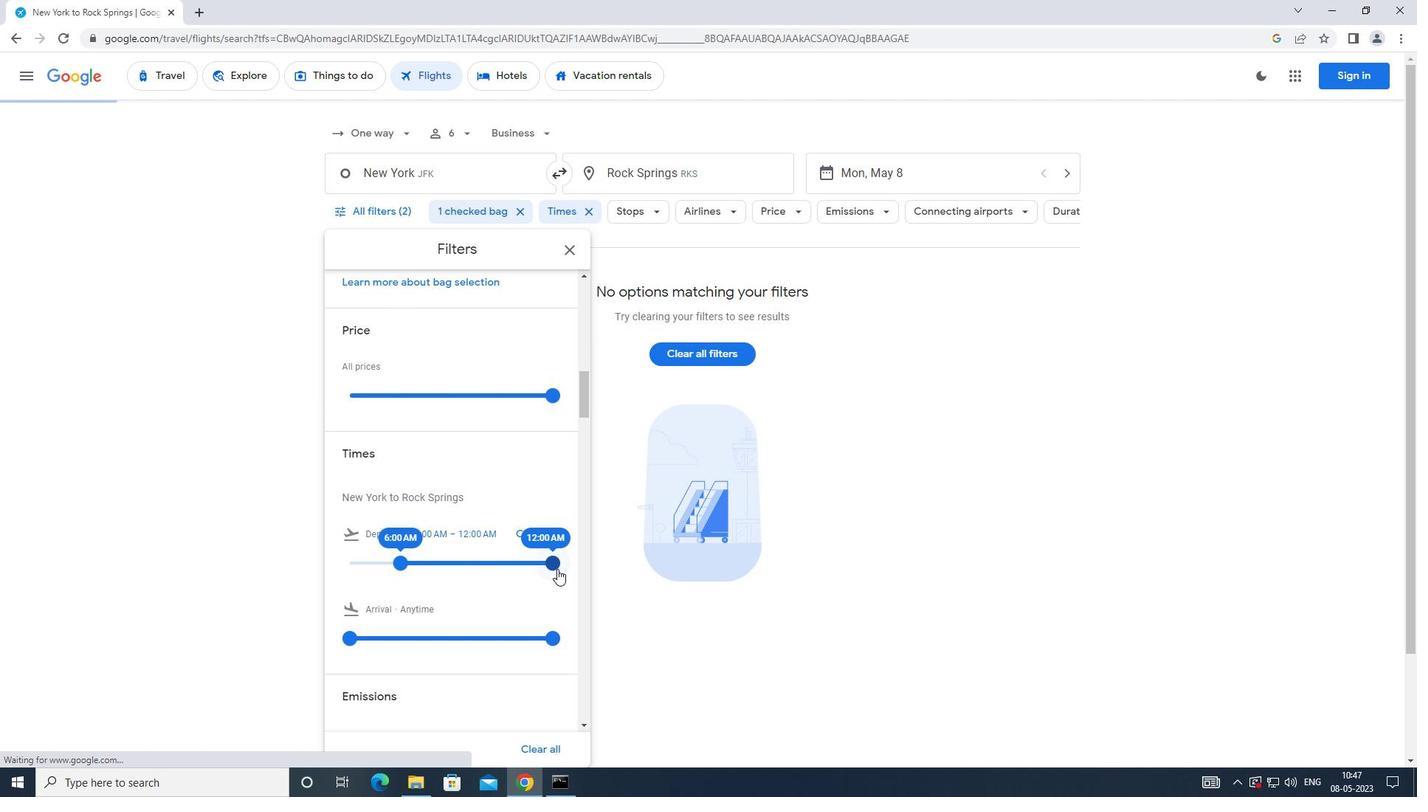 
Action: Mouse pressed left at (556, 566)
Screenshot: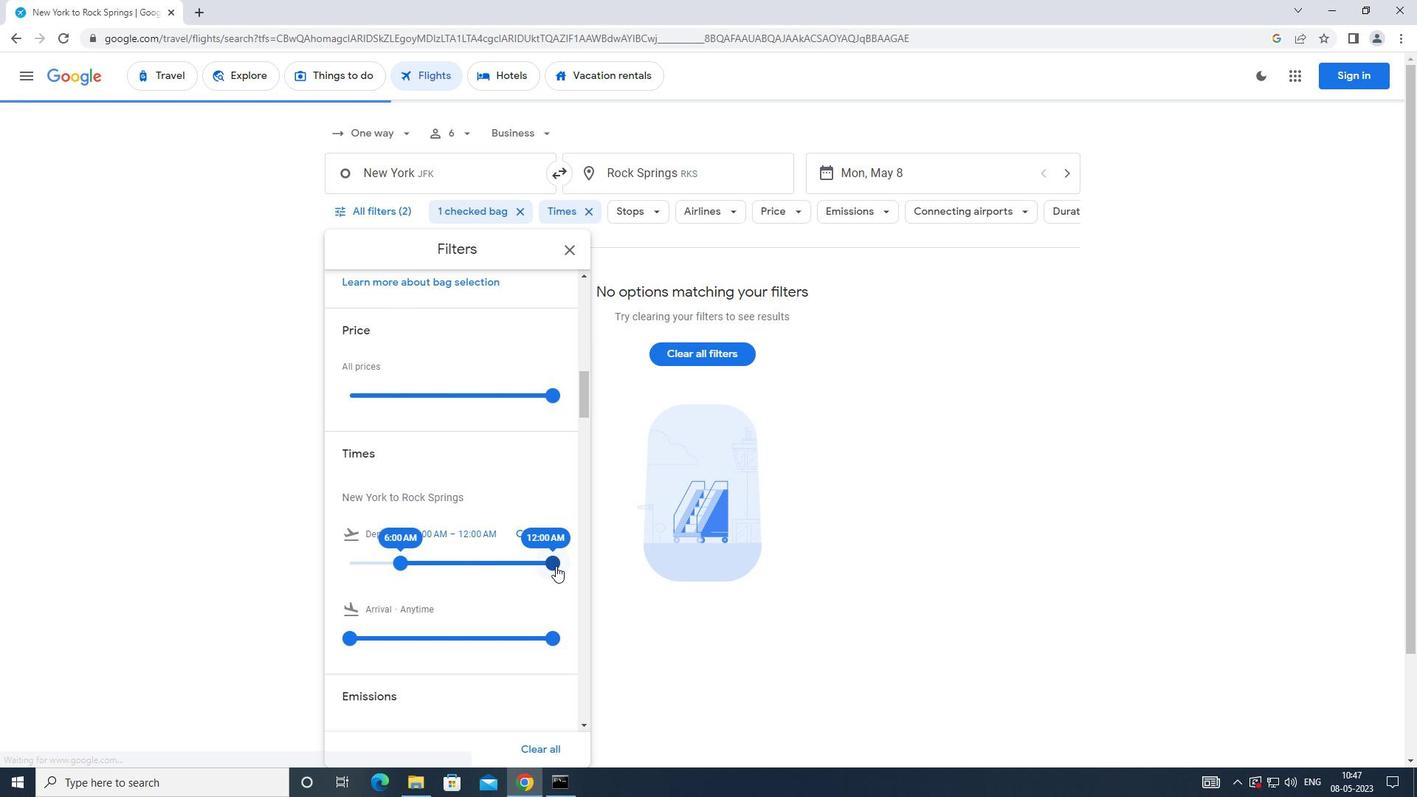 
Action: Mouse moved to (571, 254)
Screenshot: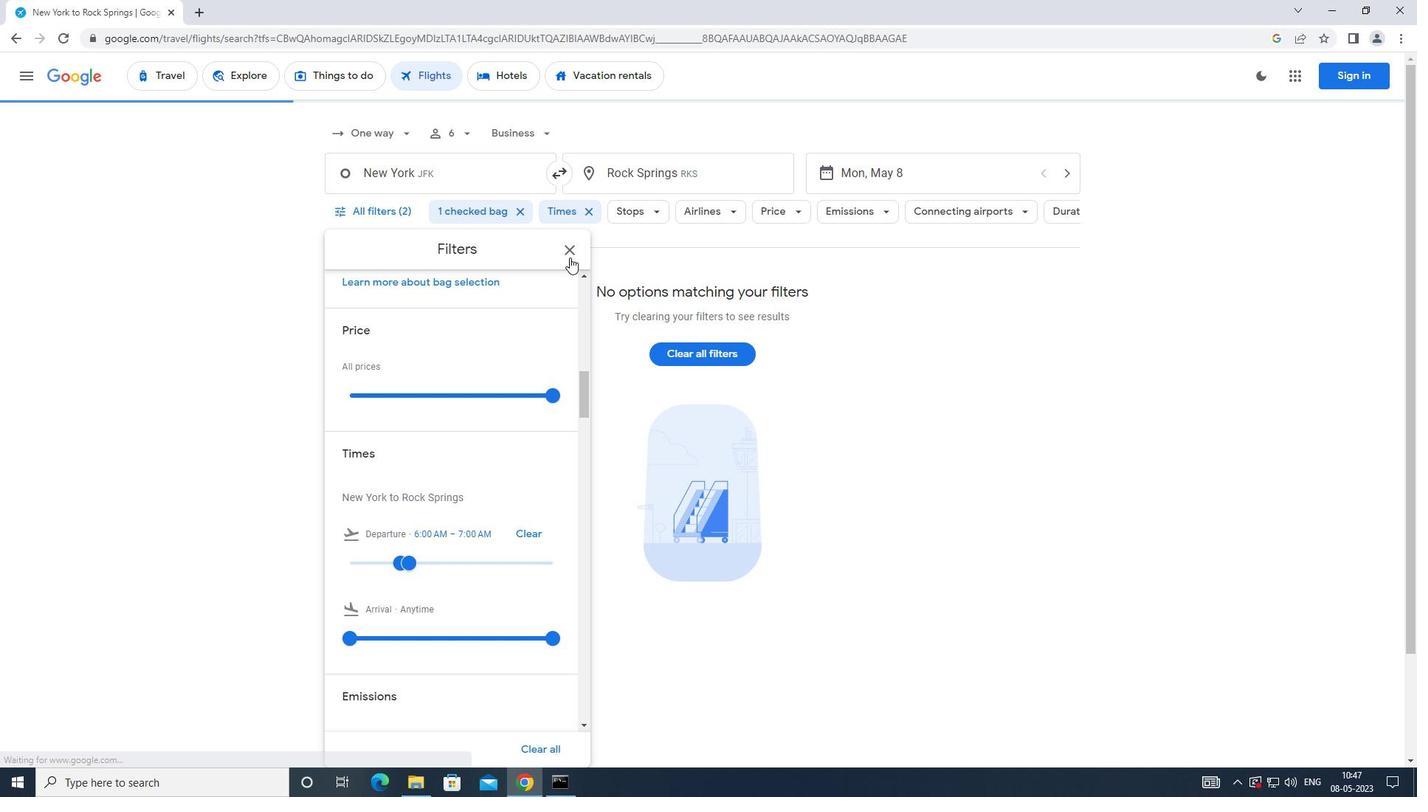 
Action: Mouse pressed left at (571, 254)
Screenshot: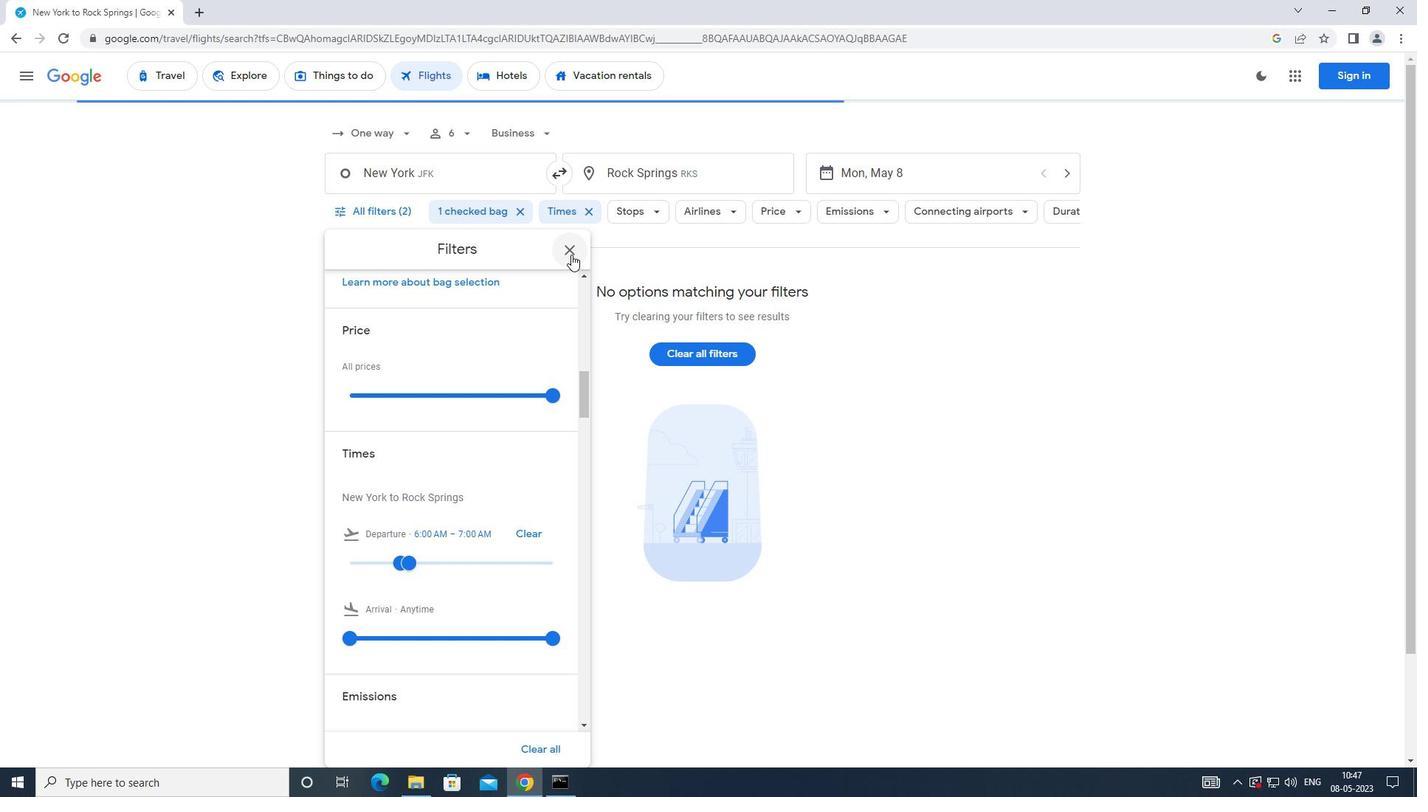 
